 Task: Find connections with filter location Damme with filter topic #lifewith filter profile language English with filter current company Jaguar Land Rover India with filter school Birla Institute of Technology and Science, Pilani with filter industry Wholesale Drugs and Sundries with filter service category Program Management with filter keywords title Economist
Action: Mouse moved to (624, 74)
Screenshot: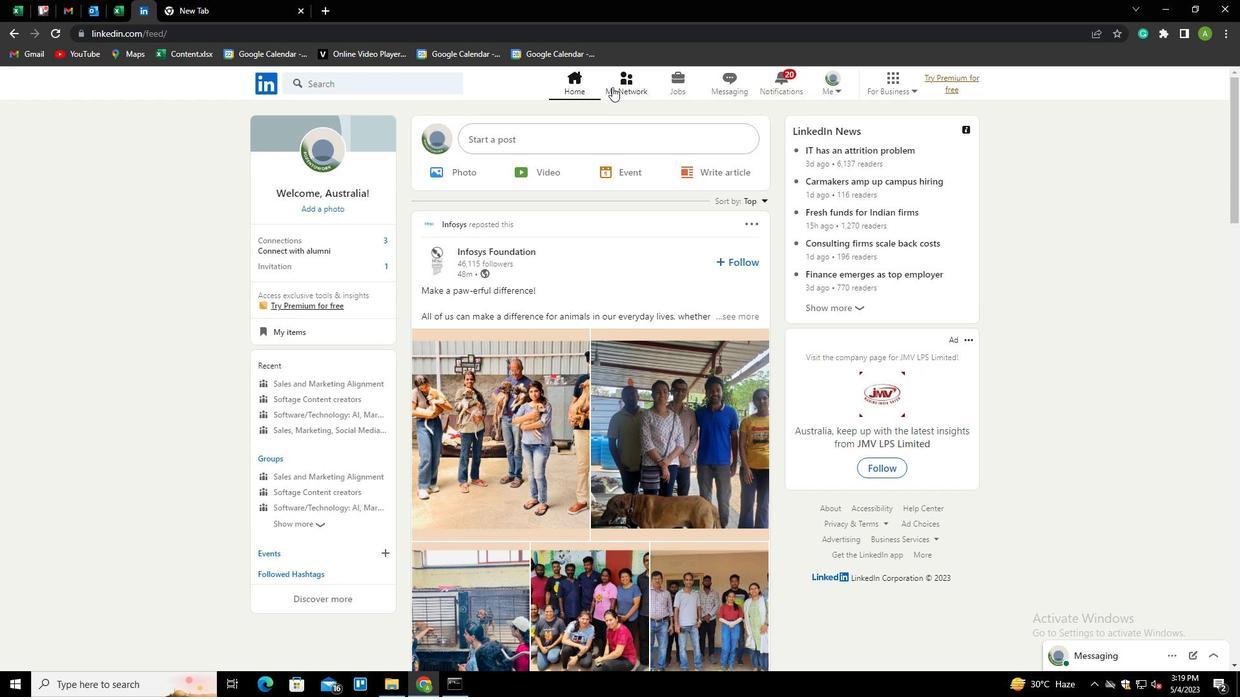 
Action: Mouse pressed left at (624, 74)
Screenshot: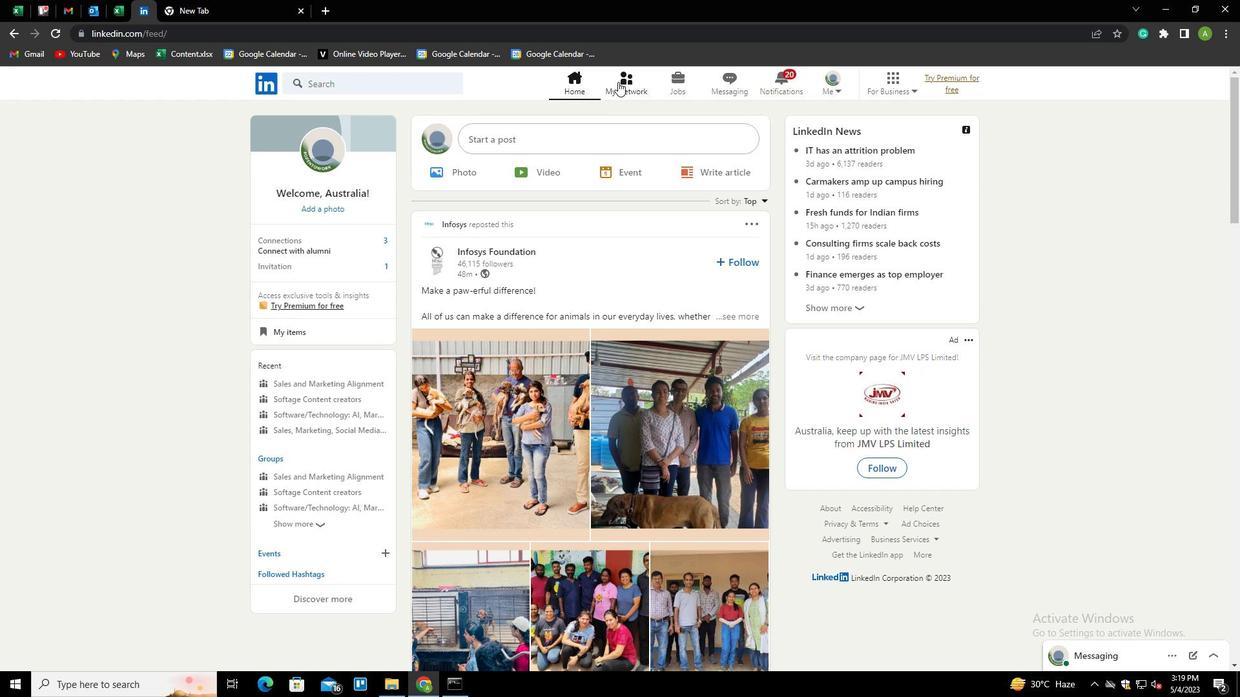 
Action: Mouse moved to (342, 151)
Screenshot: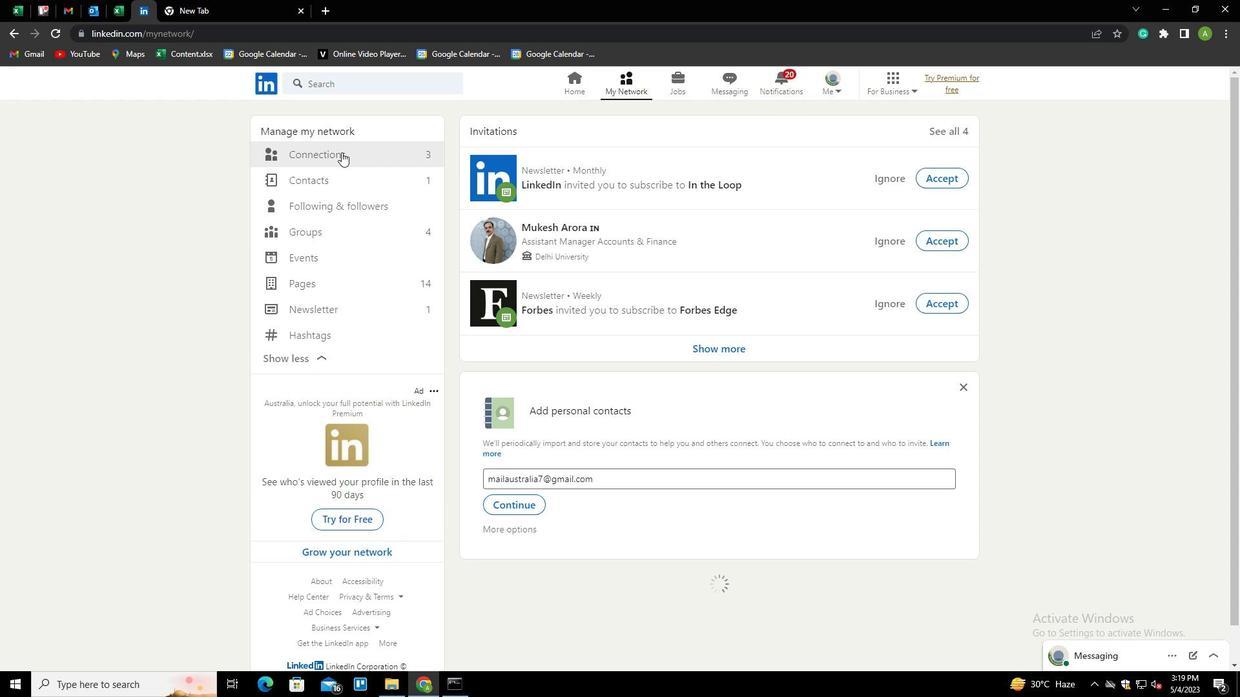 
Action: Mouse pressed left at (342, 151)
Screenshot: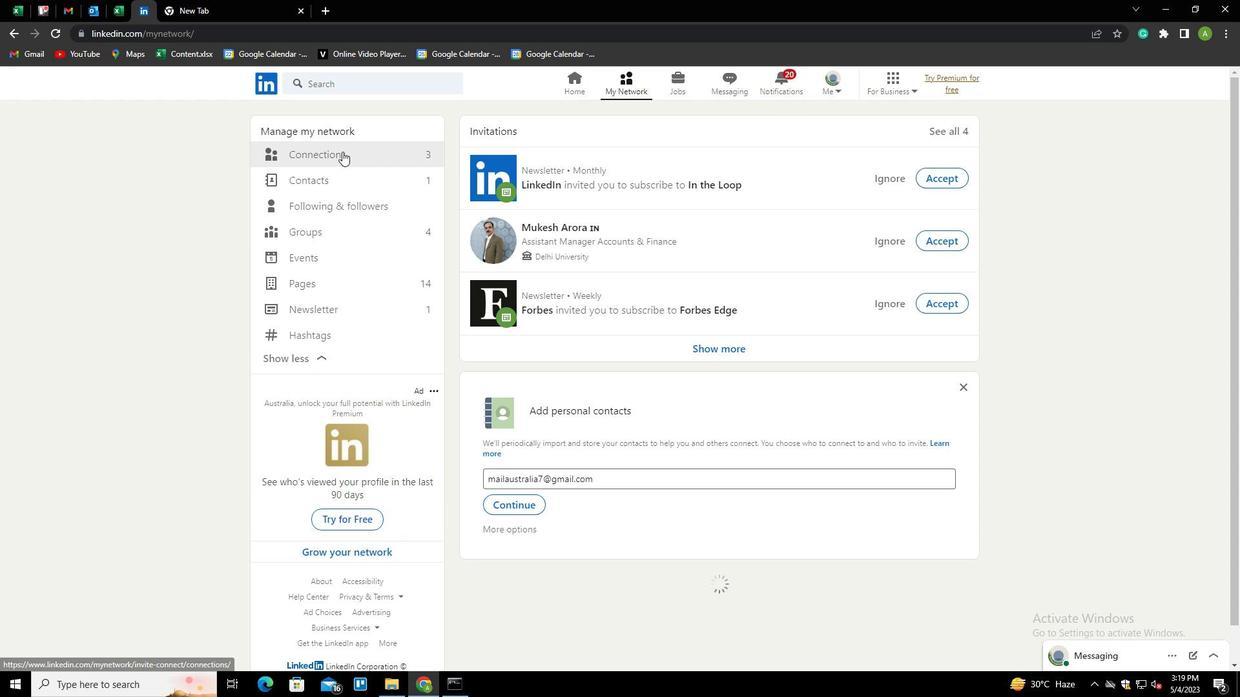 
Action: Mouse moved to (697, 155)
Screenshot: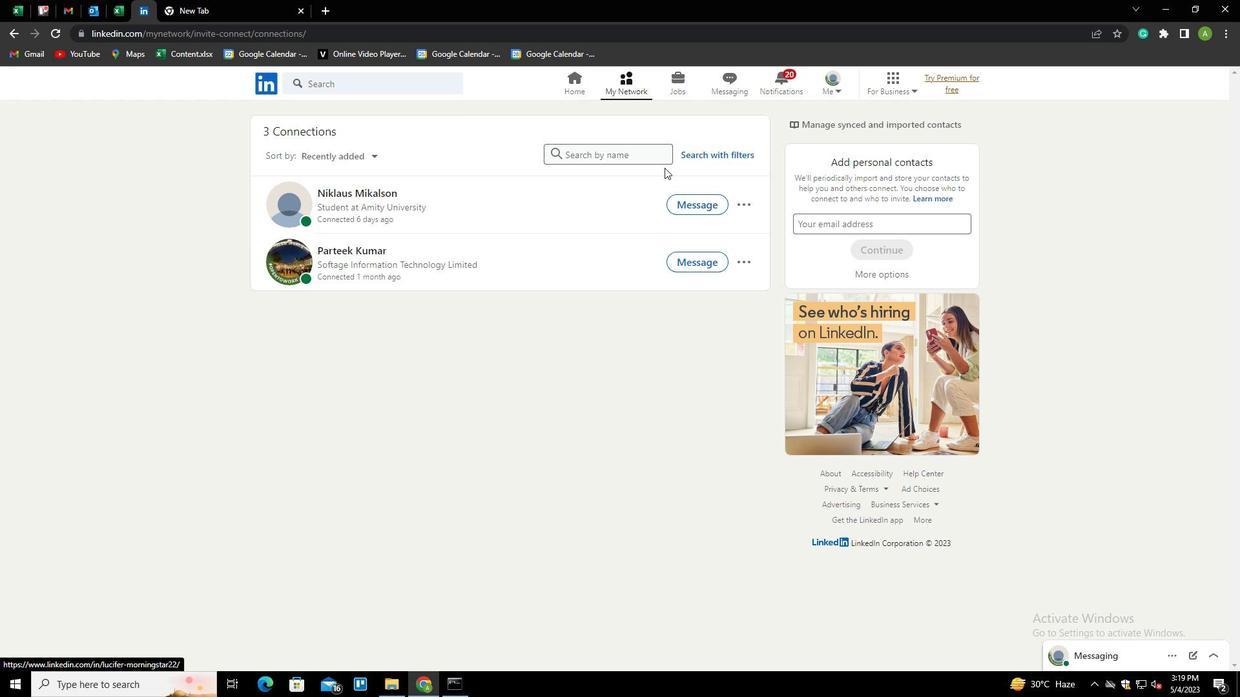 
Action: Mouse pressed left at (697, 155)
Screenshot: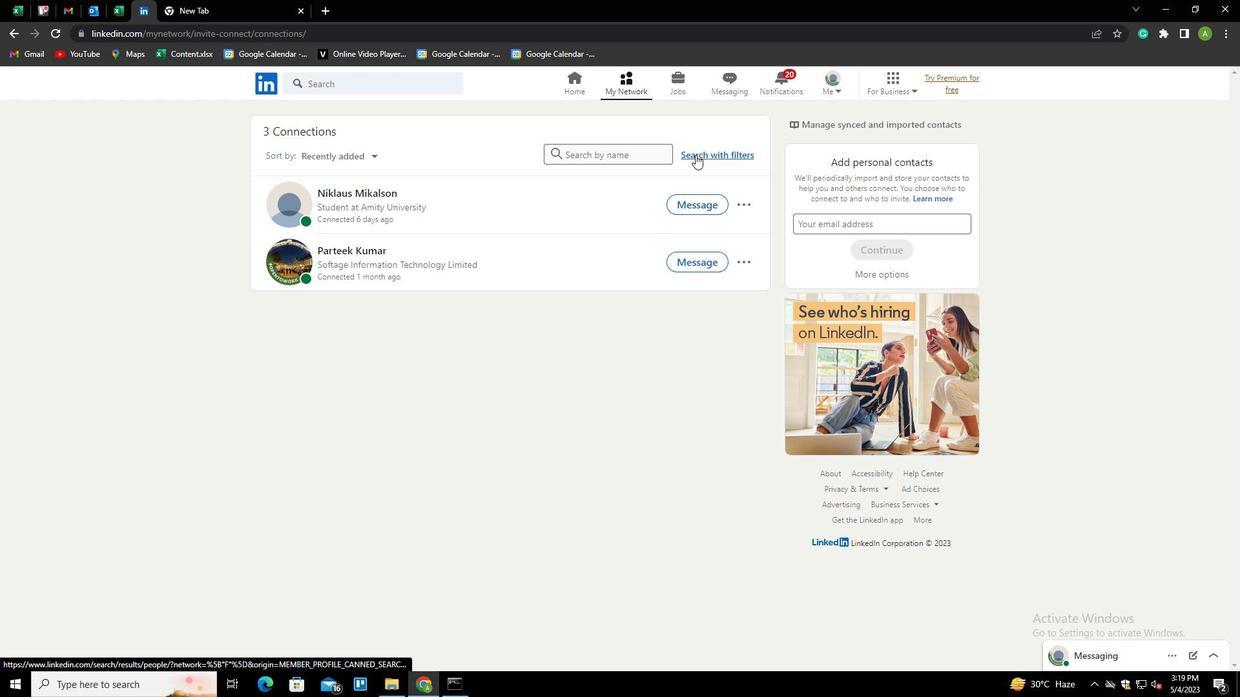 
Action: Mouse moved to (663, 119)
Screenshot: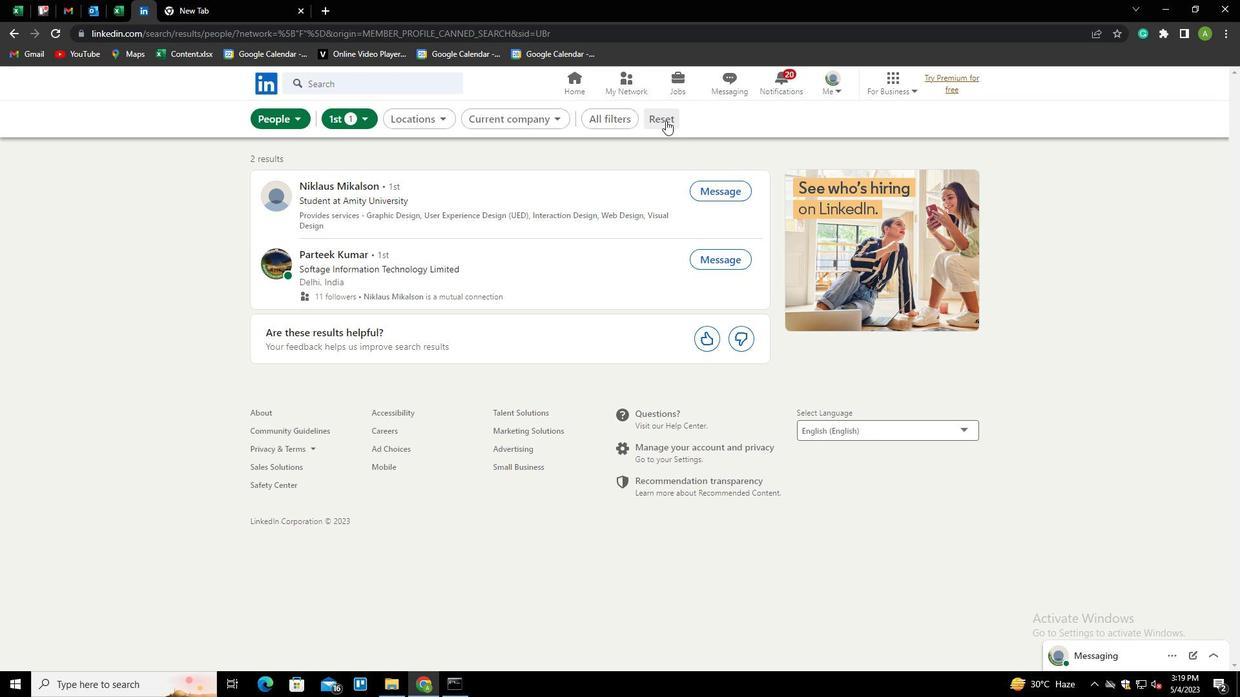 
Action: Mouse pressed left at (663, 119)
Screenshot: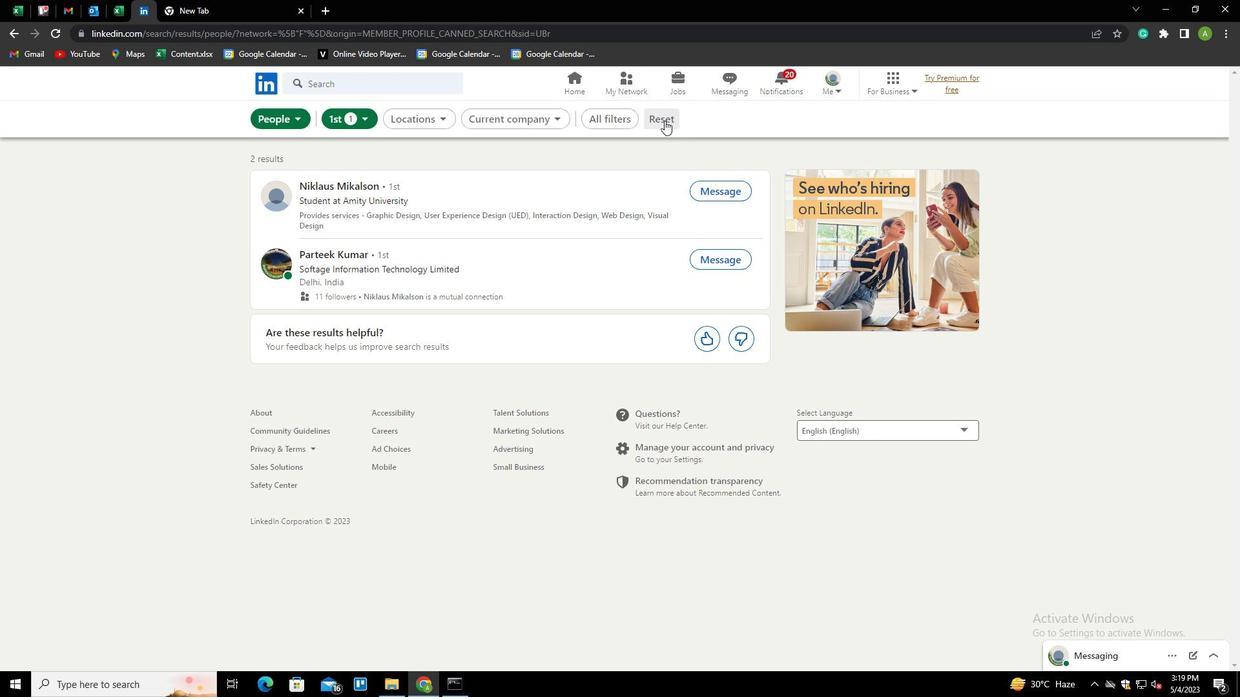 
Action: Mouse moved to (654, 116)
Screenshot: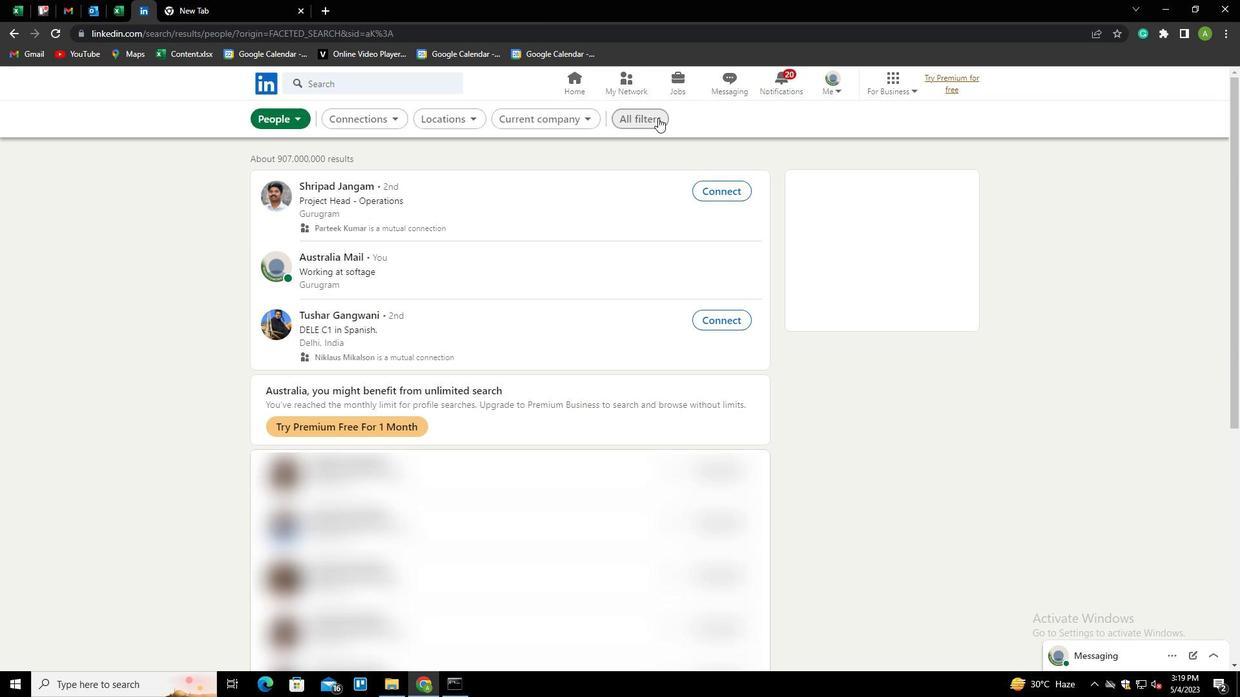 
Action: Mouse pressed left at (654, 116)
Screenshot: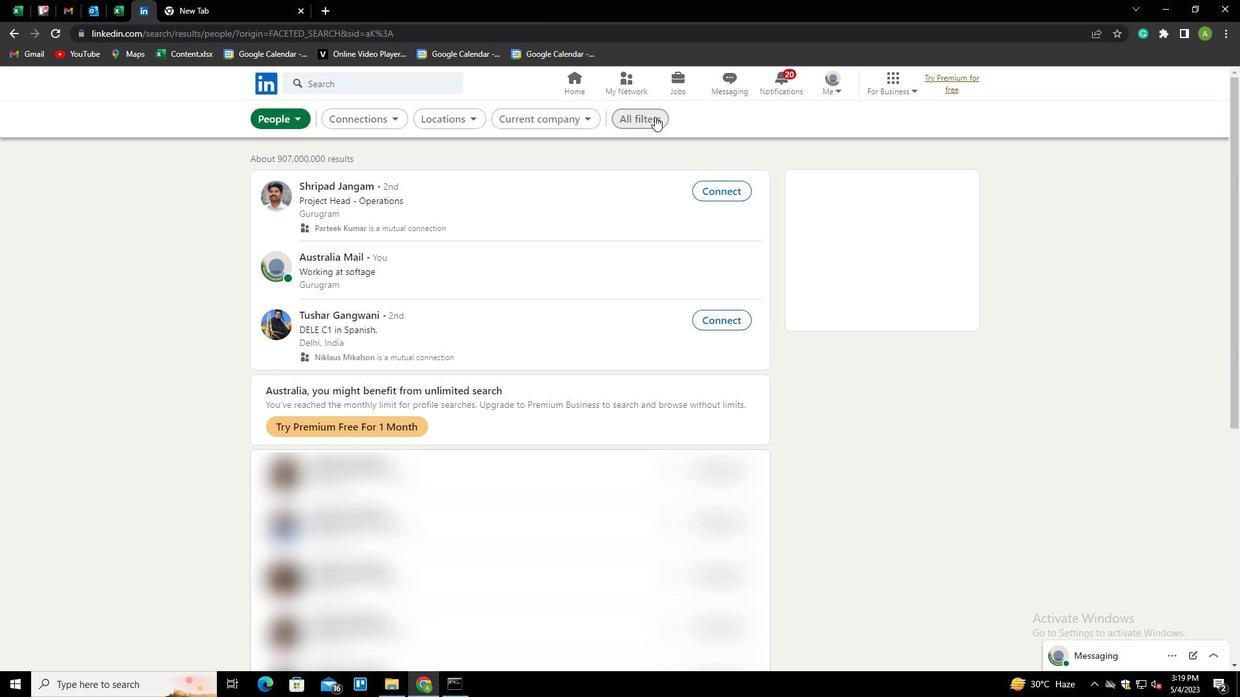 
Action: Mouse moved to (1010, 394)
Screenshot: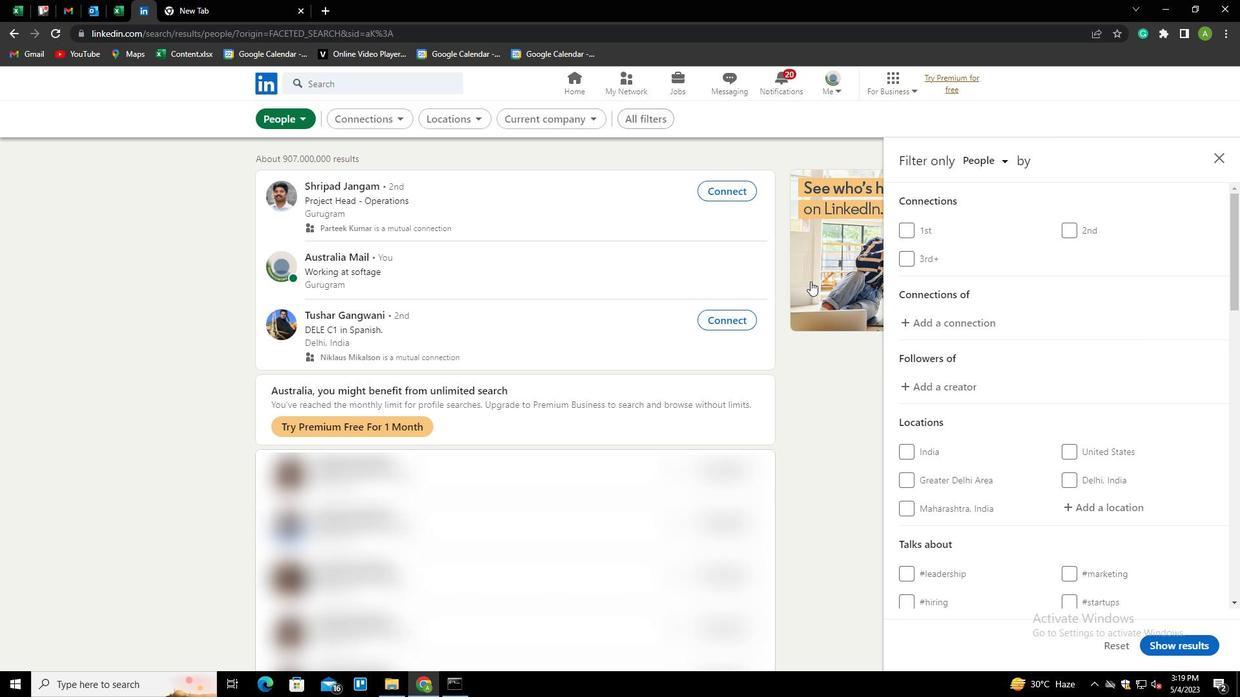 
Action: Mouse scrolled (1010, 394) with delta (0, 0)
Screenshot: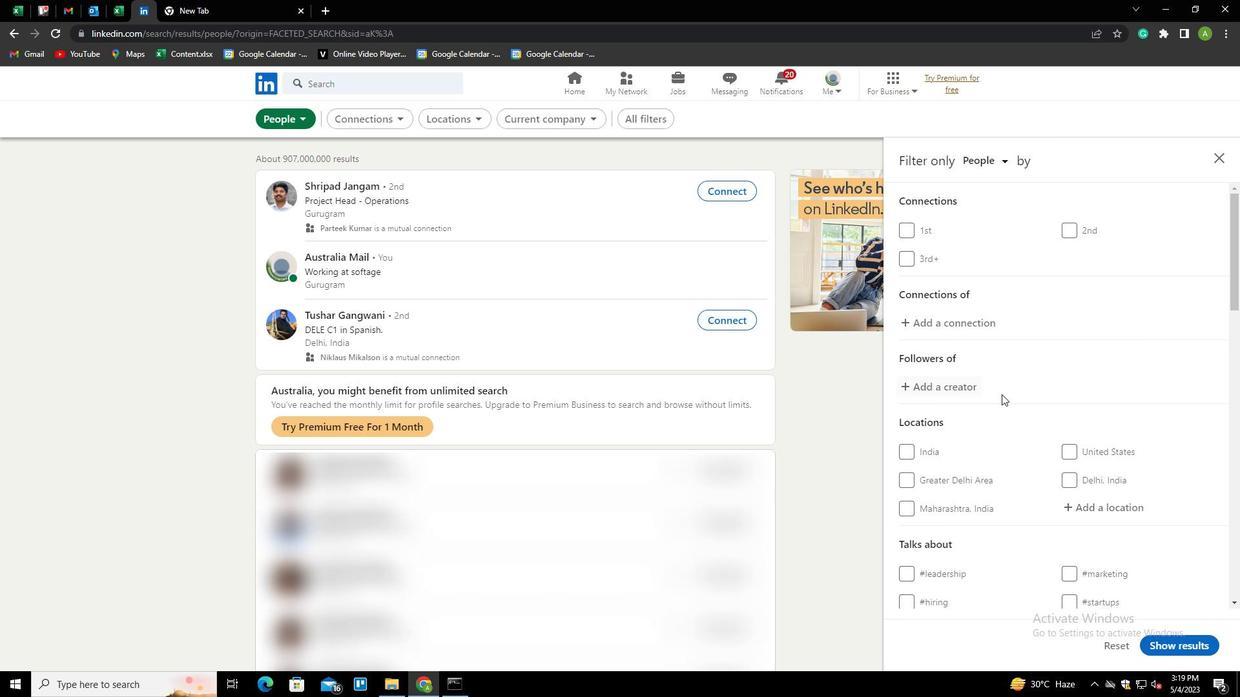
Action: Mouse scrolled (1010, 394) with delta (0, 0)
Screenshot: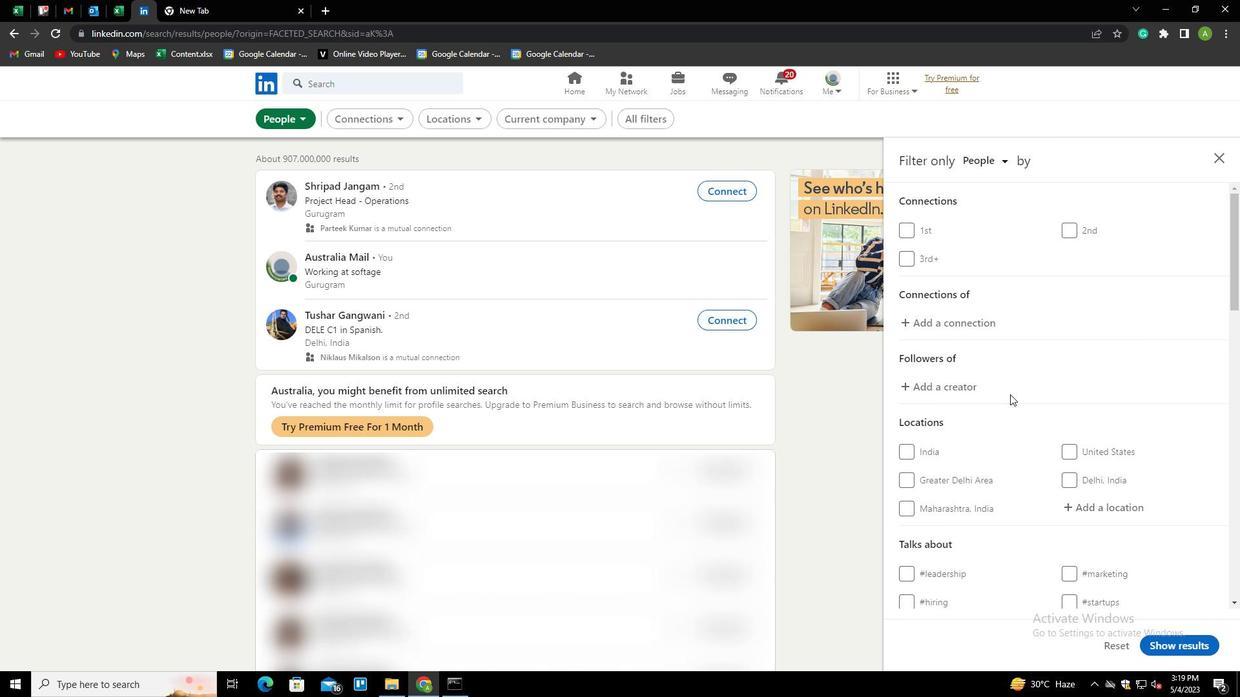 
Action: Mouse scrolled (1010, 394) with delta (0, 0)
Screenshot: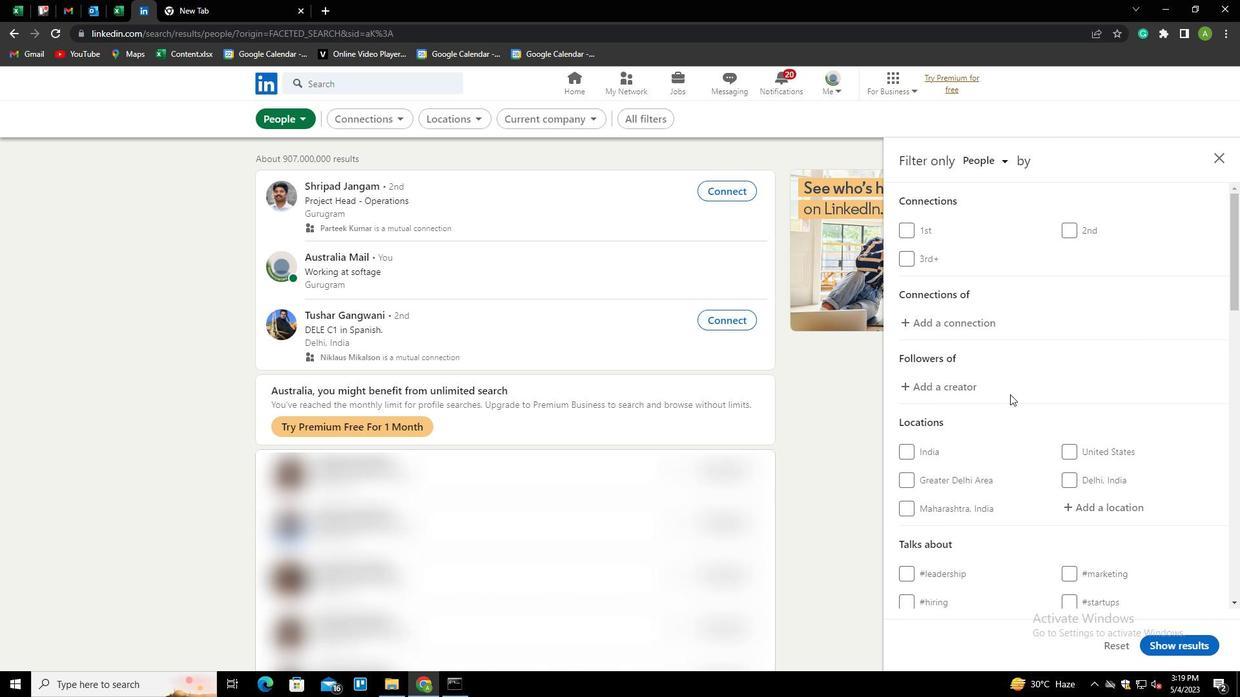 
Action: Mouse moved to (1106, 306)
Screenshot: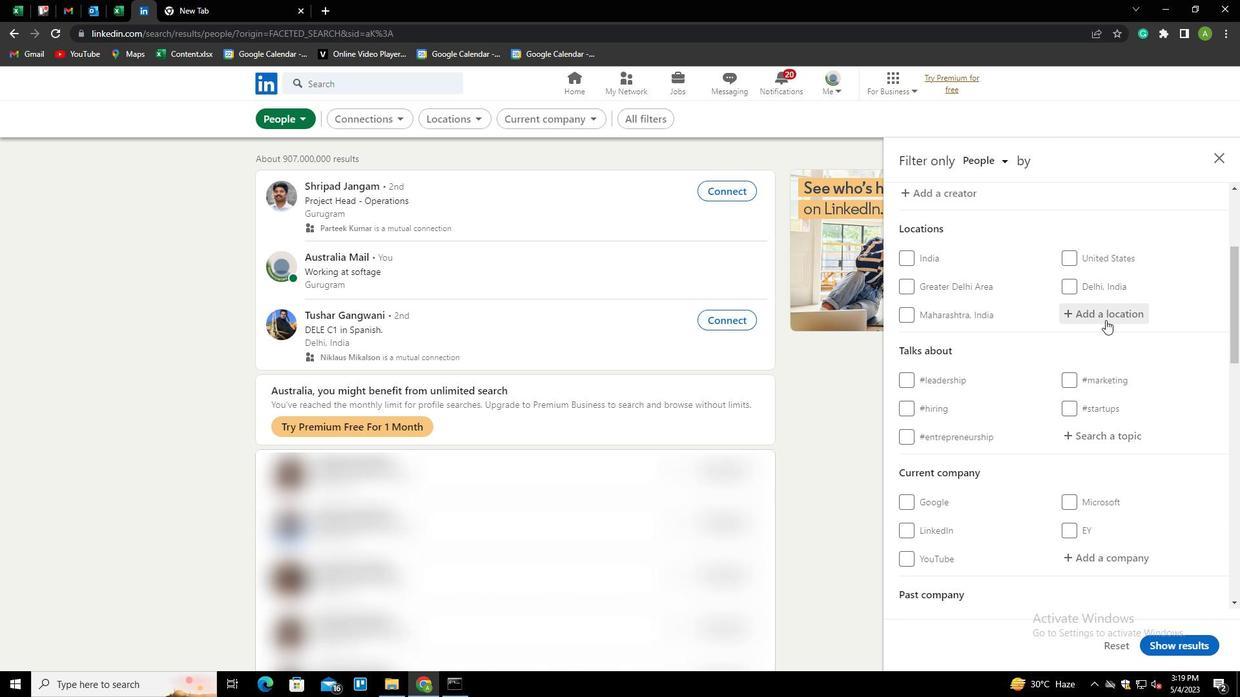 
Action: Mouse pressed left at (1106, 306)
Screenshot: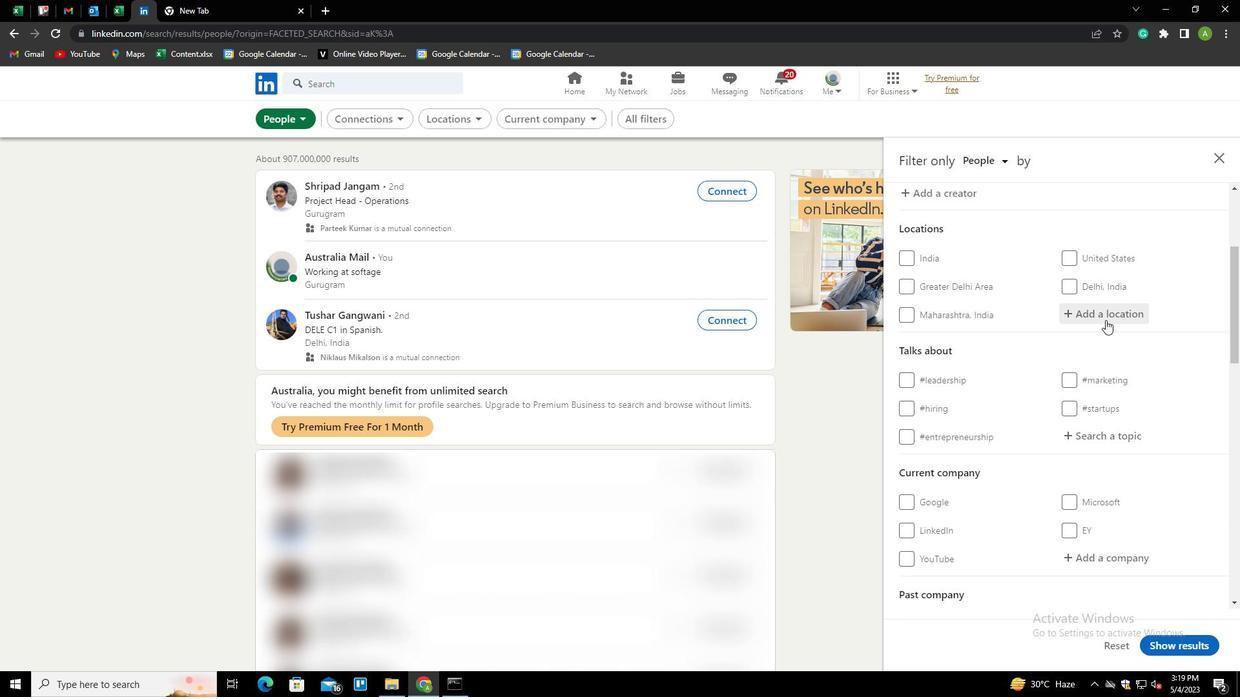 
Action: Mouse moved to (1105, 310)
Screenshot: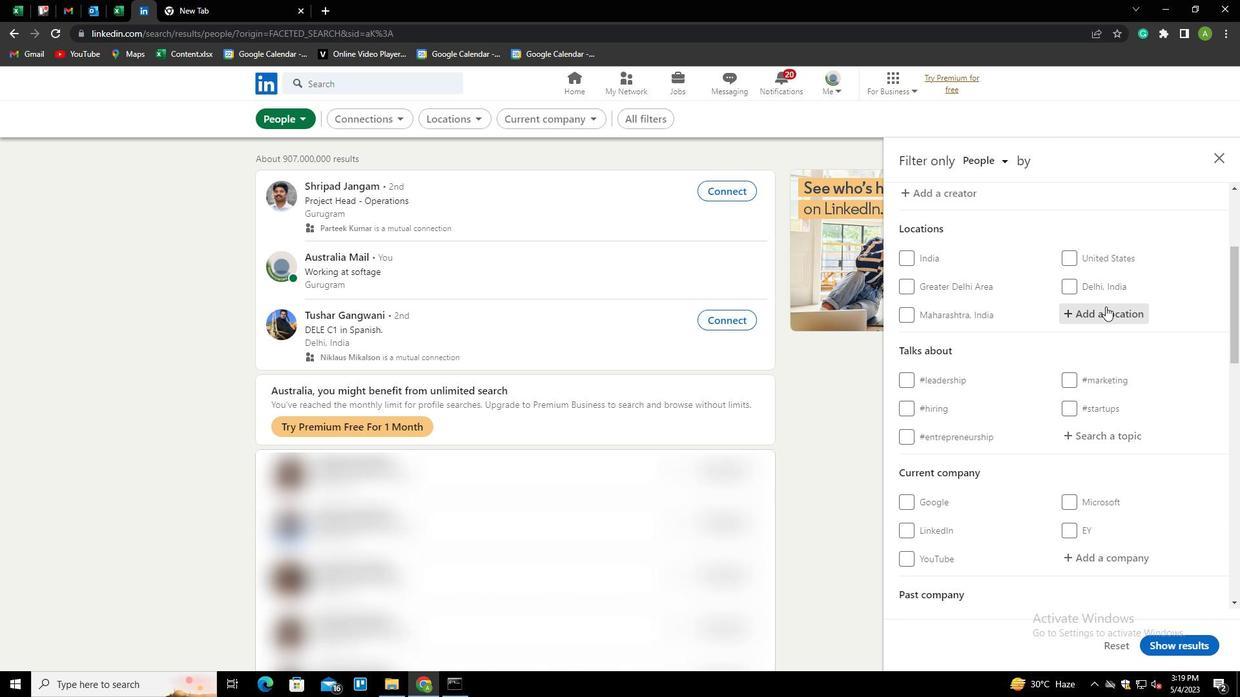 
Action: Mouse pressed left at (1105, 310)
Screenshot: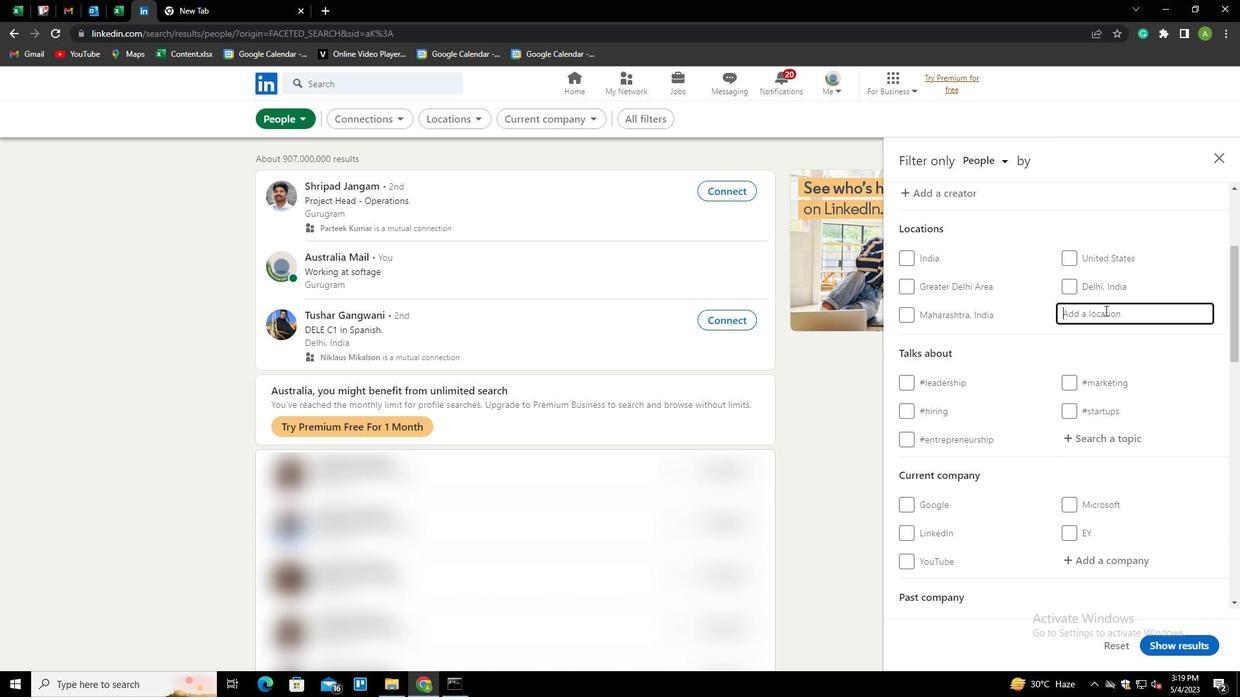 
Action: Mouse moved to (1094, 319)
Screenshot: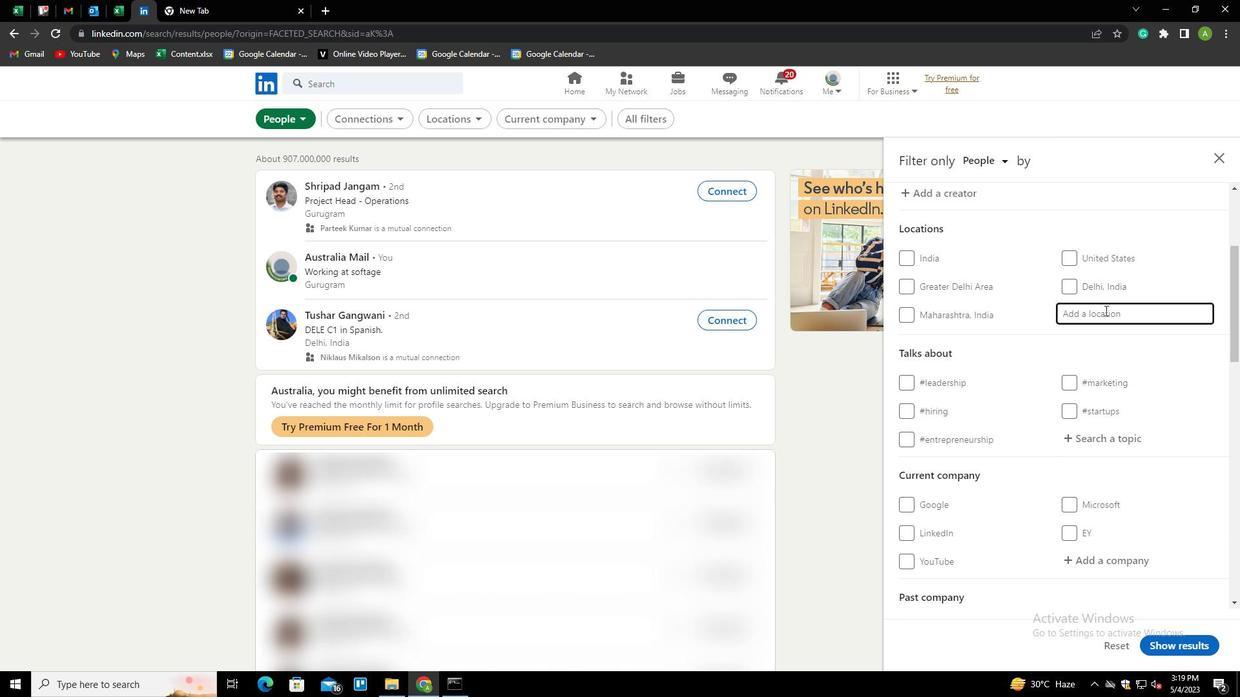
Action: Key pressed <Key.shift>EA<Key.backspace><Key.backspace><Key.backspace><Key.shift>DAMME<Key.space><Key.down><Key.enter>
Screenshot: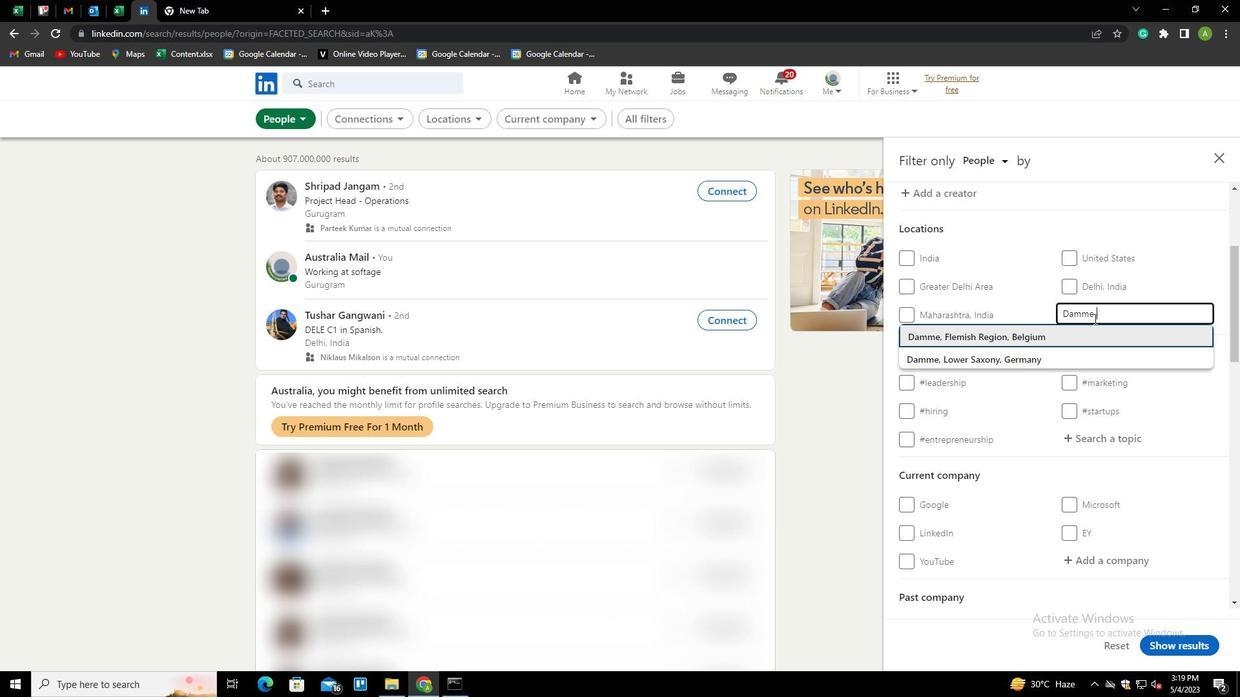 
Action: Mouse moved to (1091, 317)
Screenshot: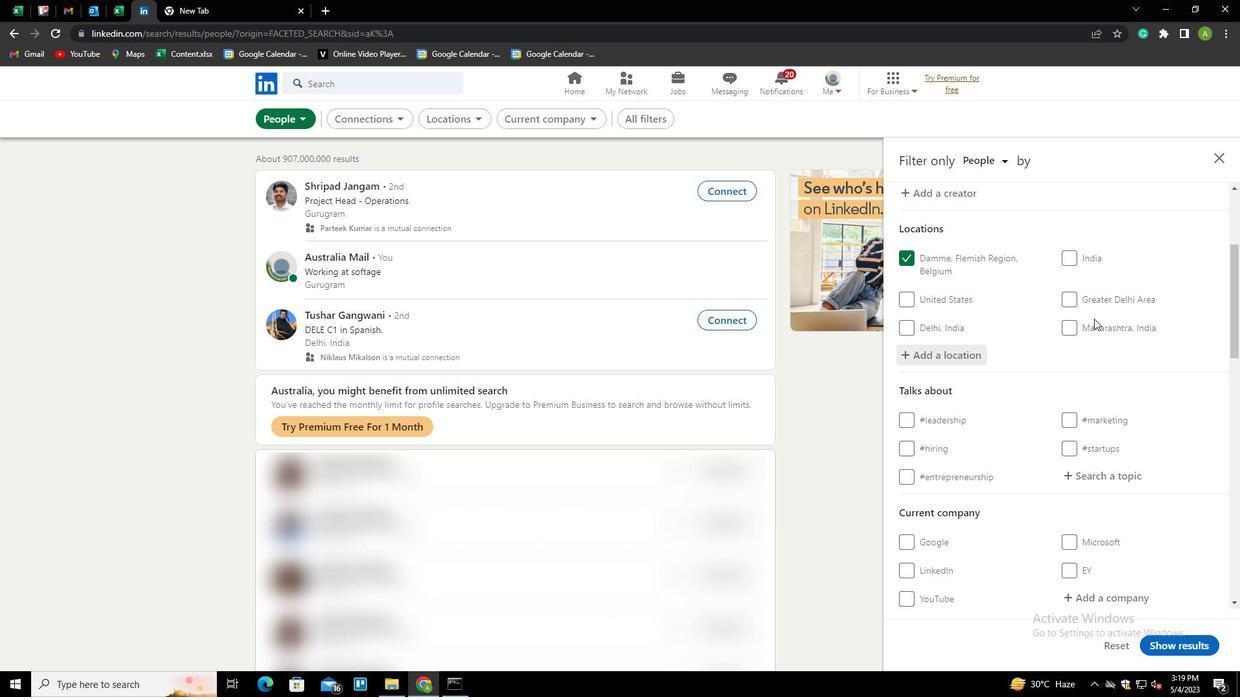 
Action: Mouse scrolled (1091, 316) with delta (0, 0)
Screenshot: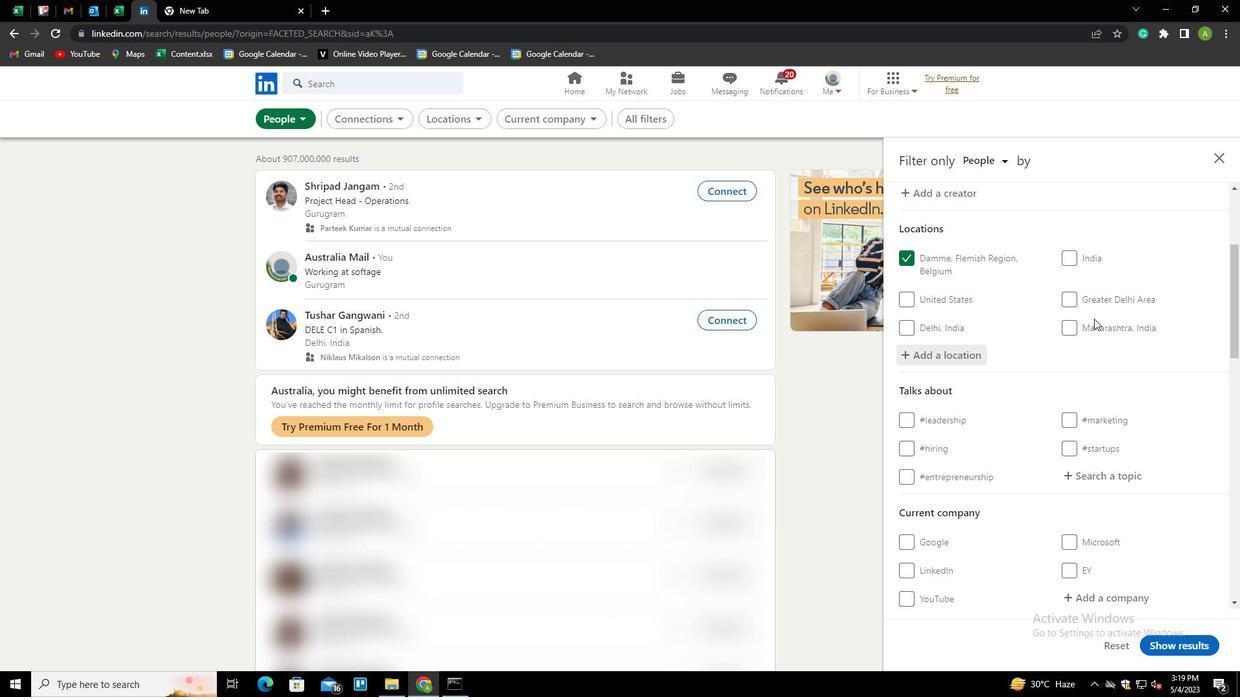 
Action: Mouse scrolled (1091, 316) with delta (0, 0)
Screenshot: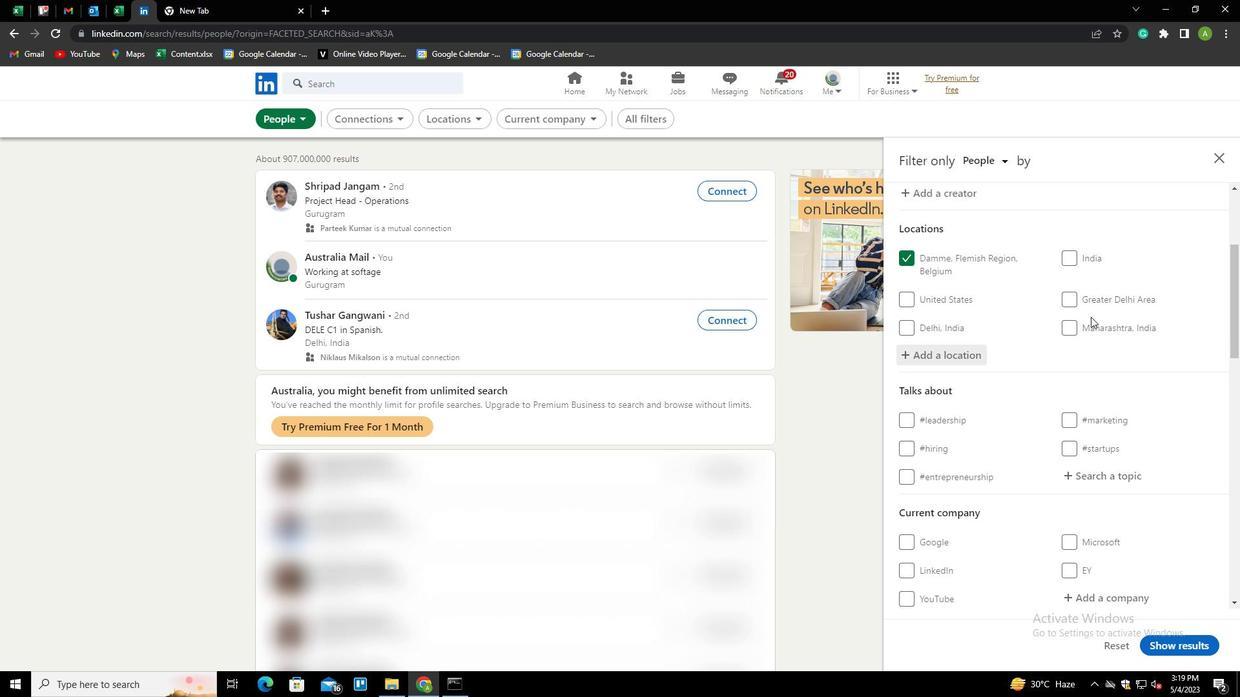 
Action: Mouse moved to (1100, 346)
Screenshot: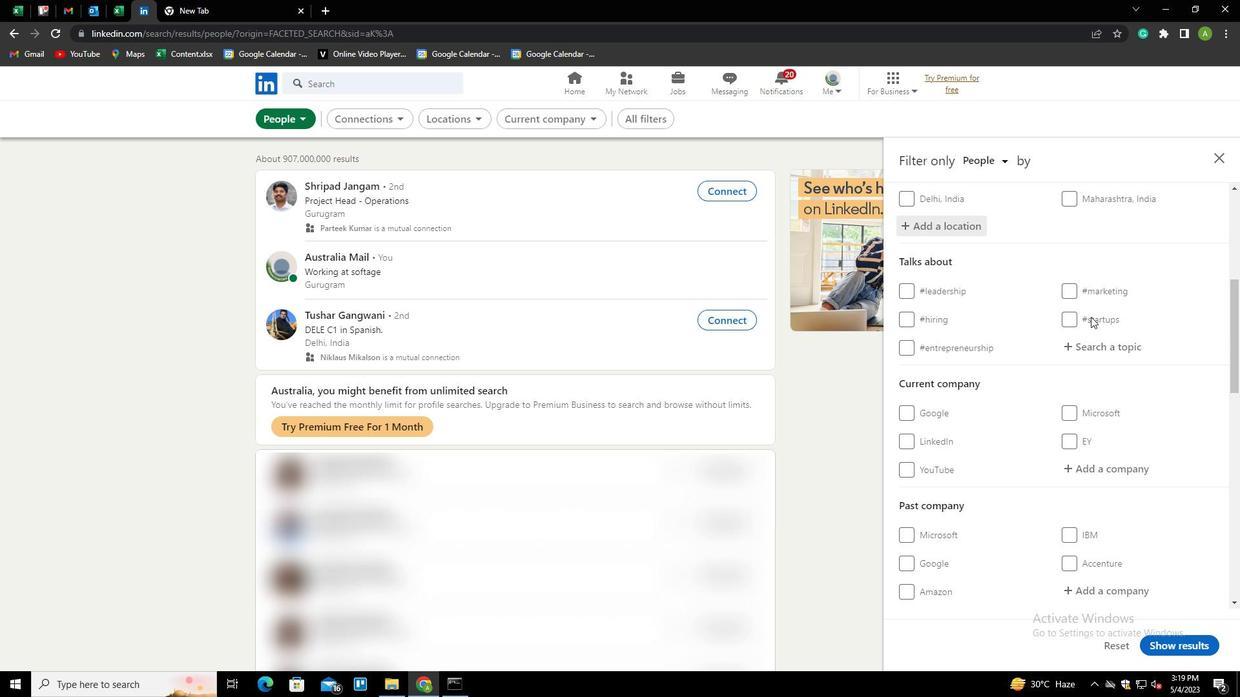 
Action: Mouse pressed left at (1100, 346)
Screenshot: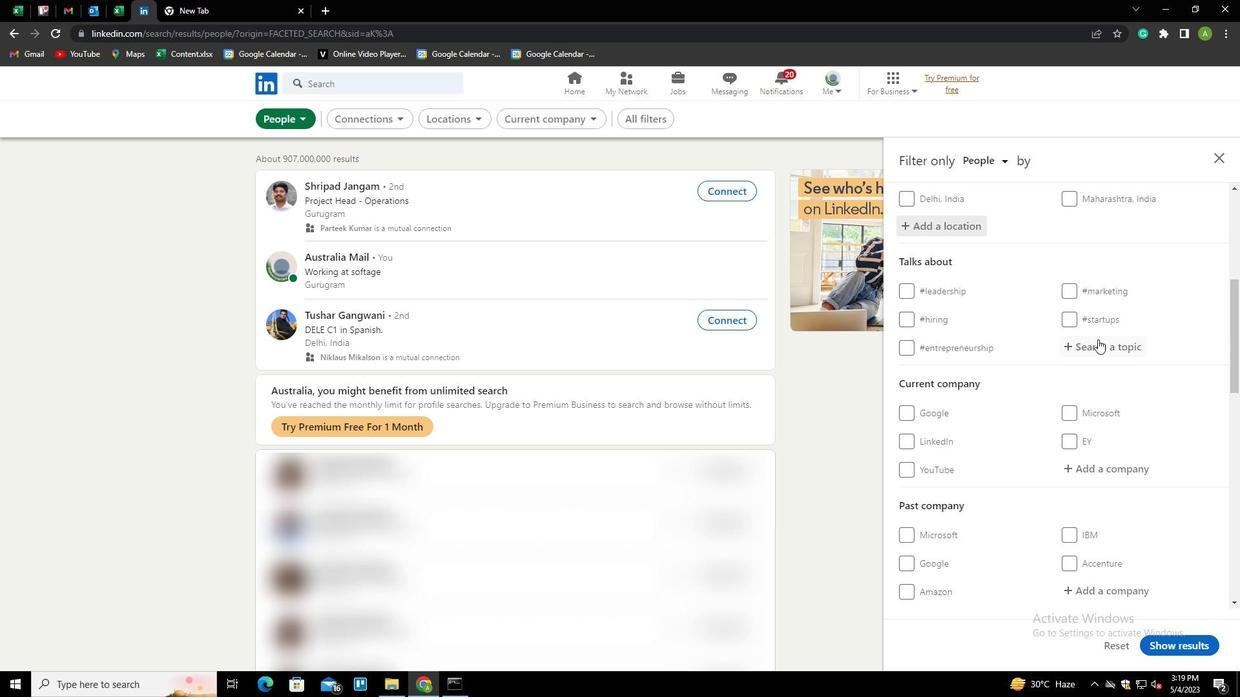 
Action: Mouse moved to (1102, 348)
Screenshot: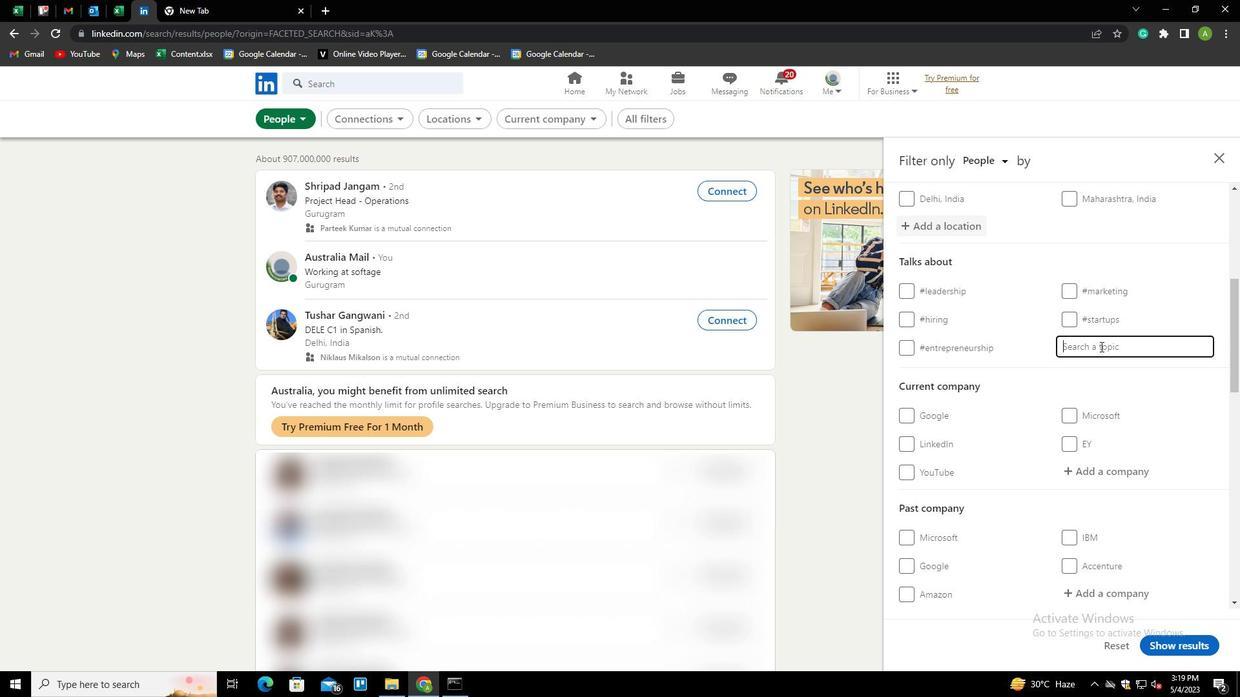 
Action: Mouse pressed left at (1102, 348)
Screenshot: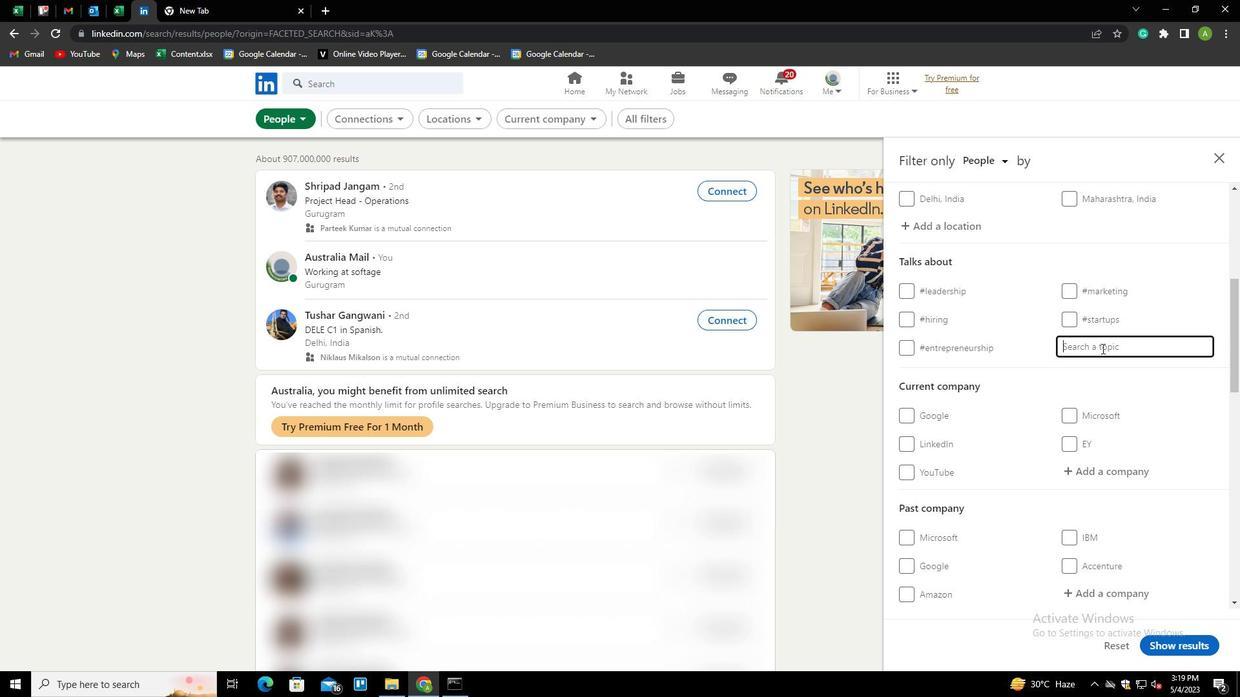 
Action: Key pressed LIFE<Key.down><Key.enter>
Screenshot: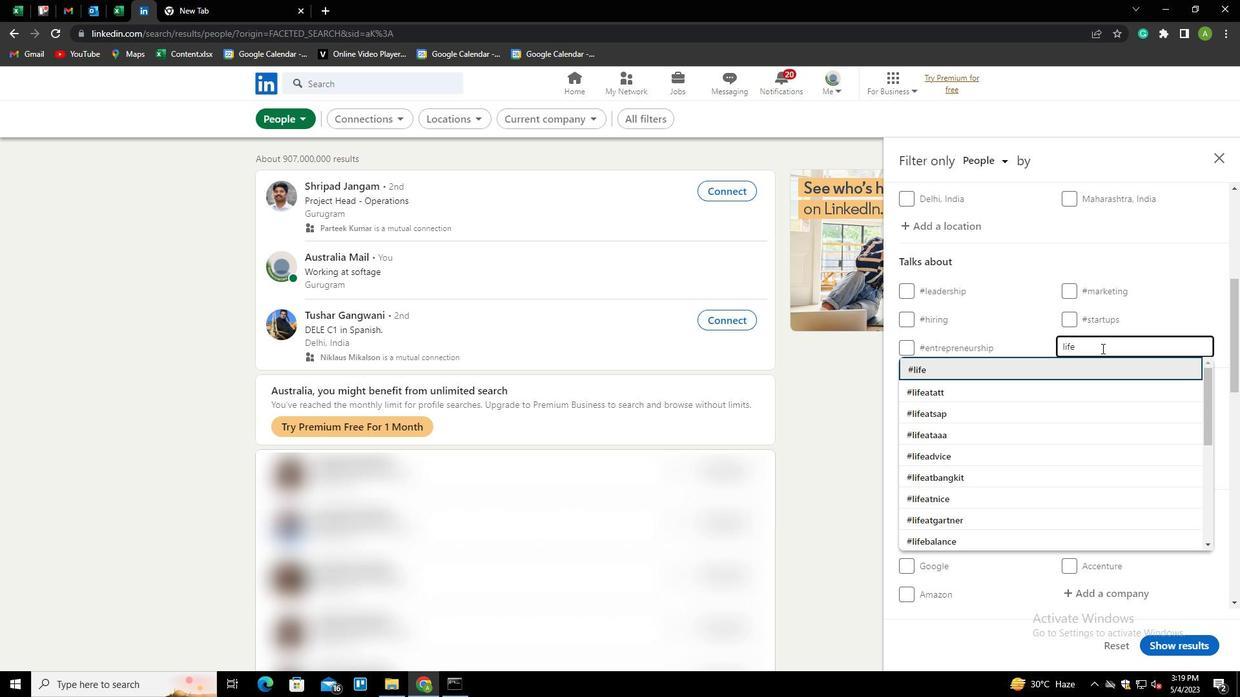 
Action: Mouse moved to (1062, 374)
Screenshot: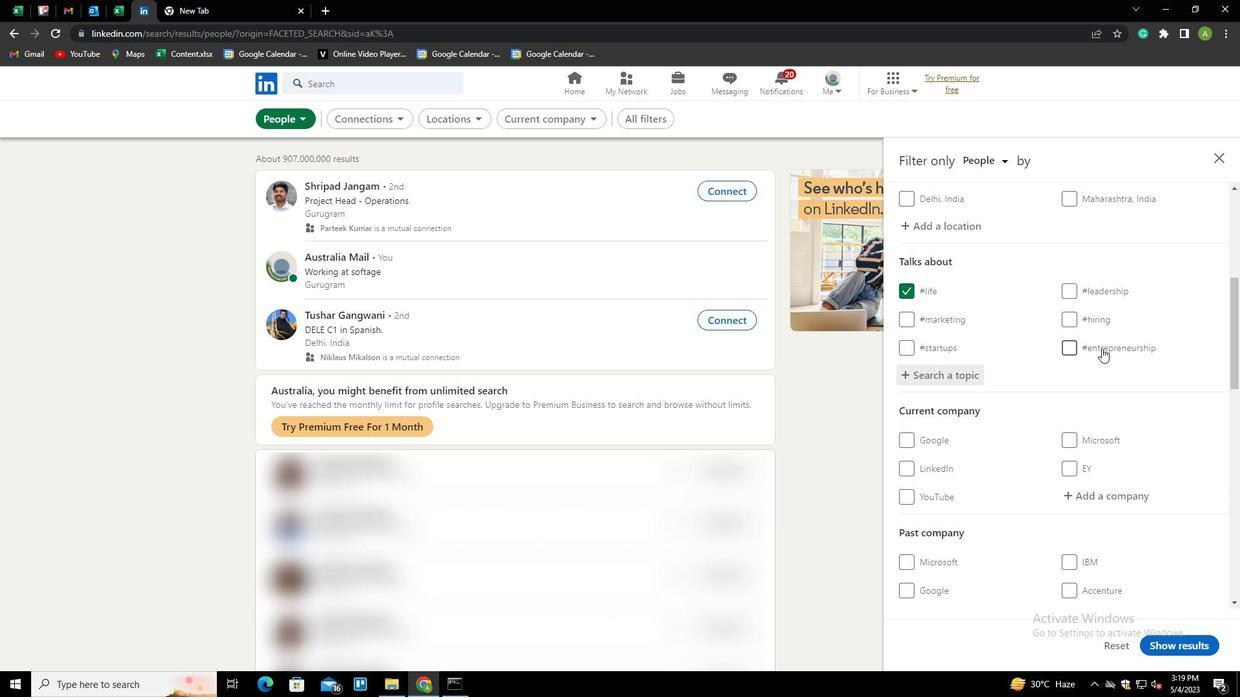 
Action: Mouse scrolled (1062, 374) with delta (0, 0)
Screenshot: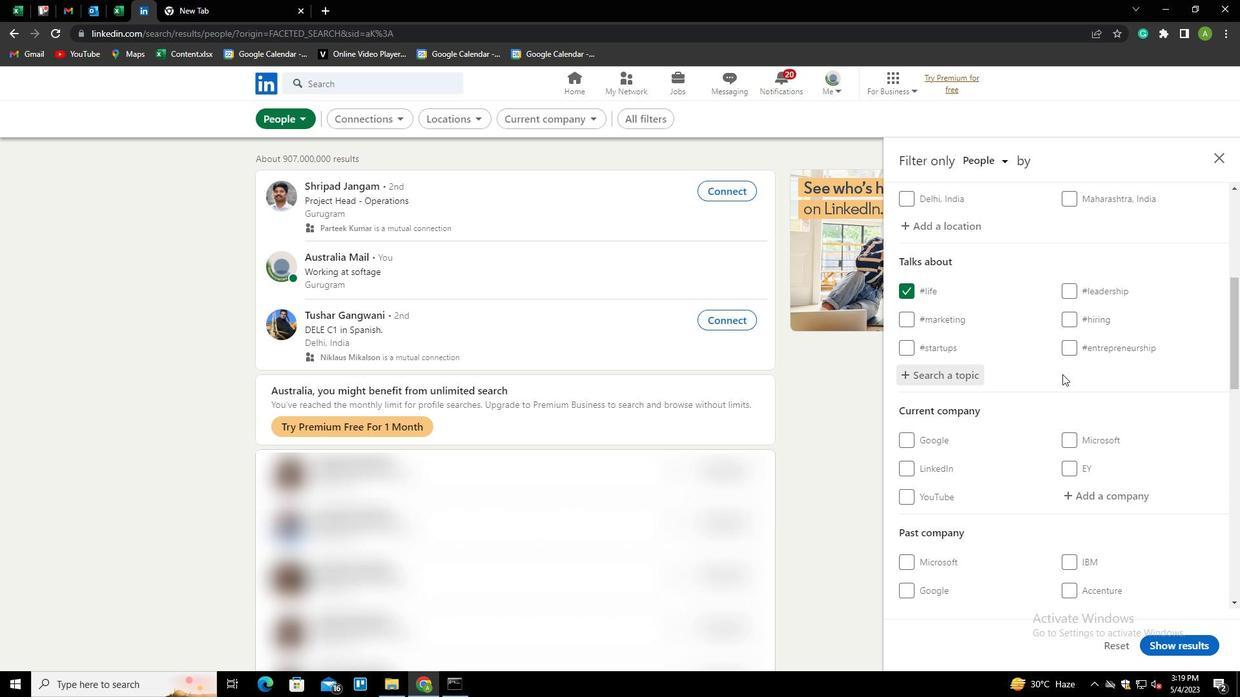 
Action: Mouse scrolled (1062, 374) with delta (0, 0)
Screenshot: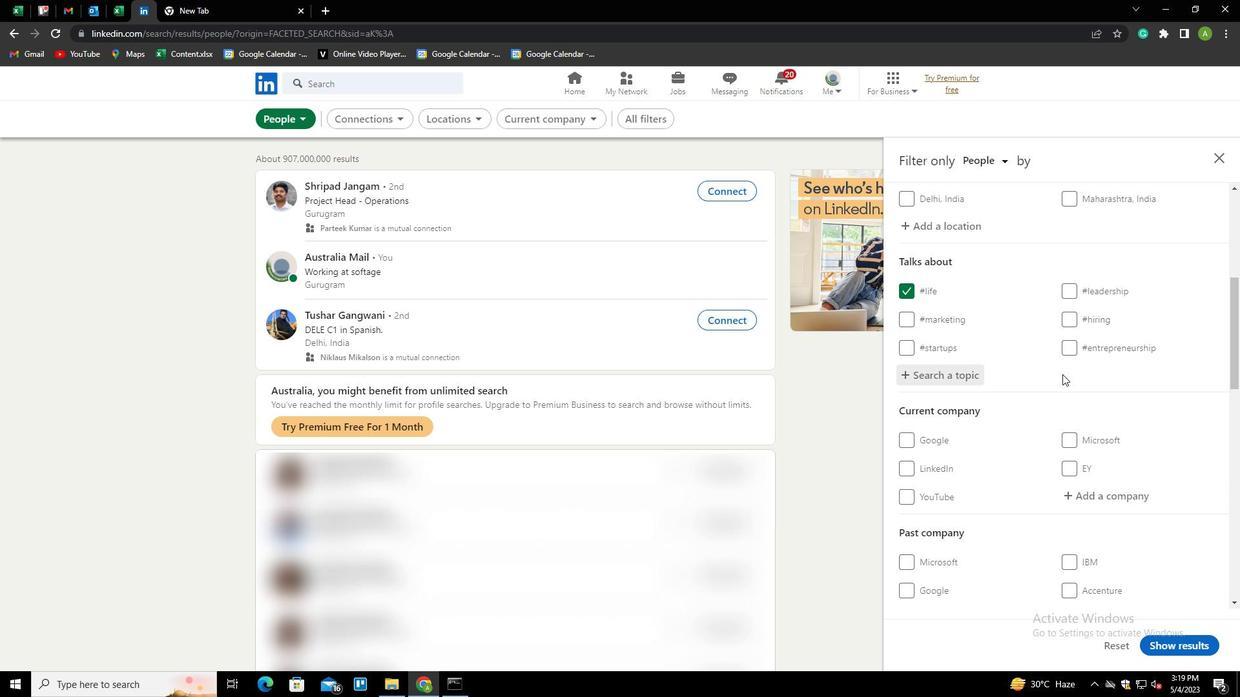 
Action: Mouse scrolled (1062, 374) with delta (0, 0)
Screenshot: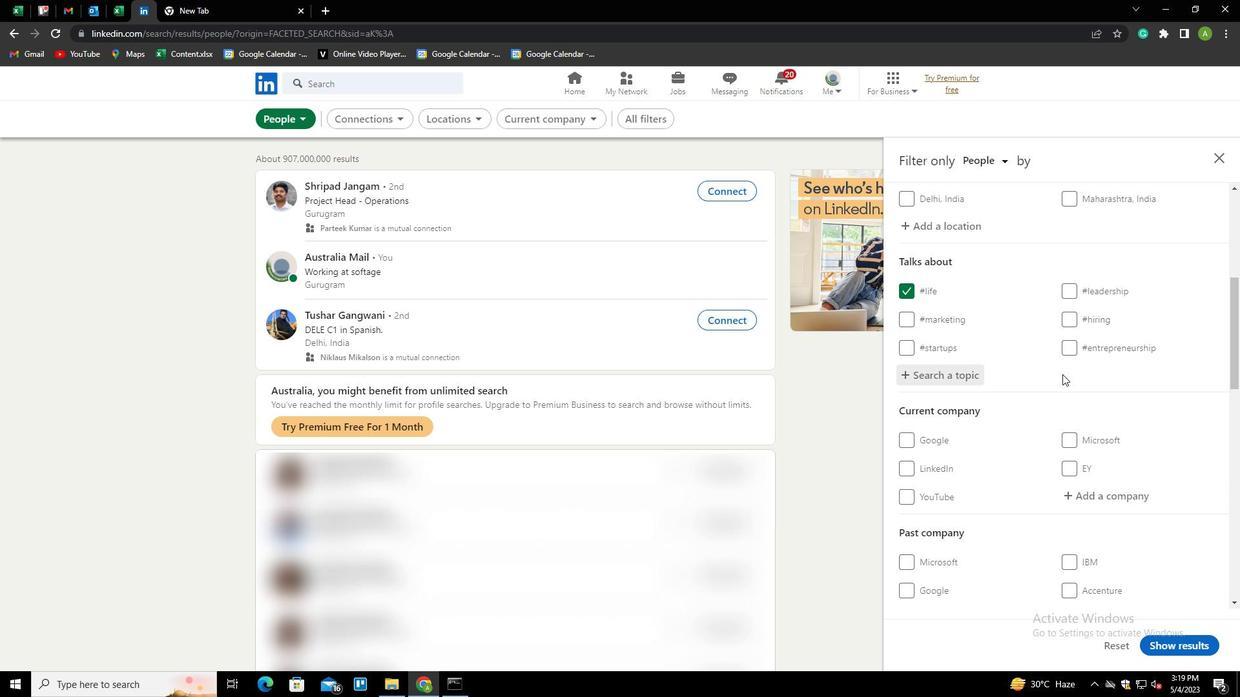 
Action: Mouse scrolled (1062, 374) with delta (0, 0)
Screenshot: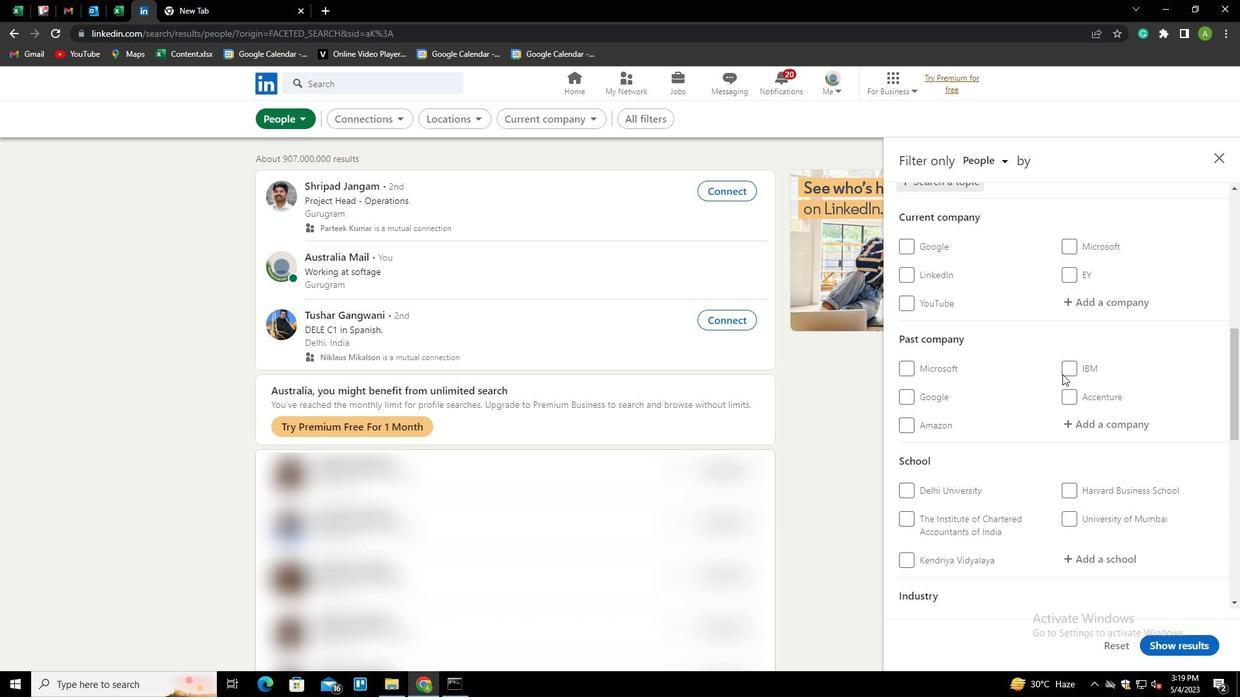 
Action: Mouse scrolled (1062, 374) with delta (0, 0)
Screenshot: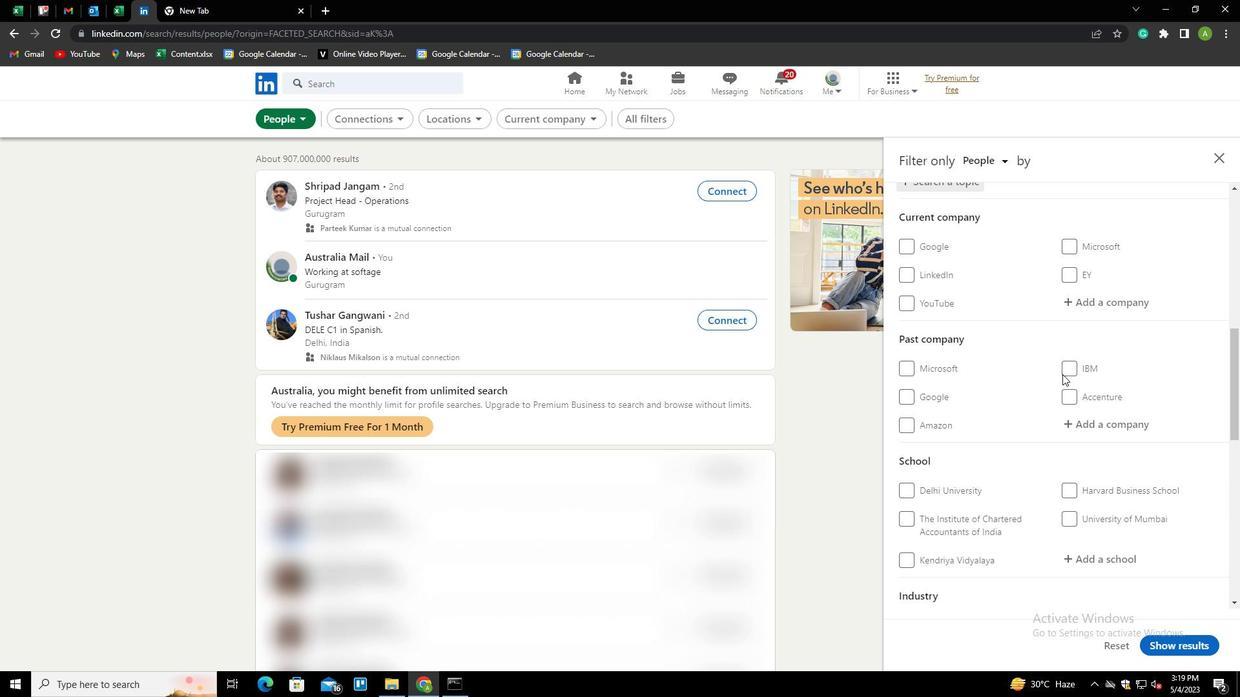 
Action: Mouse scrolled (1062, 374) with delta (0, 0)
Screenshot: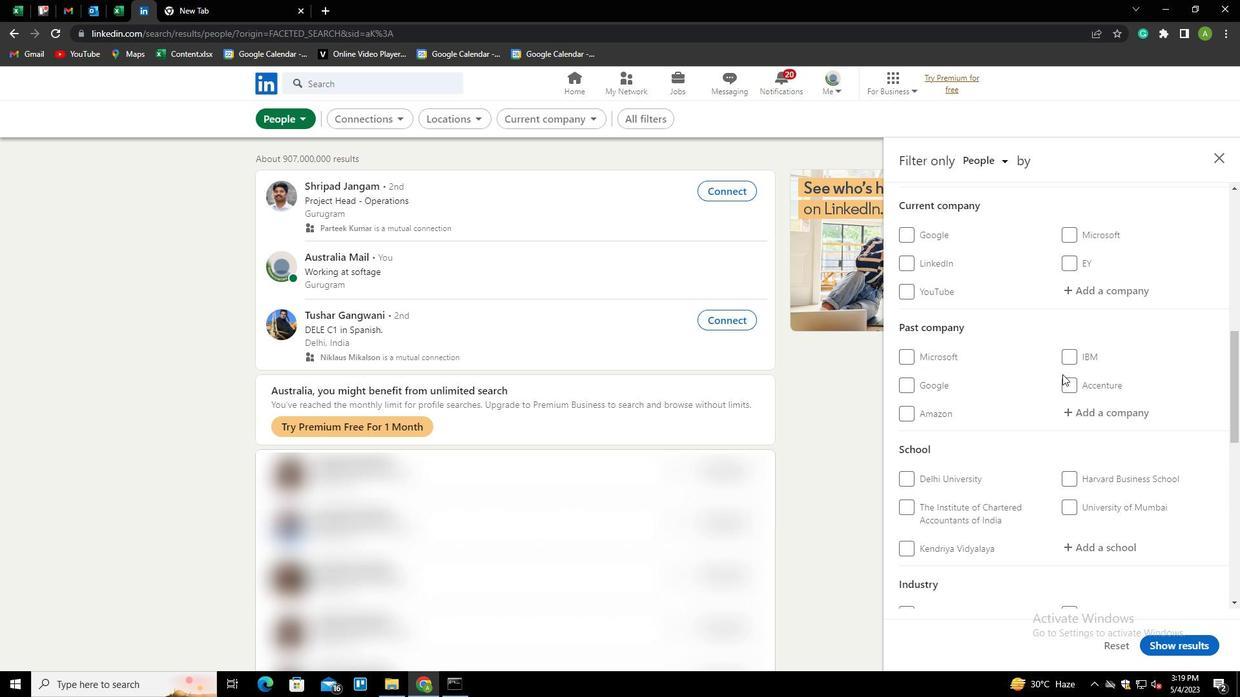 
Action: Mouse scrolled (1062, 374) with delta (0, 0)
Screenshot: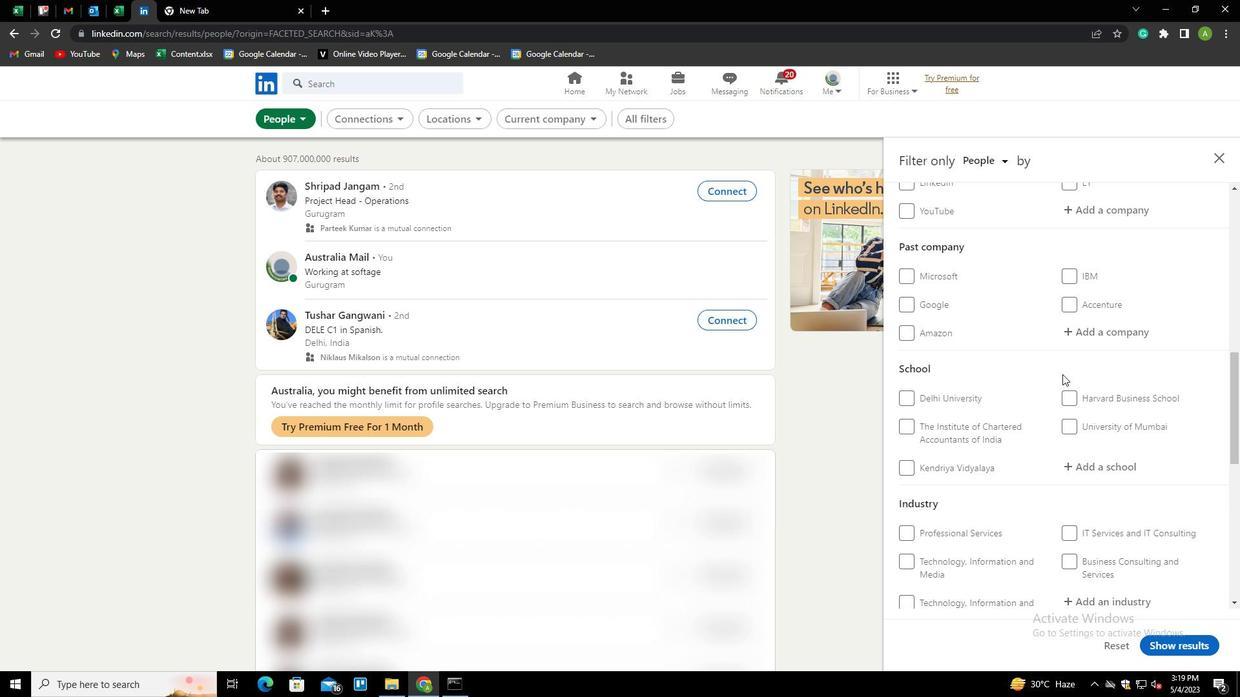 
Action: Mouse moved to (926, 513)
Screenshot: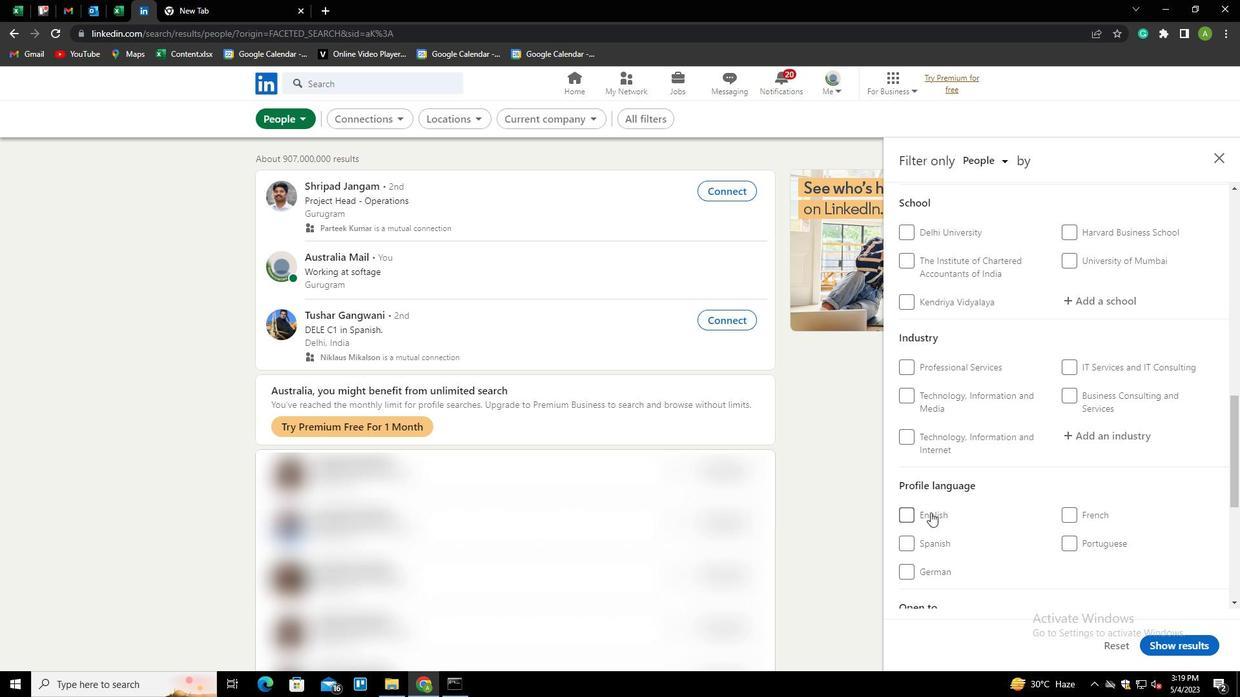 
Action: Mouse pressed left at (926, 513)
Screenshot: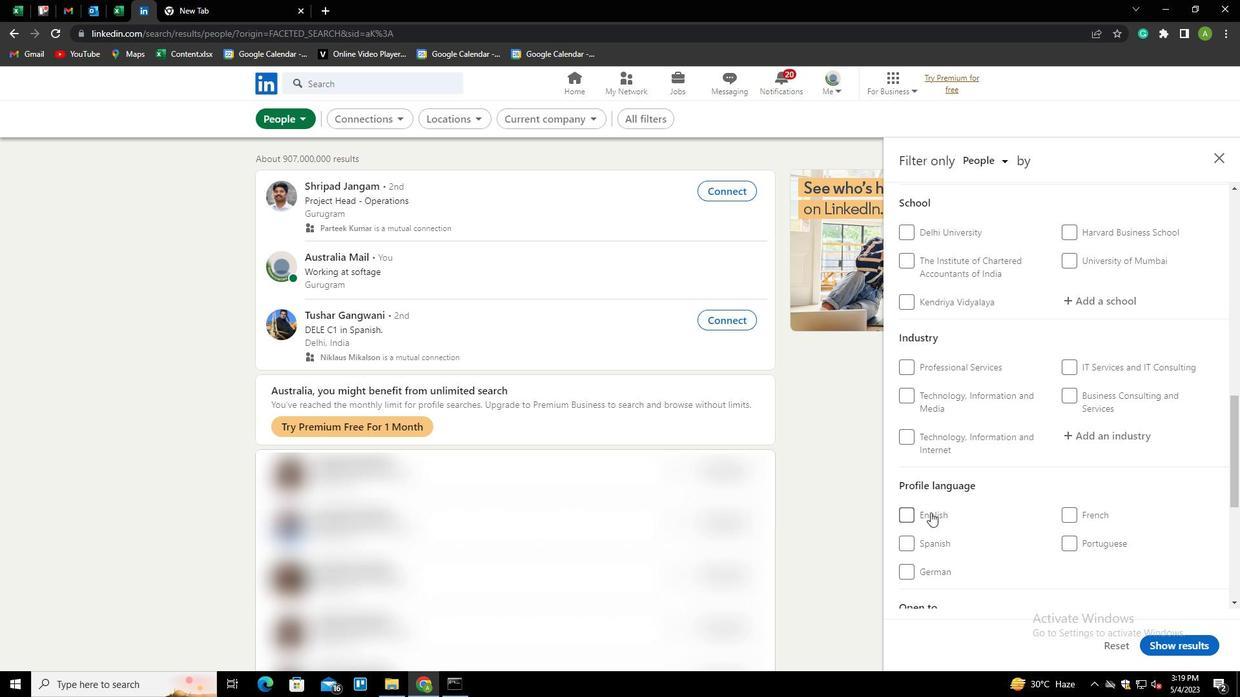 
Action: Mouse moved to (1057, 488)
Screenshot: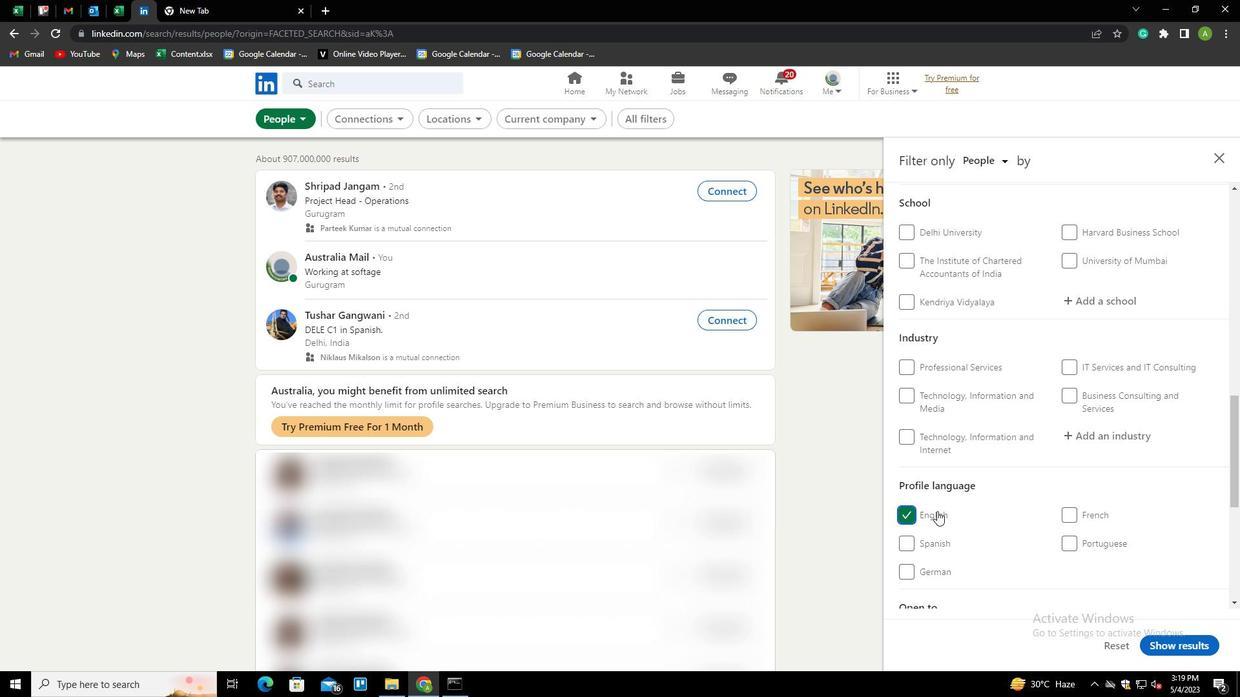
Action: Mouse scrolled (1057, 489) with delta (0, 0)
Screenshot: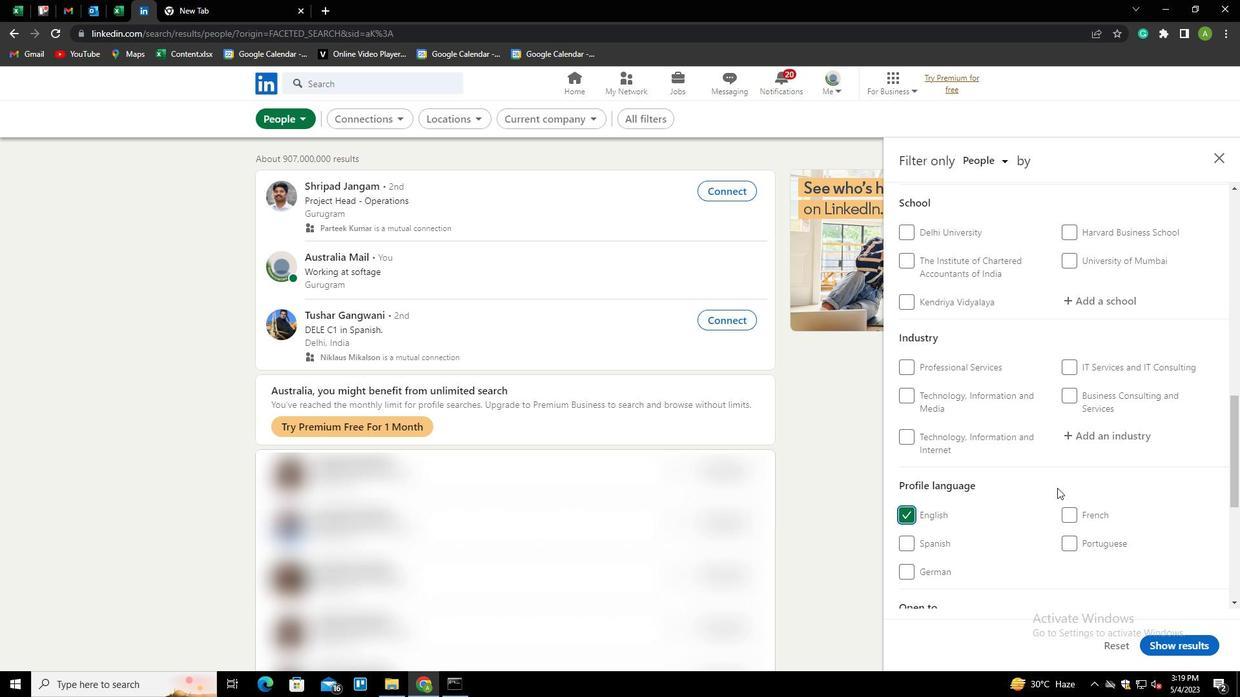 
Action: Mouse scrolled (1057, 489) with delta (0, 0)
Screenshot: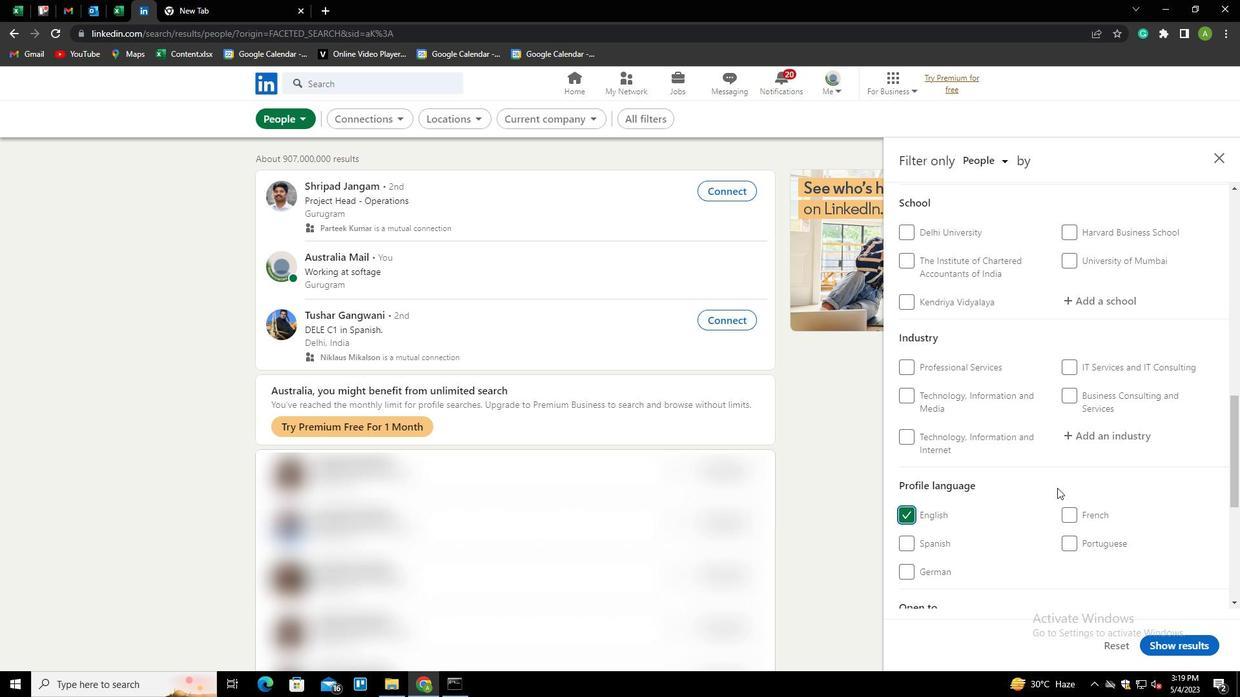 
Action: Mouse scrolled (1057, 489) with delta (0, 0)
Screenshot: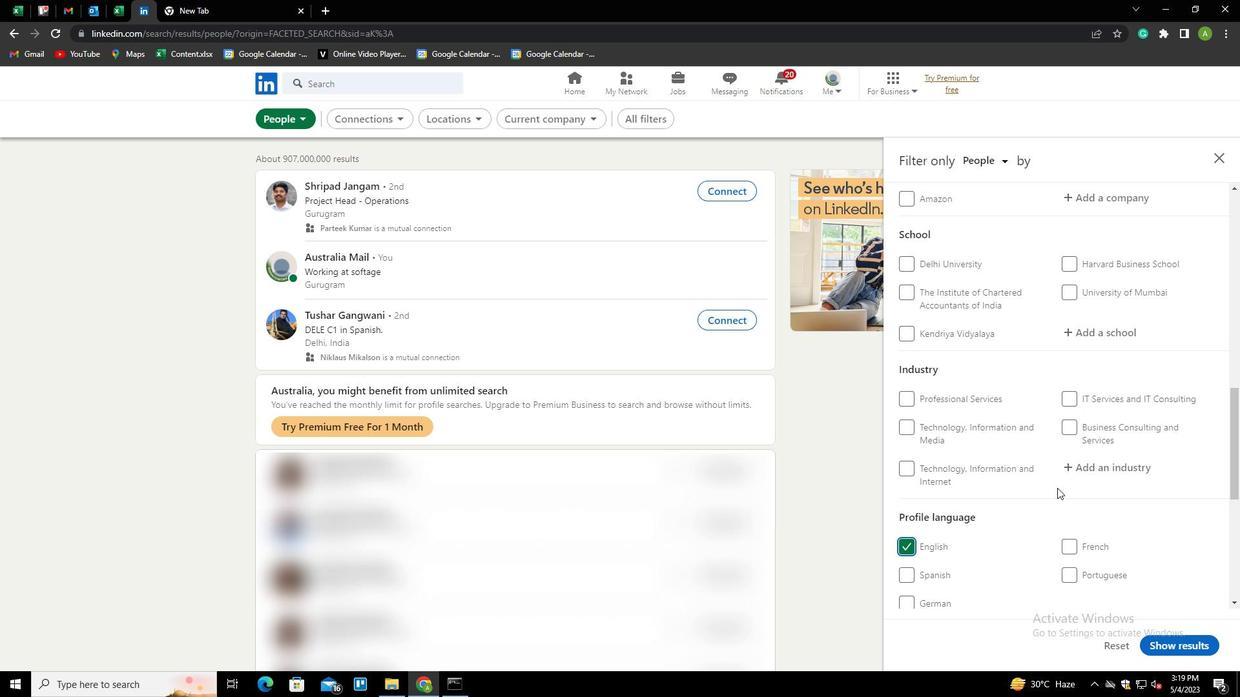 
Action: Mouse scrolled (1057, 489) with delta (0, 0)
Screenshot: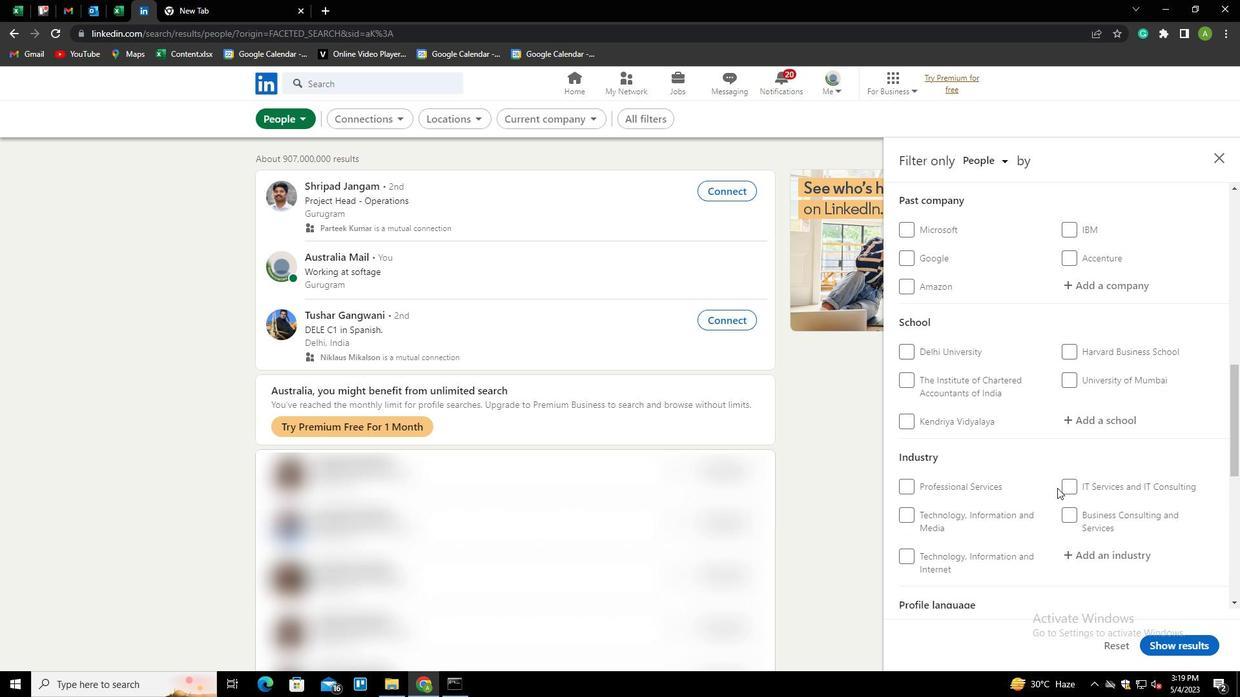 
Action: Mouse scrolled (1057, 489) with delta (0, 0)
Screenshot: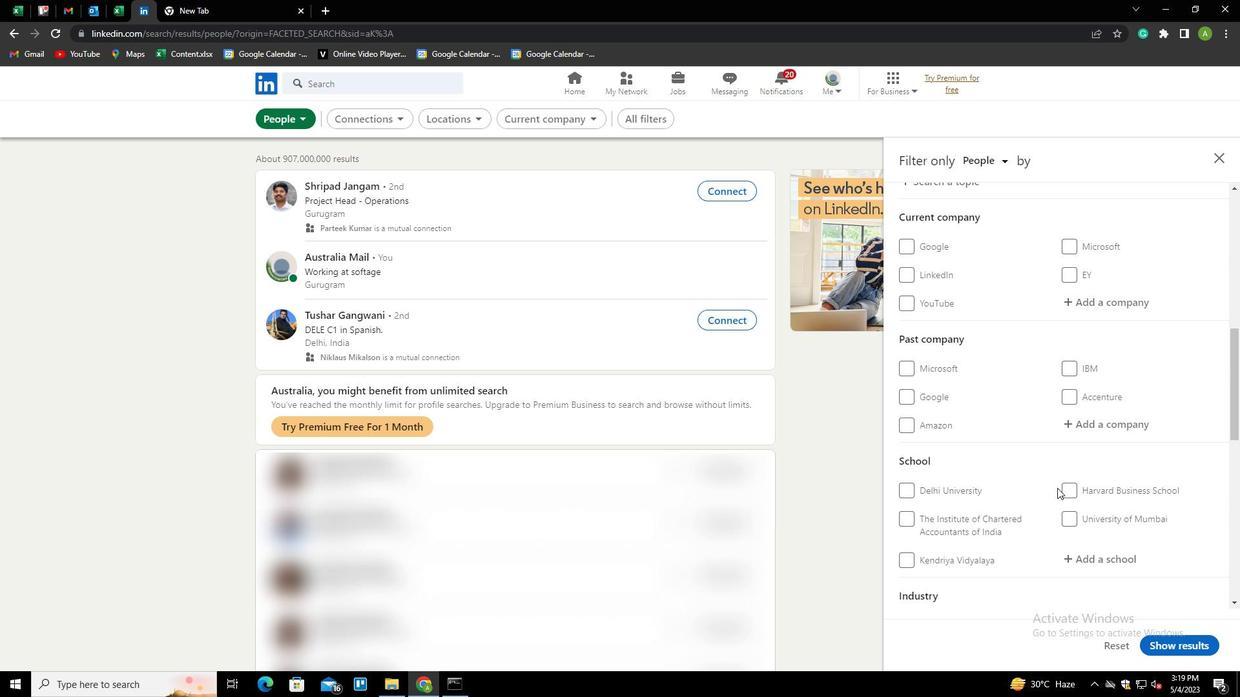 
Action: Mouse scrolled (1057, 489) with delta (0, 0)
Screenshot: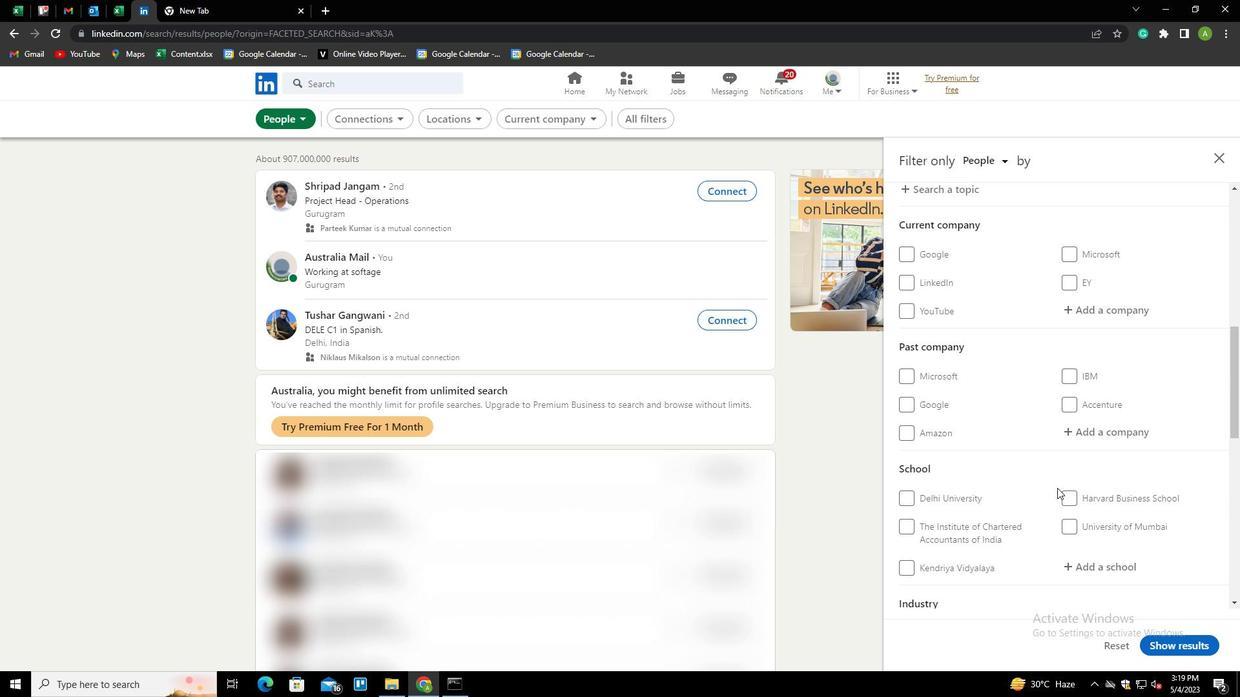 
Action: Mouse moved to (1087, 421)
Screenshot: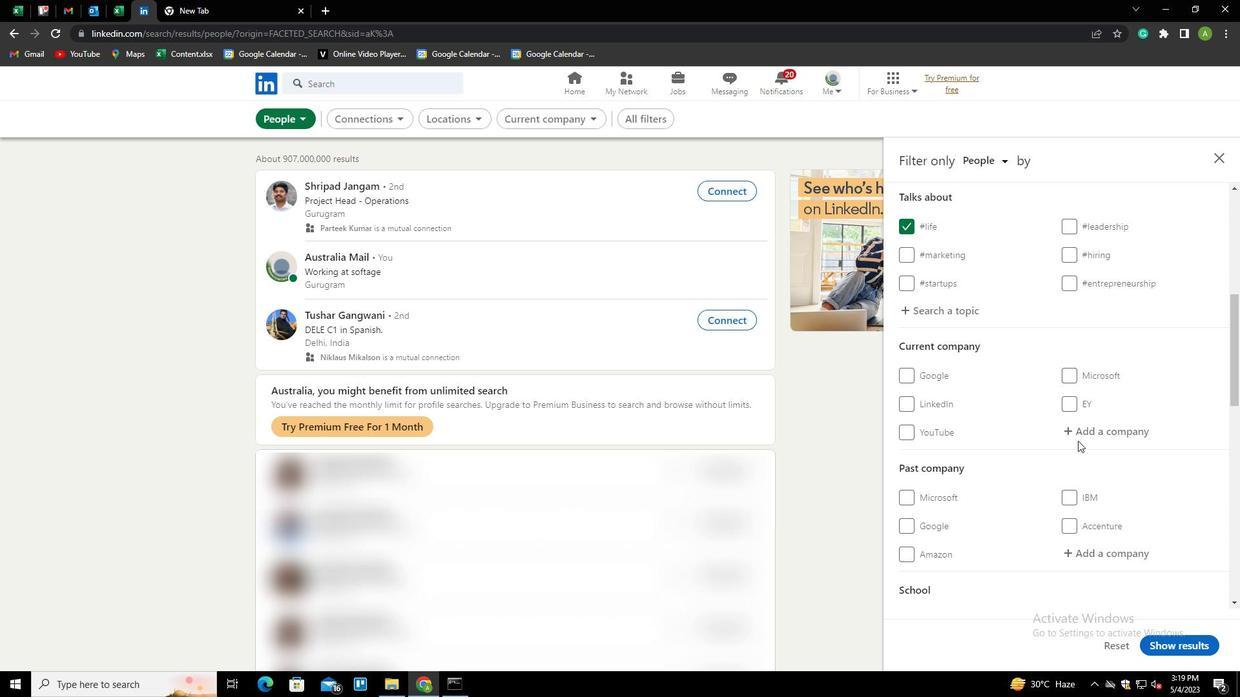 
Action: Mouse pressed left at (1087, 421)
Screenshot: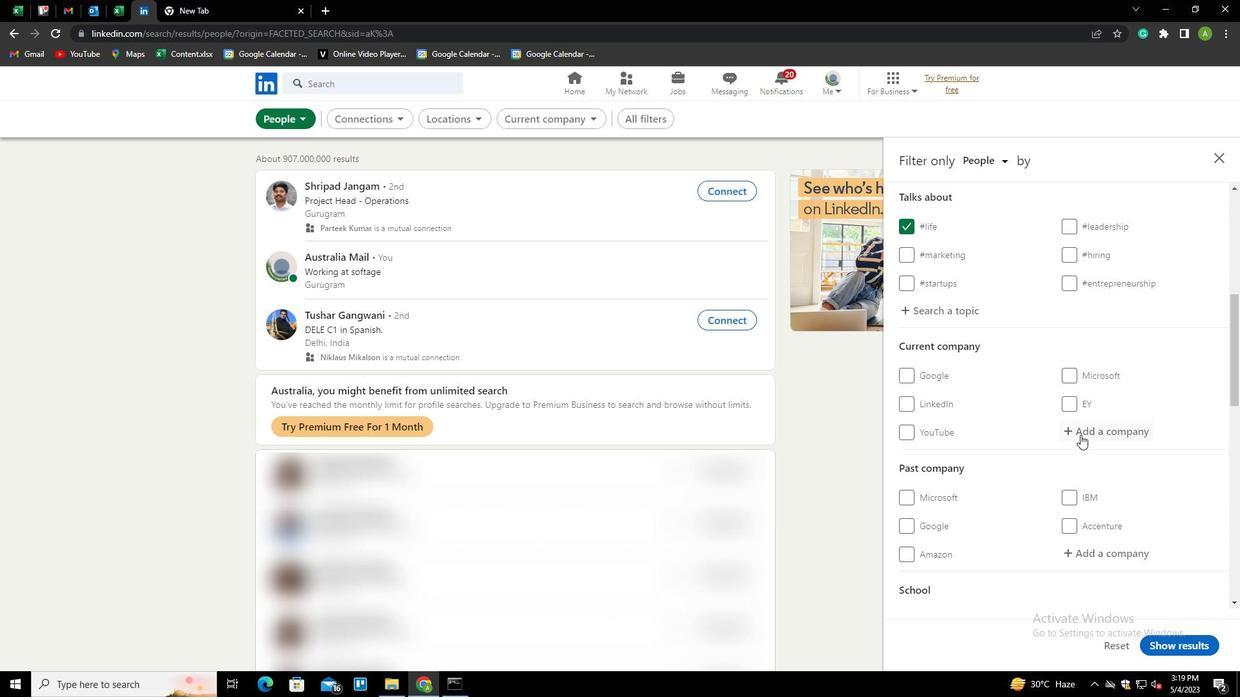 
Action: Key pressed J<Key.shift><Key.backspace><Key.shift>JAGUAR<Key.down><Key.enter>
Screenshot: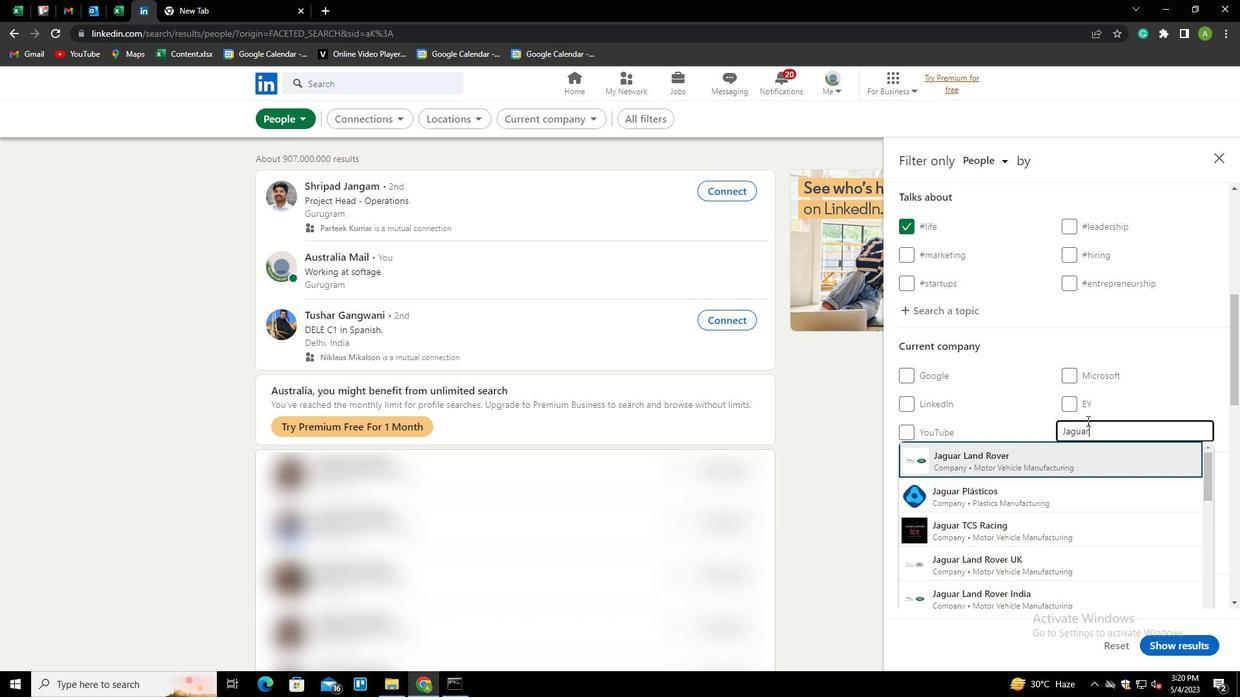 
Action: Mouse moved to (1038, 453)
Screenshot: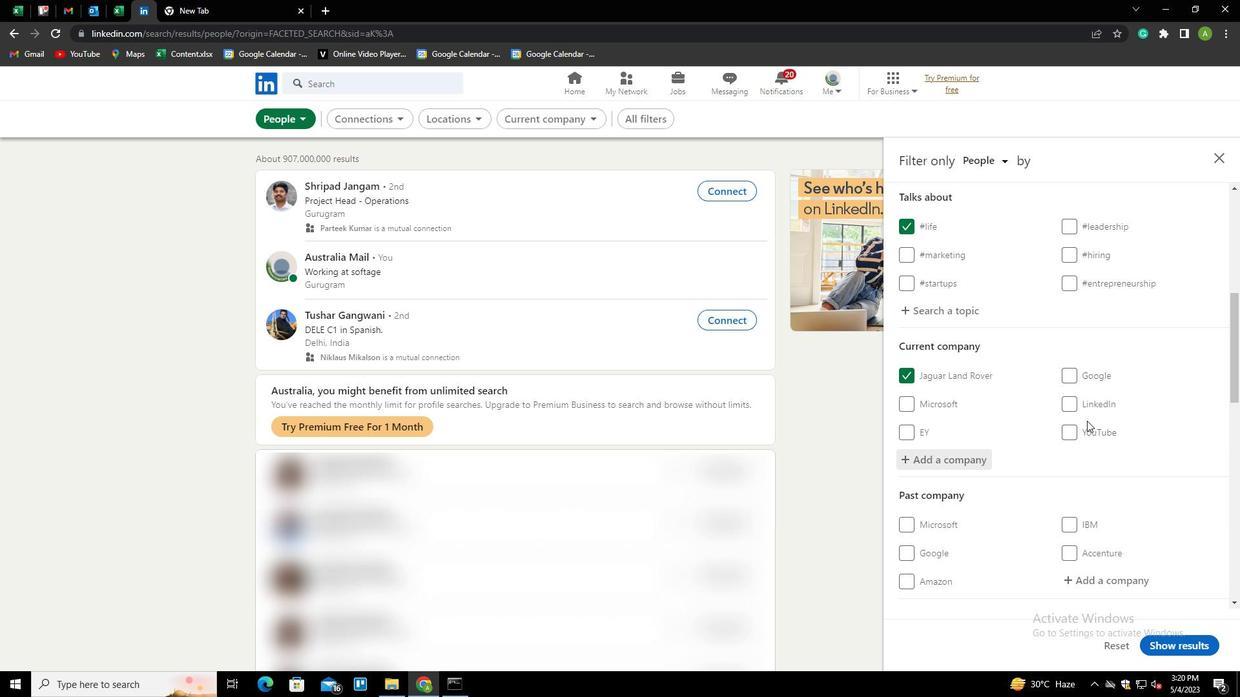 
Action: Mouse scrolled (1038, 452) with delta (0, 0)
Screenshot: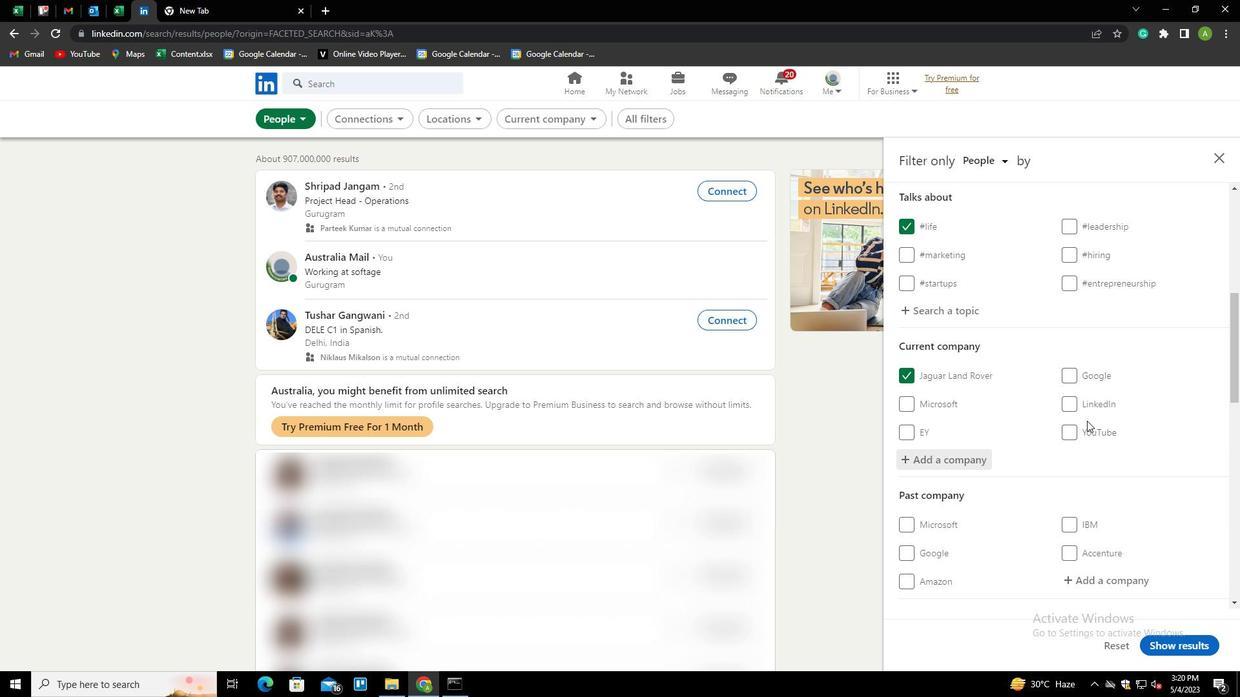 
Action: Mouse scrolled (1038, 452) with delta (0, 0)
Screenshot: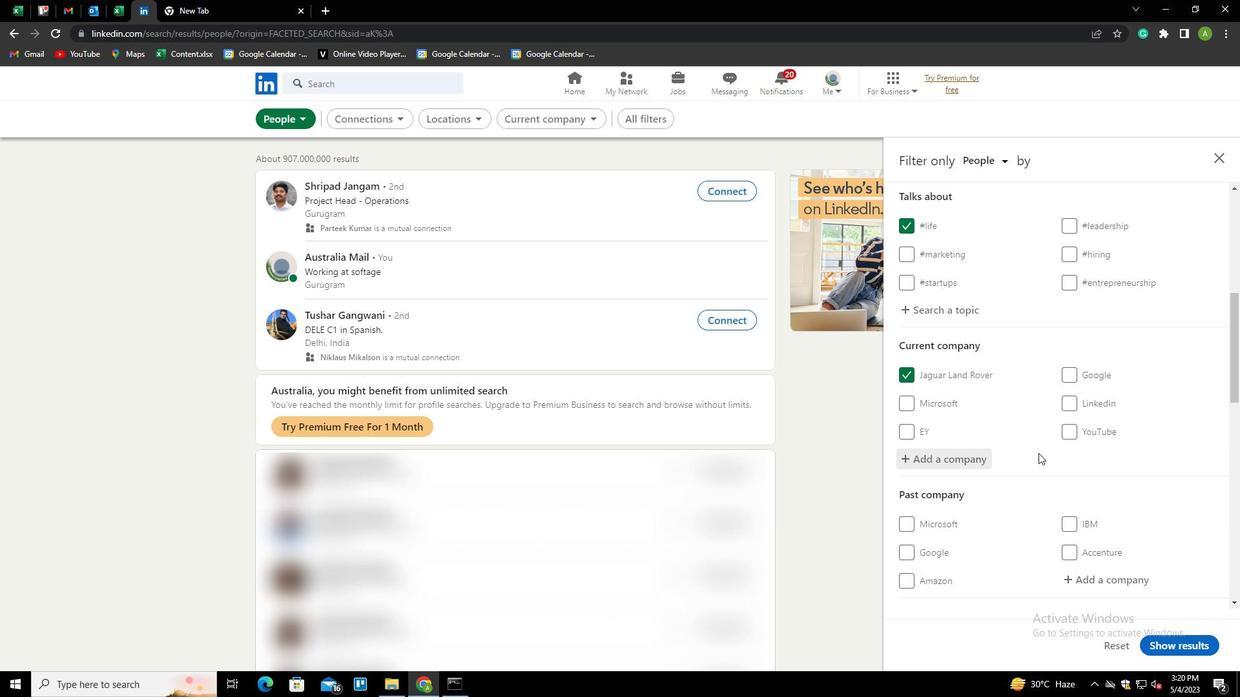 
Action: Mouse scrolled (1038, 452) with delta (0, 0)
Screenshot: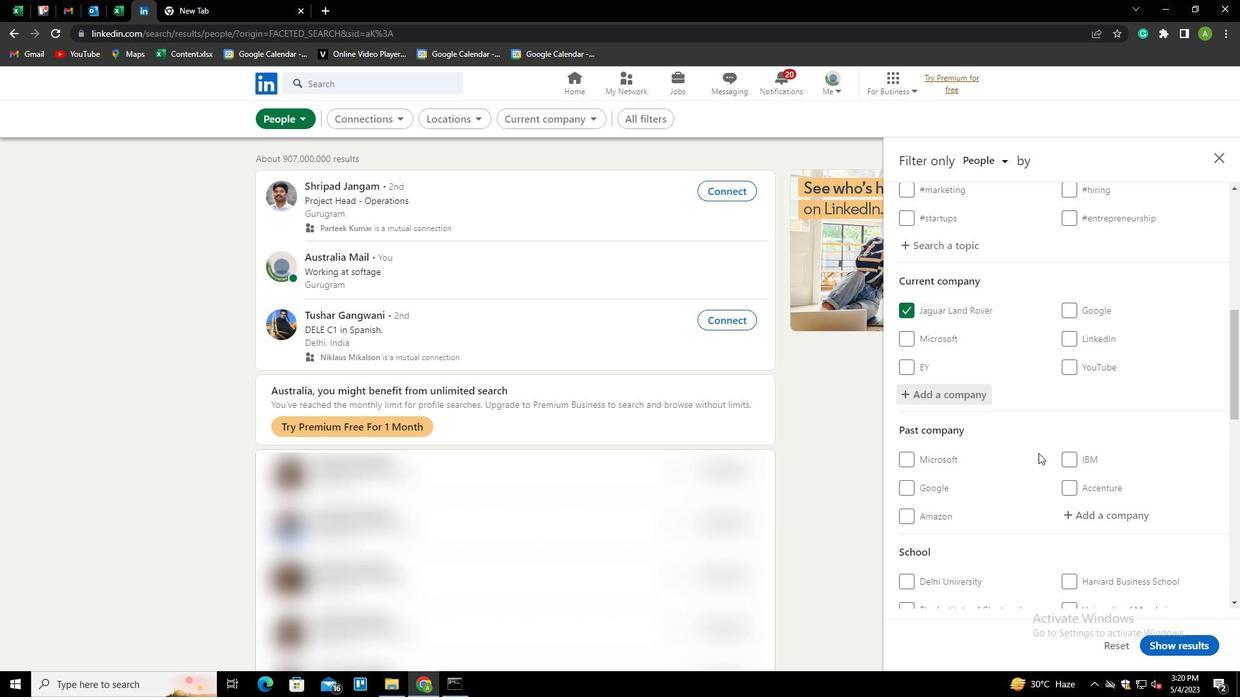 
Action: Mouse scrolled (1038, 452) with delta (0, 0)
Screenshot: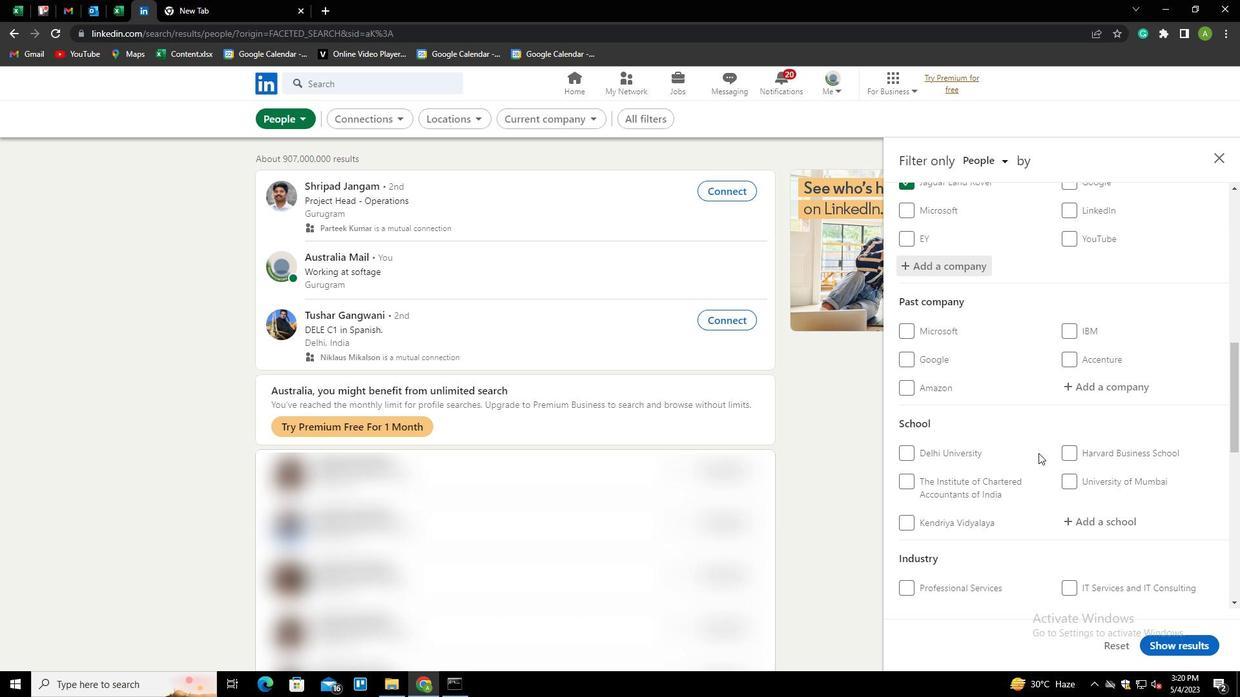 
Action: Mouse moved to (1072, 455)
Screenshot: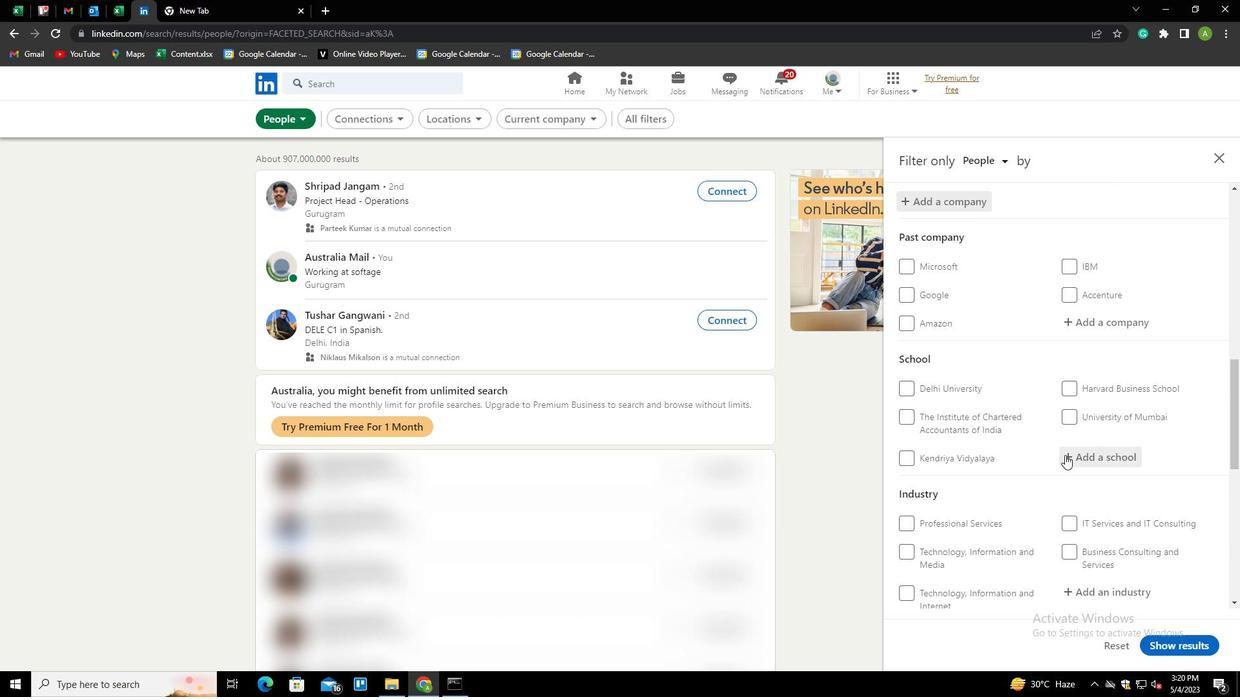 
Action: Mouse pressed left at (1072, 455)
Screenshot: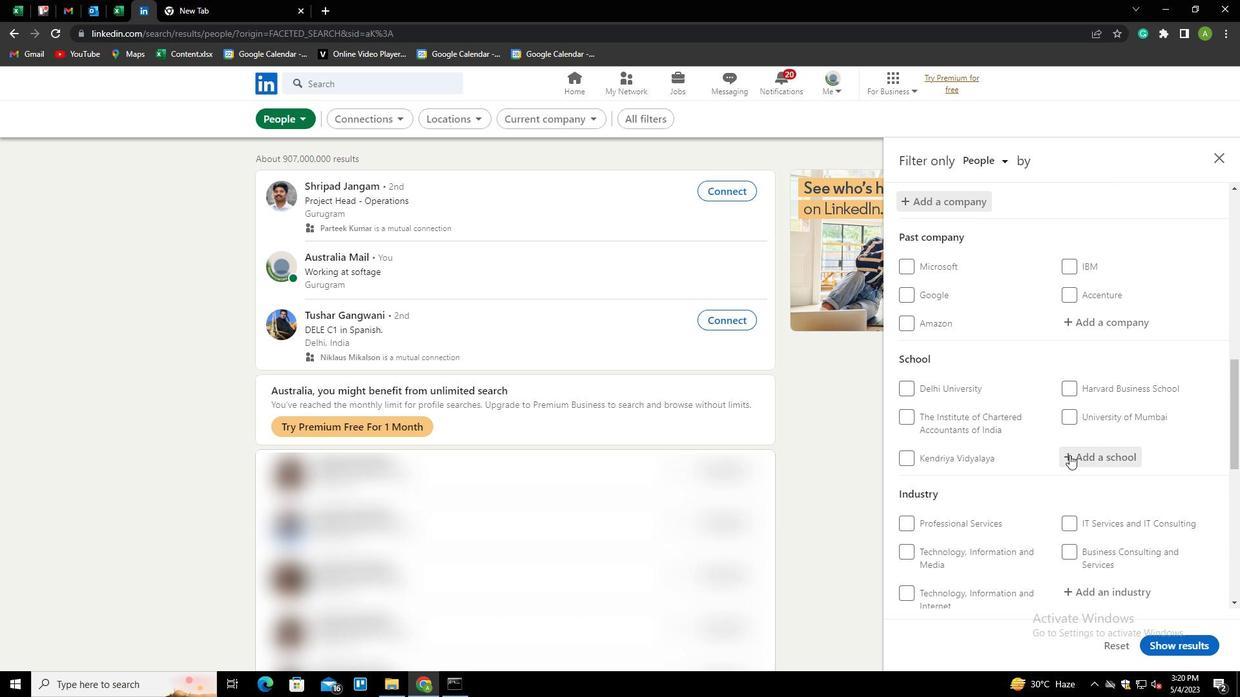 
Action: Mouse moved to (1078, 455)
Screenshot: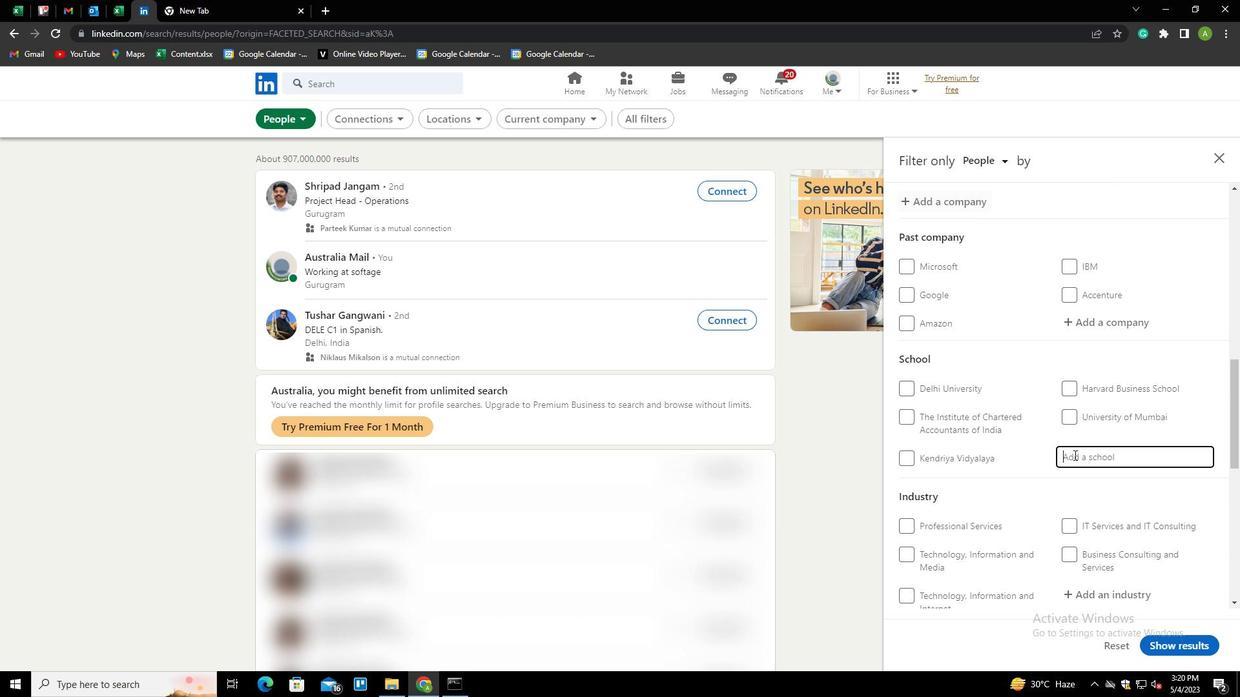 
Action: Mouse pressed left at (1078, 455)
Screenshot: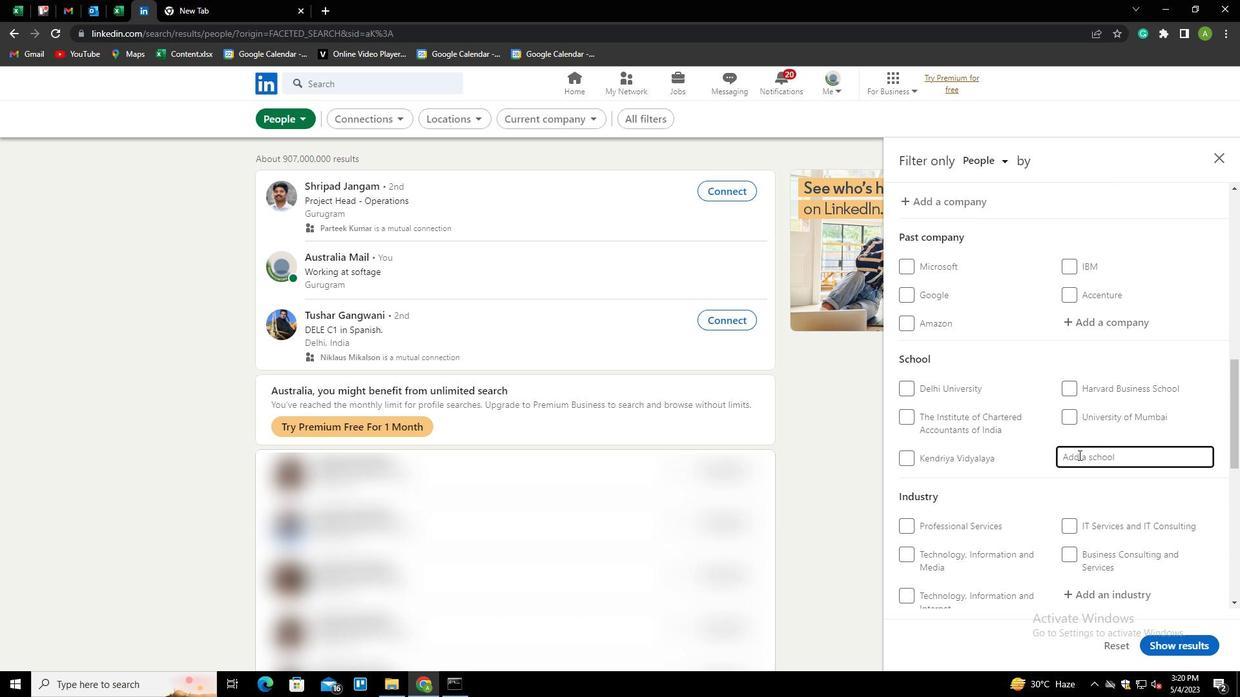 
Action: Key pressed <Key.shift><Key.shift><Key.shift><Key.shift><Key.shift><Key.shift><Key.shift><Key.shift><Key.shift><Key.shift><Key.shift><Key.shift><Key.shift><Key.shift><Key.shift><Key.shift><Key.shift><Key.shift><Key.shift><Key.shift><Key.shift><Key.shift><Key.shift><Key.shift><Key.shift><Key.shift><Key.shift><Key.shift><Key.shift><Key.shift><Key.shift><Key.shift><Key.shift><Key.shift><Key.shift><Key.shift><Key.shift><Key.shift><Key.shift><Key.shift><Key.shift><Key.shift><Key.shift><Key.shift><Key.shift><Key.shift><Key.shift><Key.shift><Key.shift>BIRLA<Key.space><Key.shift>INSTITUTE<Key.space>OF<Key.space><Key.shift>TECHNOLOGY<Key.space>AND<Key.space><Key.shift>SCIENCE<Key.down><Key.enter>
Screenshot: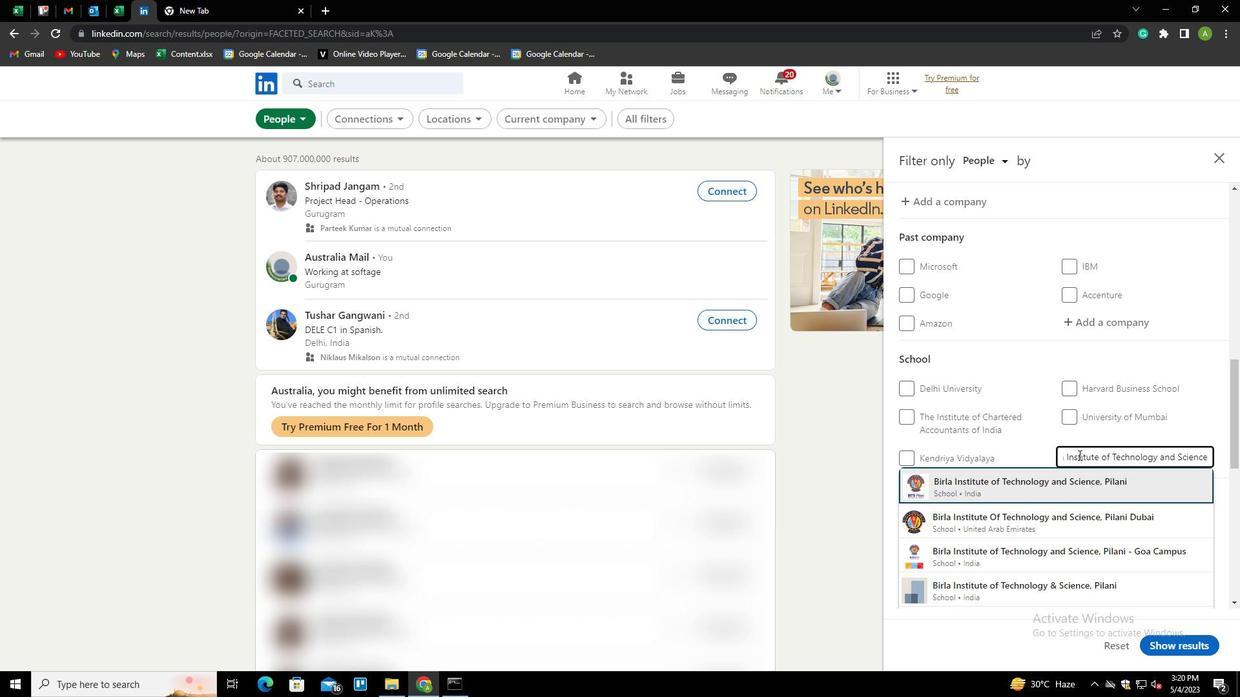 
Action: Mouse scrolled (1078, 454) with delta (0, 0)
Screenshot: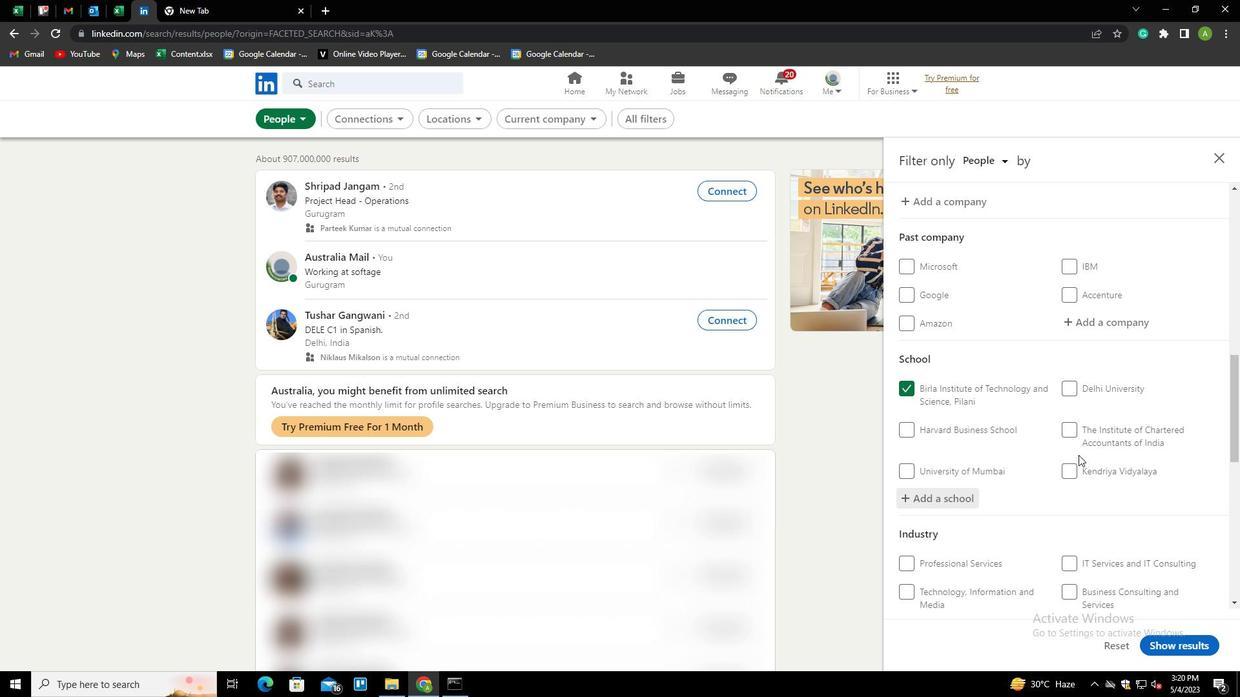 
Action: Mouse scrolled (1078, 454) with delta (0, 0)
Screenshot: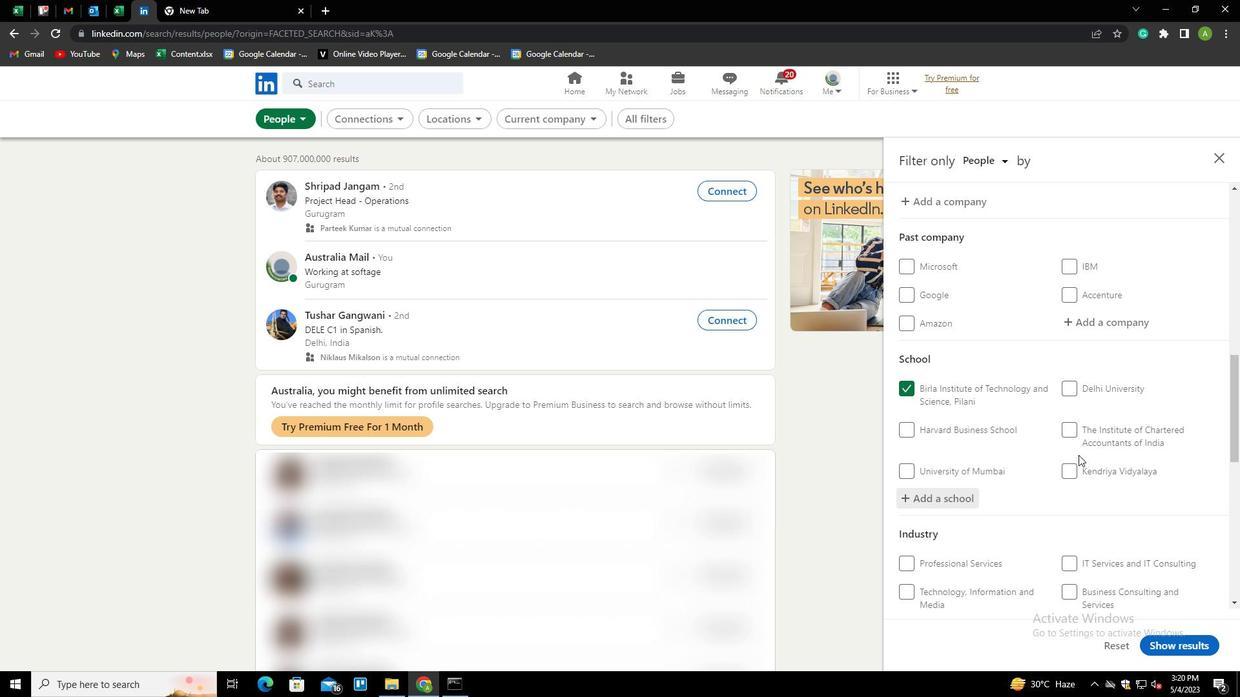 
Action: Mouse scrolled (1078, 454) with delta (0, 0)
Screenshot: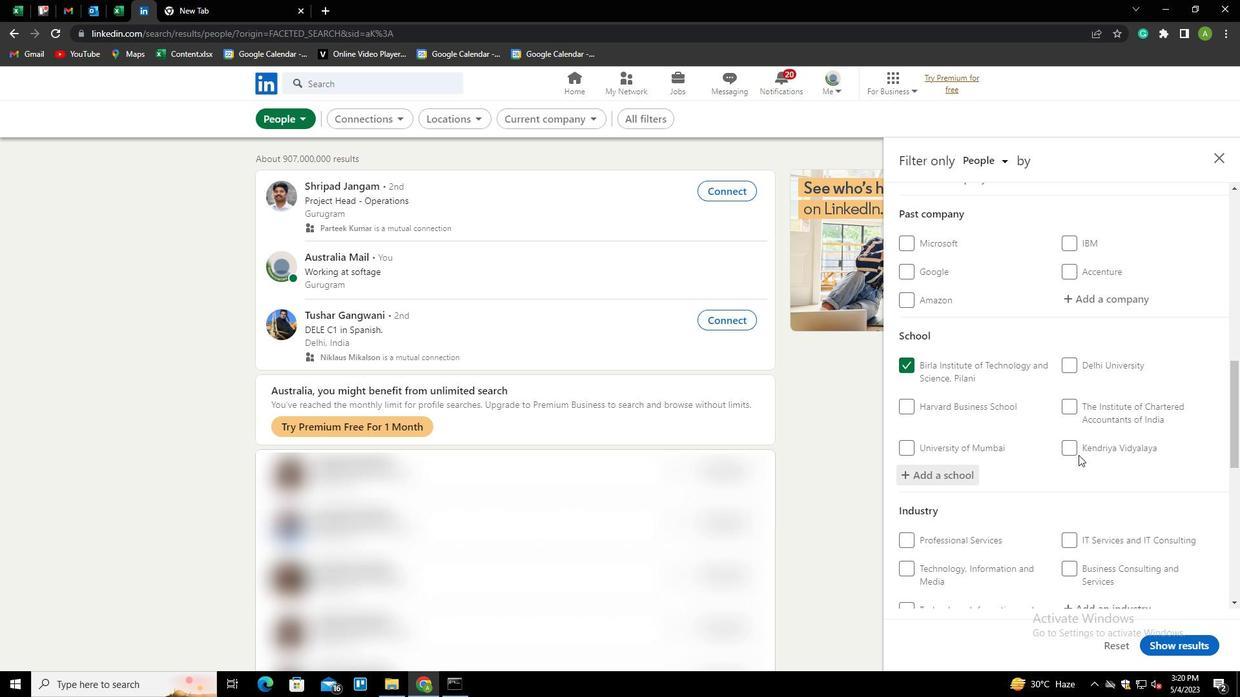 
Action: Mouse moved to (1086, 442)
Screenshot: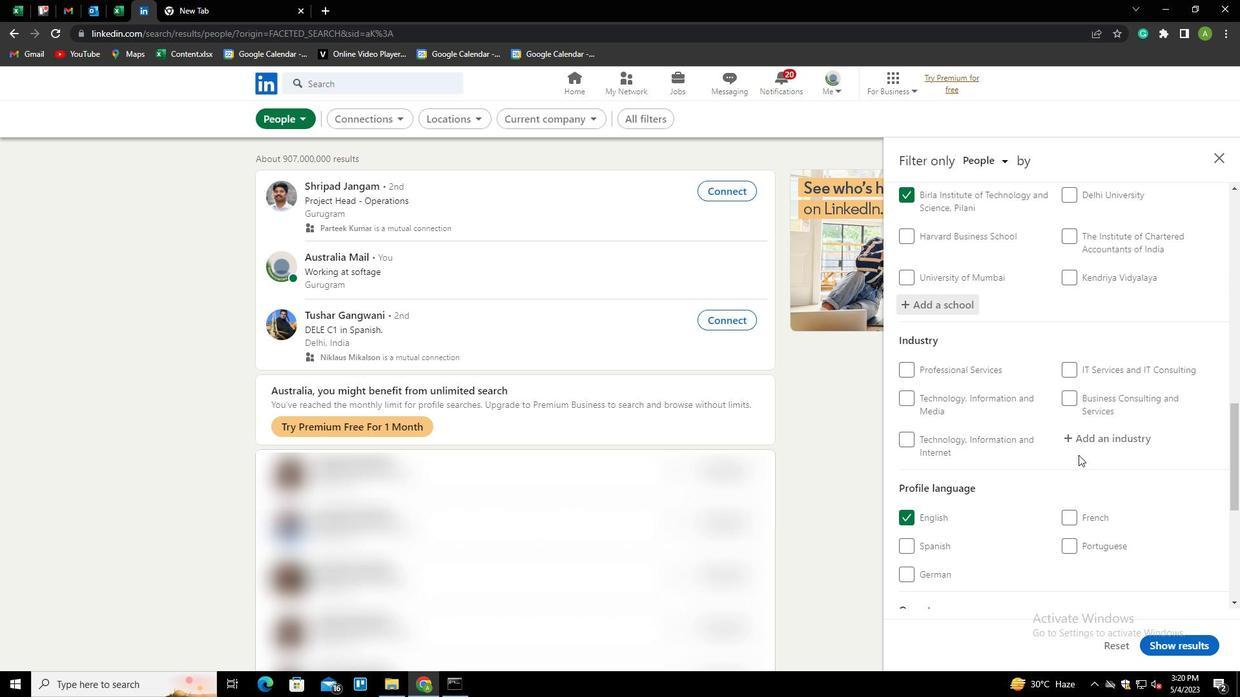 
Action: Mouse pressed left at (1086, 442)
Screenshot: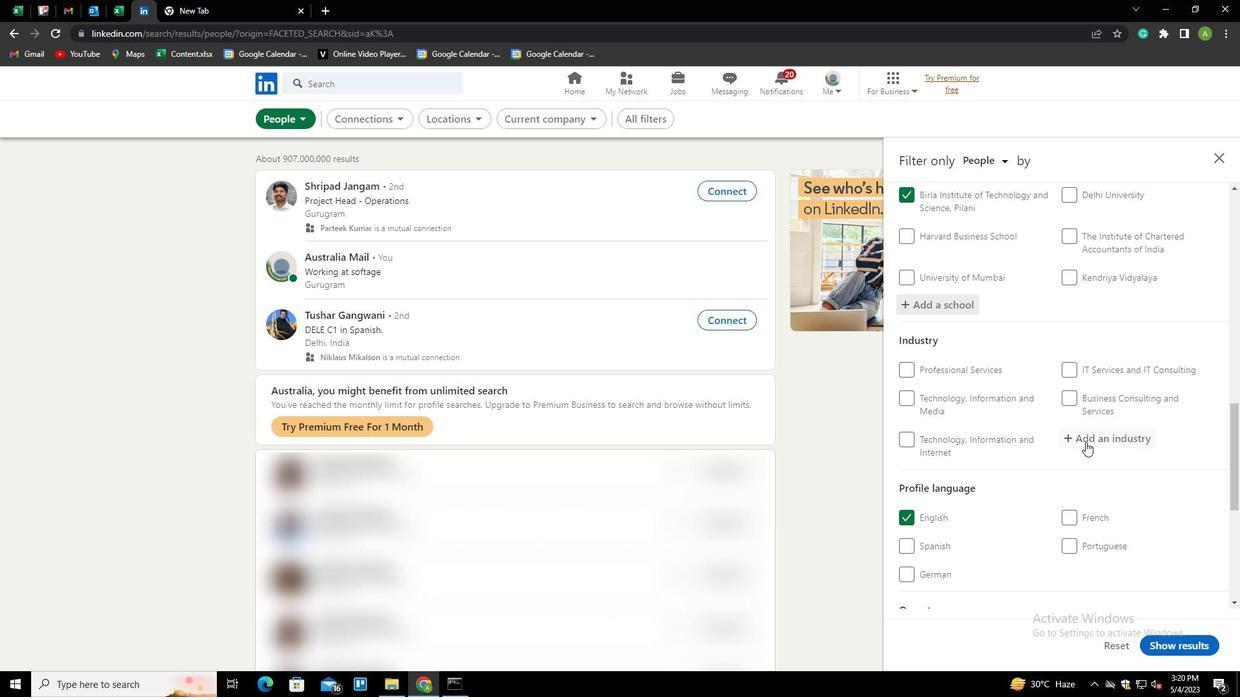 
Action: Key pressed <Key.shift>WHOLESALE<Key.space><Key.shift>G<Key.backspace><Key.shift>DRUGS<Key.down><Key.enter>
Screenshot: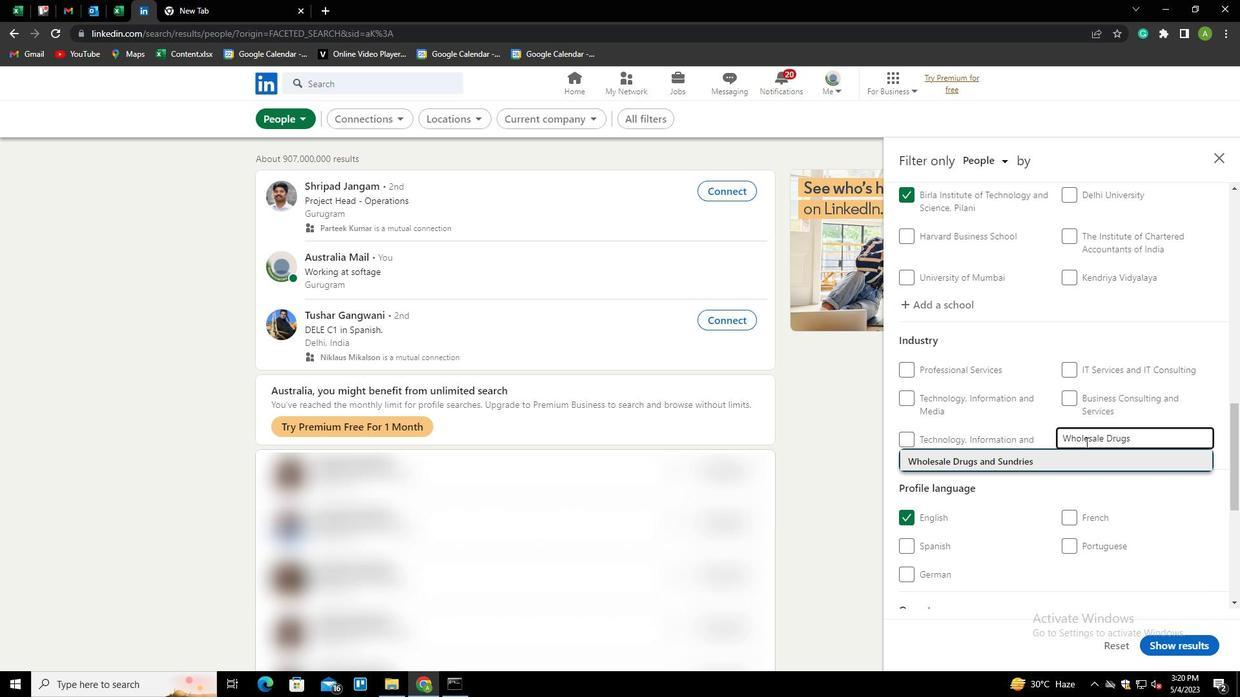 
Action: Mouse scrolled (1086, 441) with delta (0, 0)
Screenshot: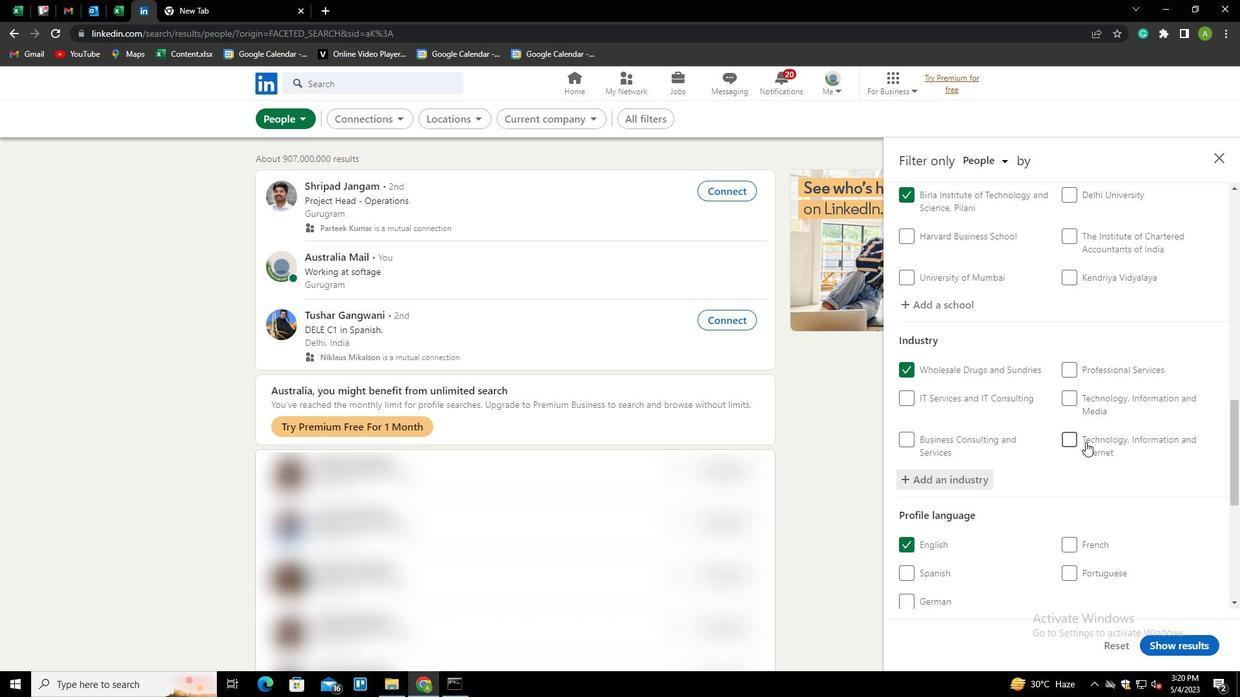 
Action: Mouse scrolled (1086, 441) with delta (0, 0)
Screenshot: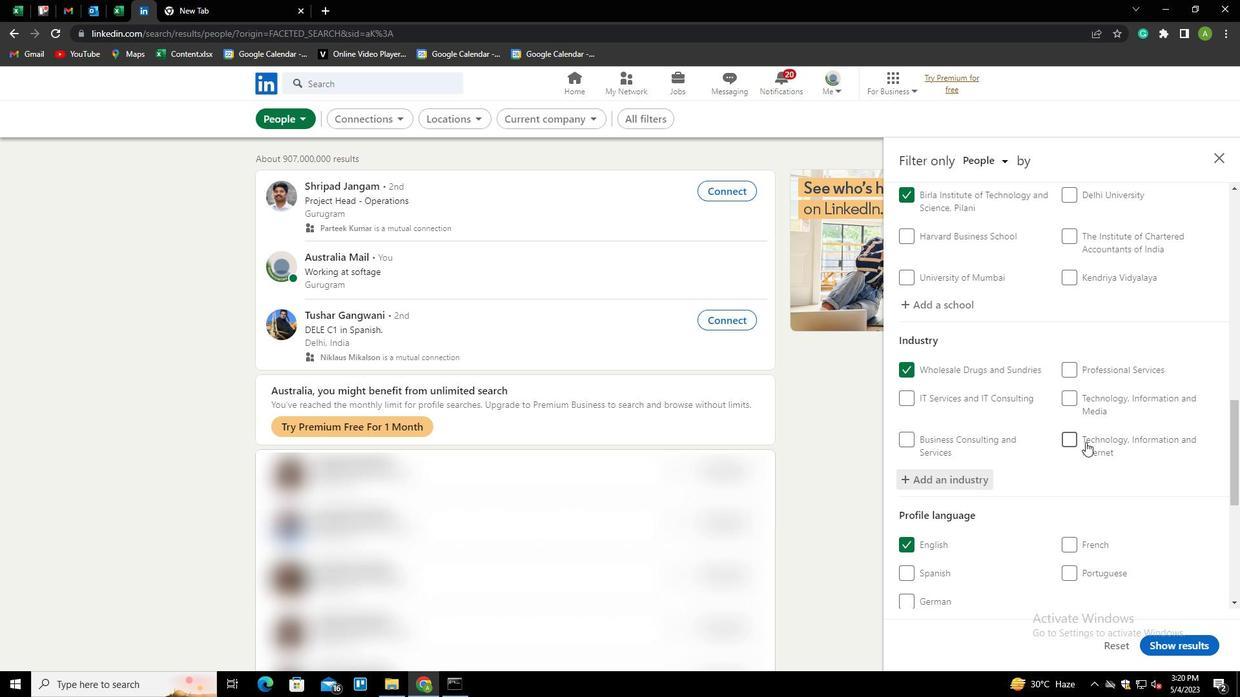 
Action: Mouse scrolled (1086, 441) with delta (0, 0)
Screenshot: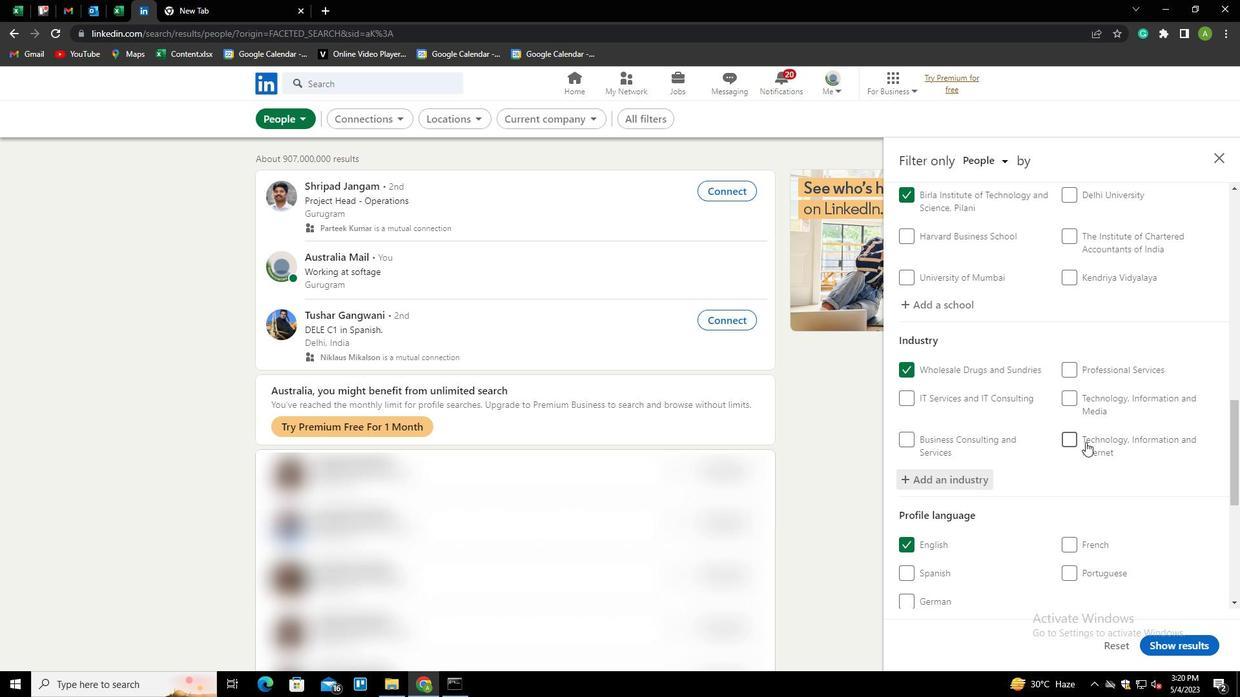 
Action: Mouse scrolled (1086, 441) with delta (0, 0)
Screenshot: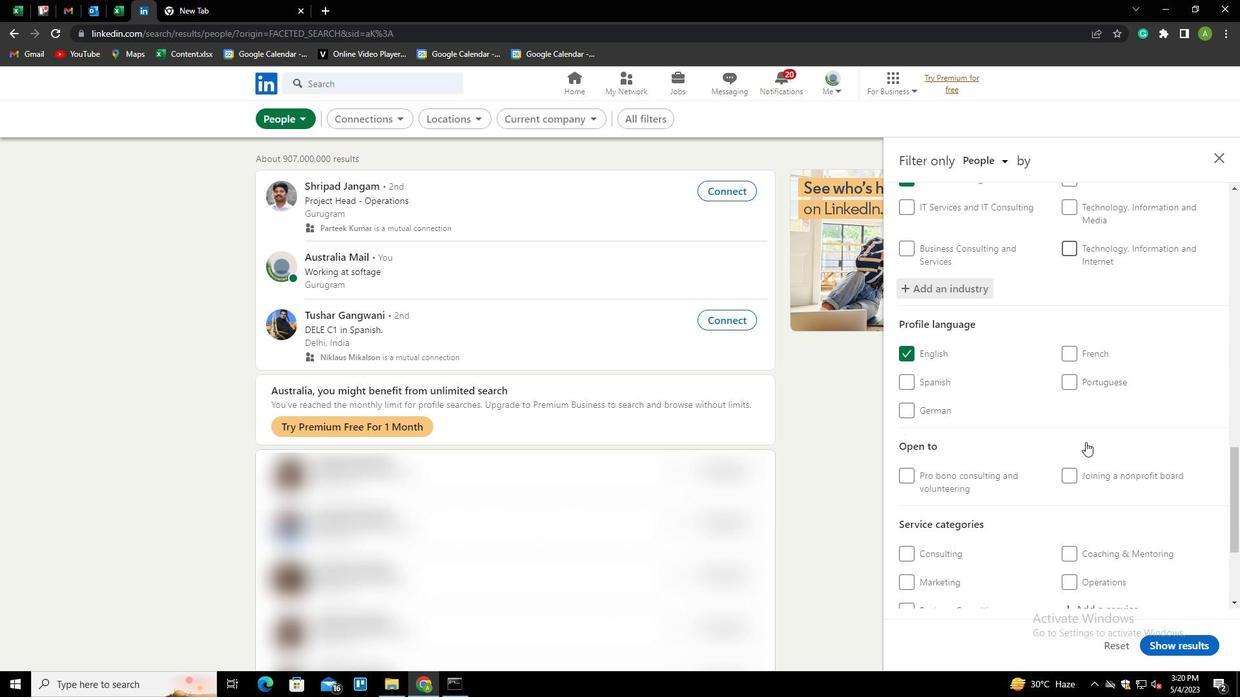 
Action: Mouse scrolled (1086, 441) with delta (0, 0)
Screenshot: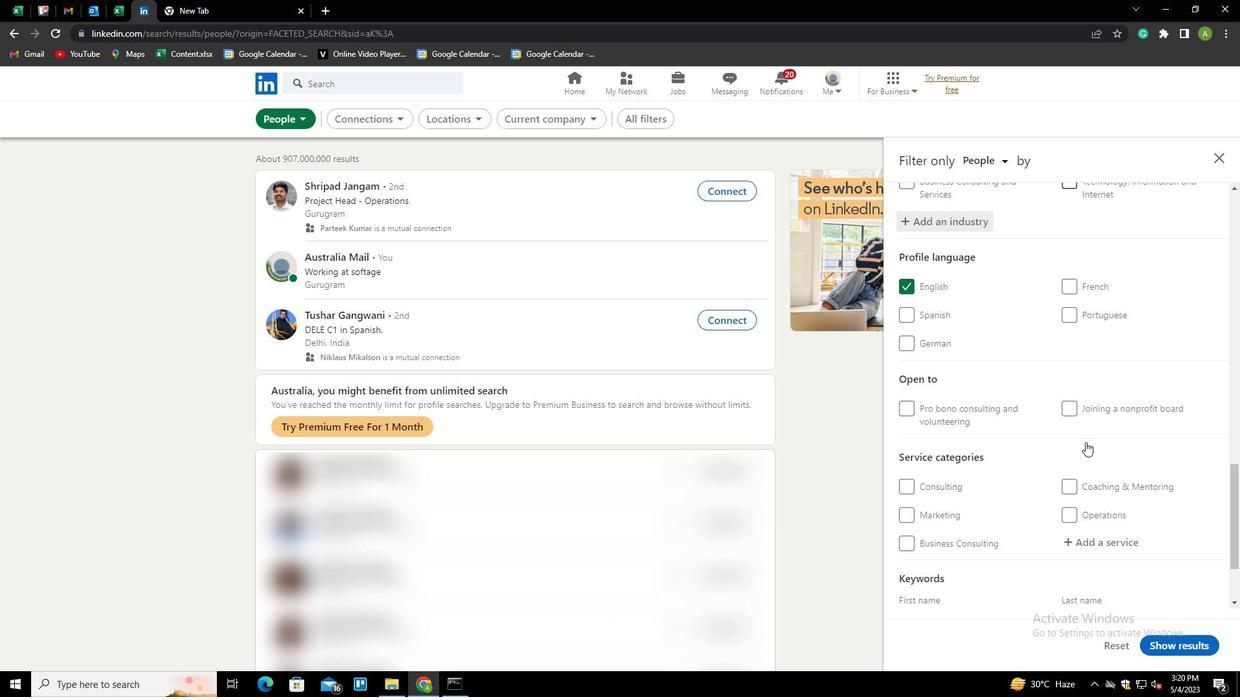 
Action: Mouse scrolled (1086, 441) with delta (0, 0)
Screenshot: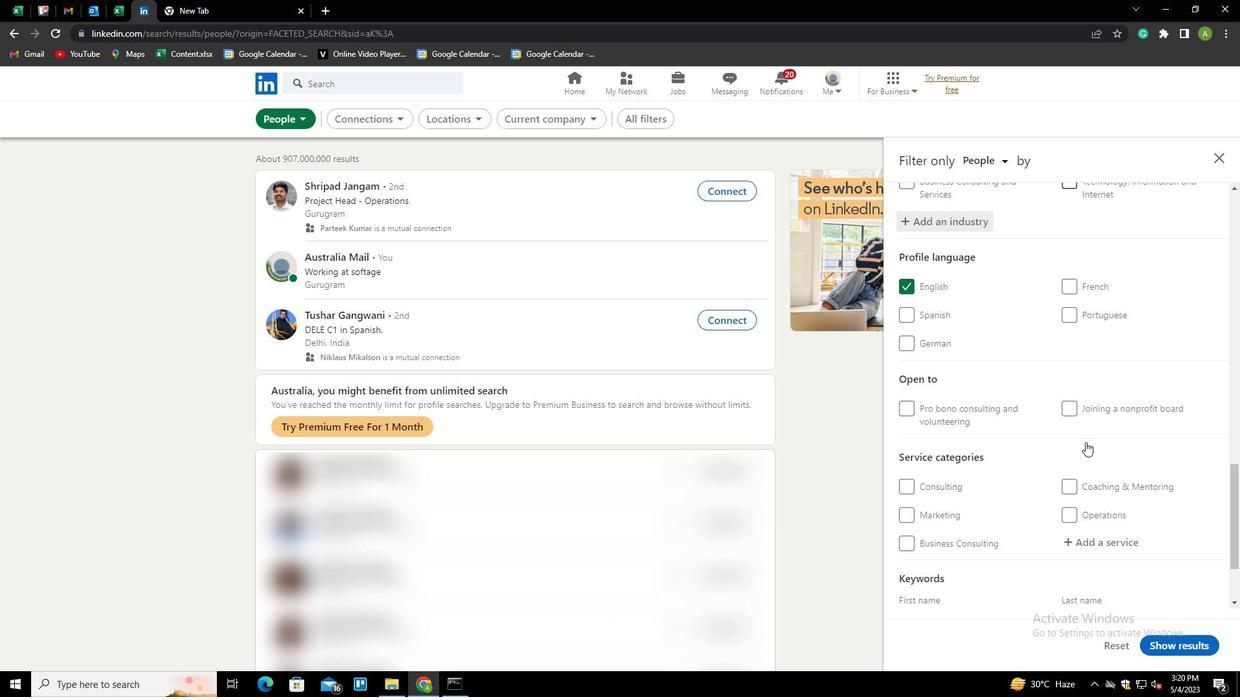 
Action: Mouse scrolled (1086, 441) with delta (0, 0)
Screenshot: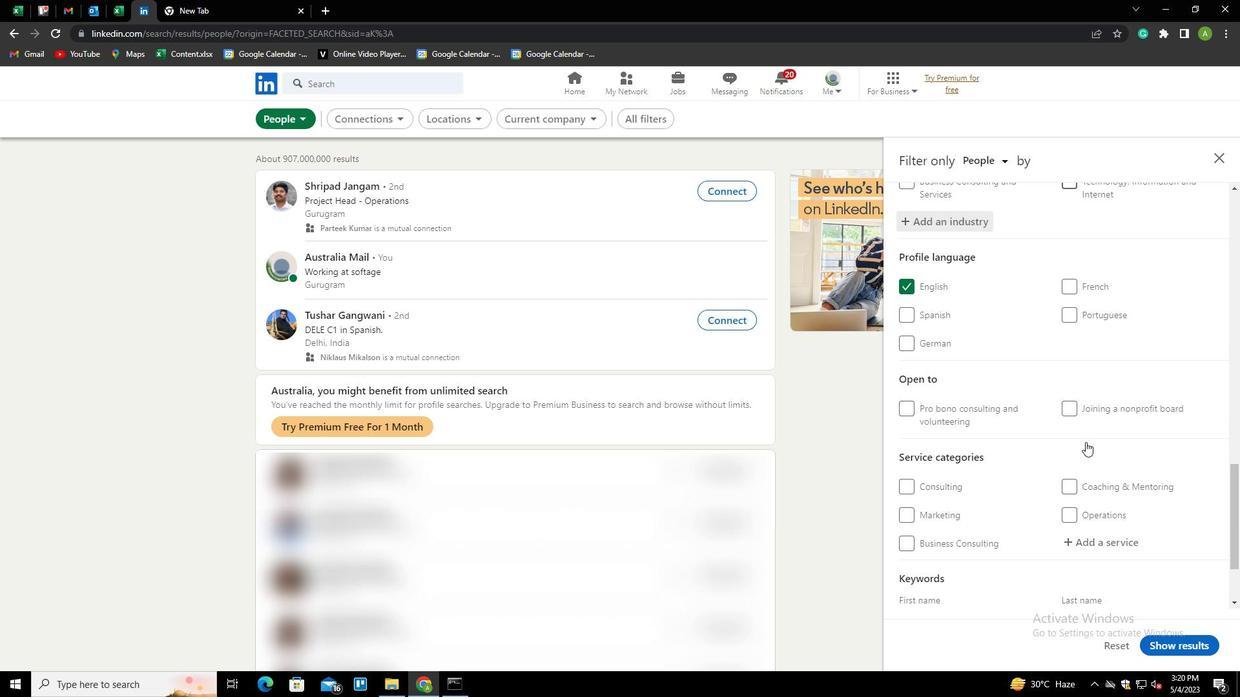 
Action: Mouse moved to (1096, 430)
Screenshot: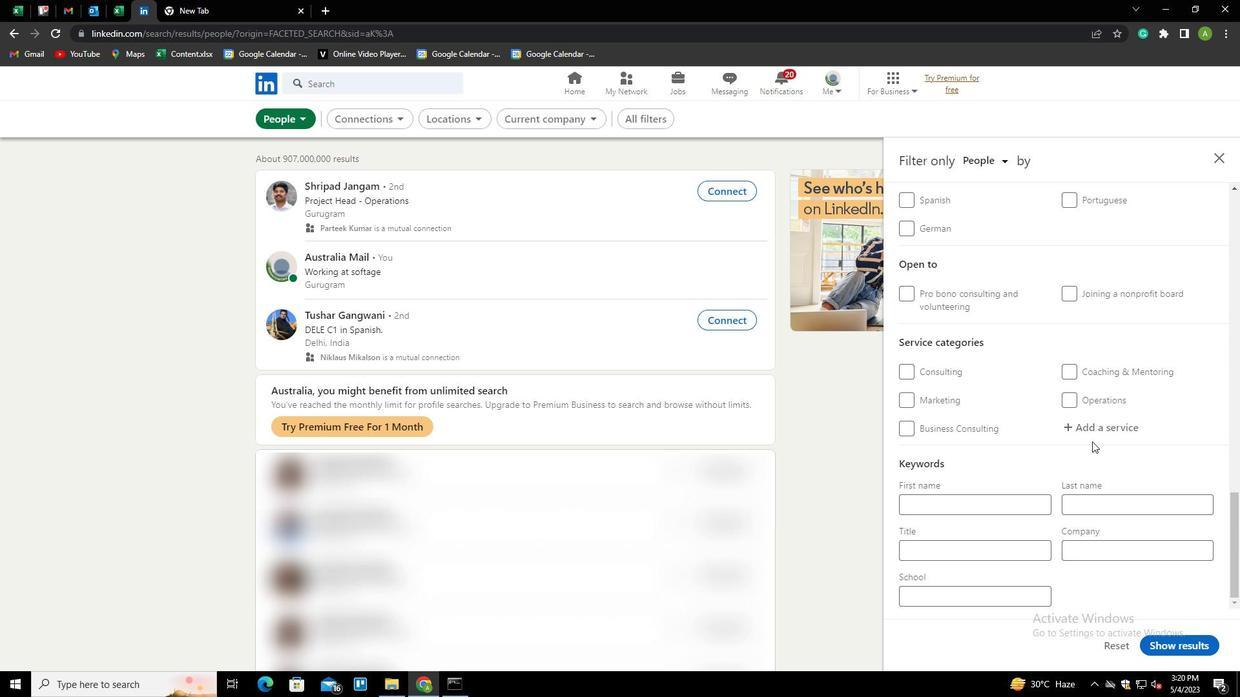 
Action: Mouse pressed left at (1096, 430)
Screenshot: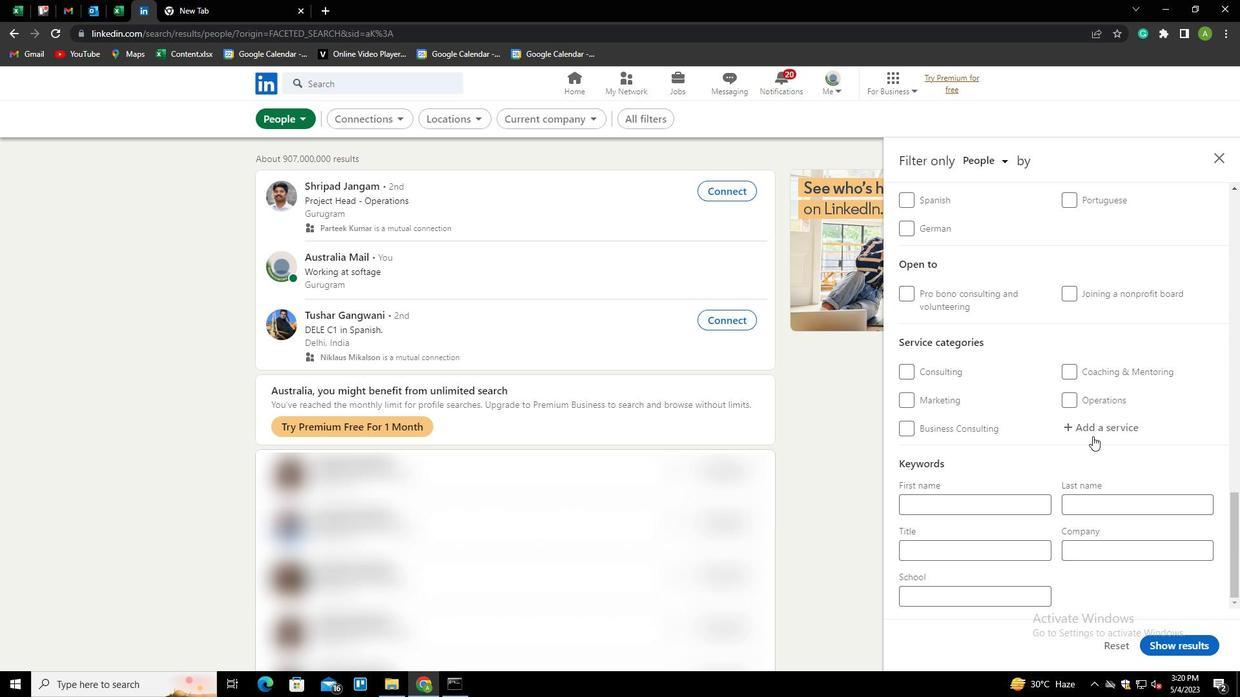 
Action: Mouse moved to (1100, 428)
Screenshot: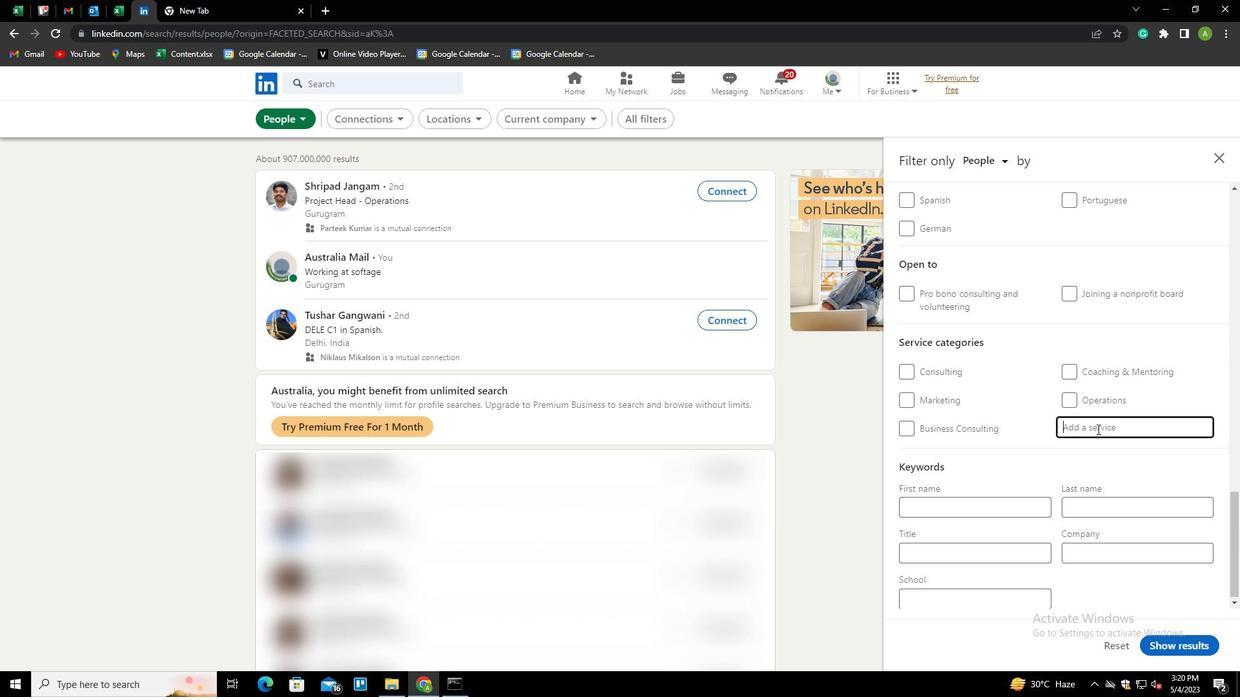 
Action: Mouse pressed left at (1100, 428)
Screenshot: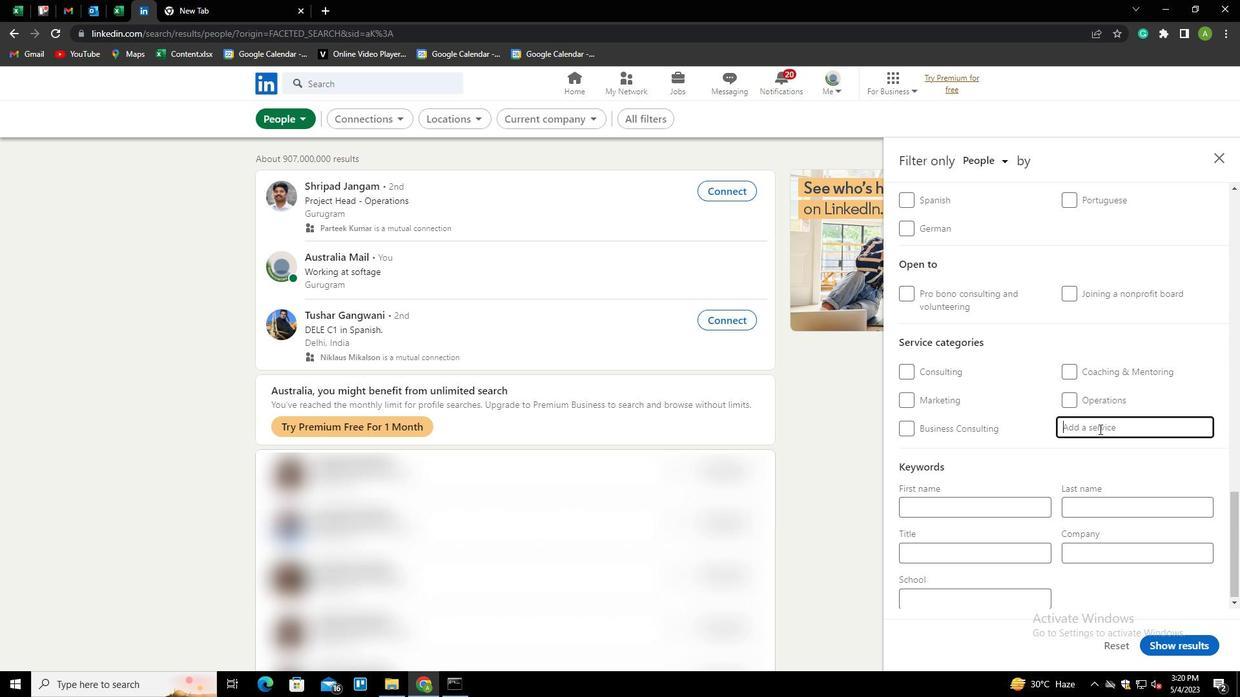 
Action: Key pressed <Key.shift>PROGRAM<Key.space><Key.shift>MANAGEMENT<Key.down><Key.enter>
Screenshot: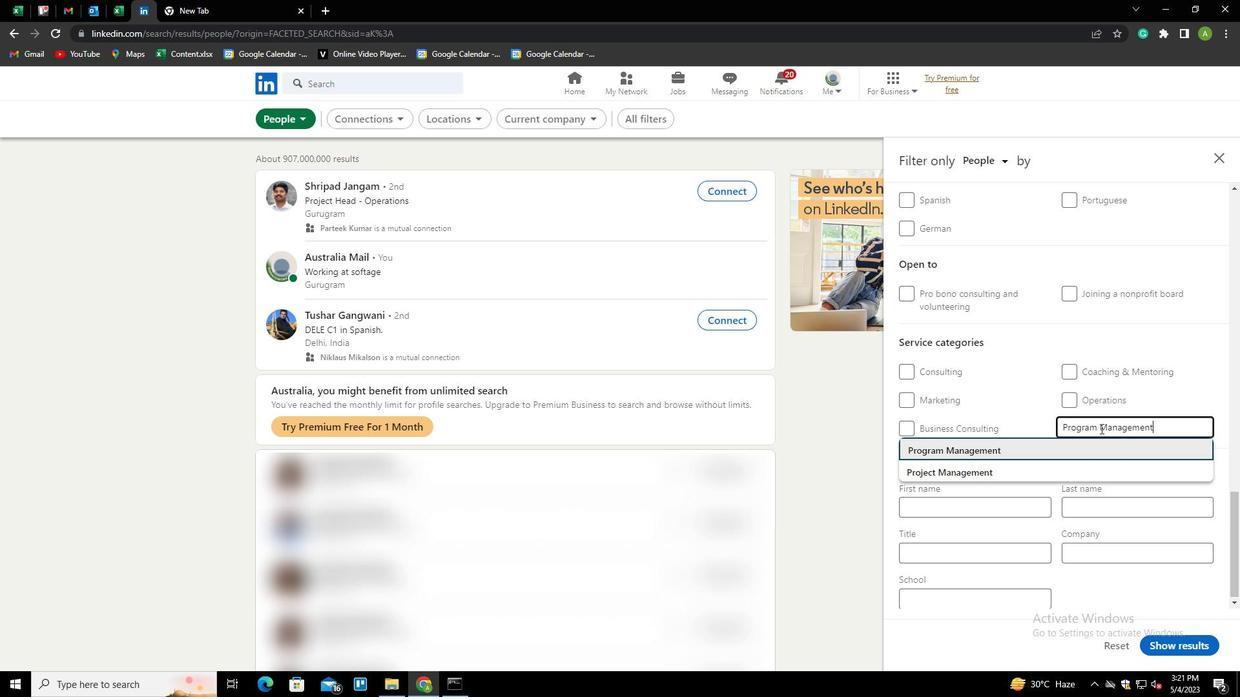 
Action: Mouse moved to (1067, 448)
Screenshot: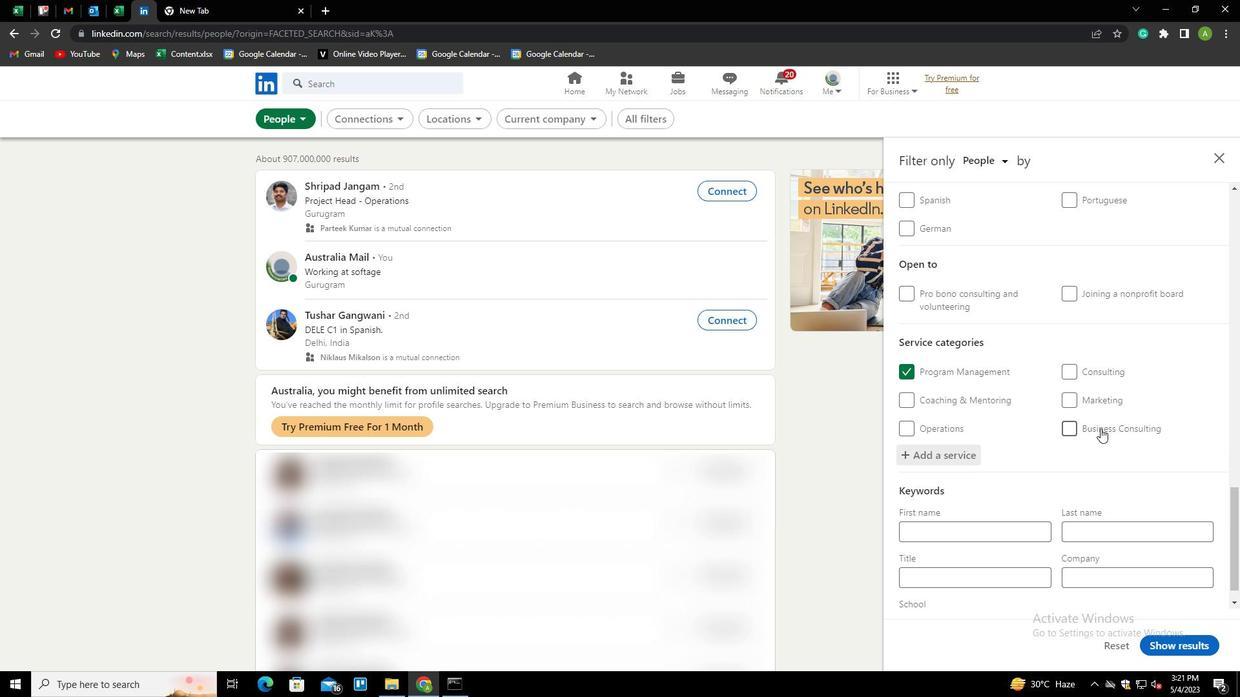
Action: Mouse scrolled (1067, 447) with delta (0, 0)
Screenshot: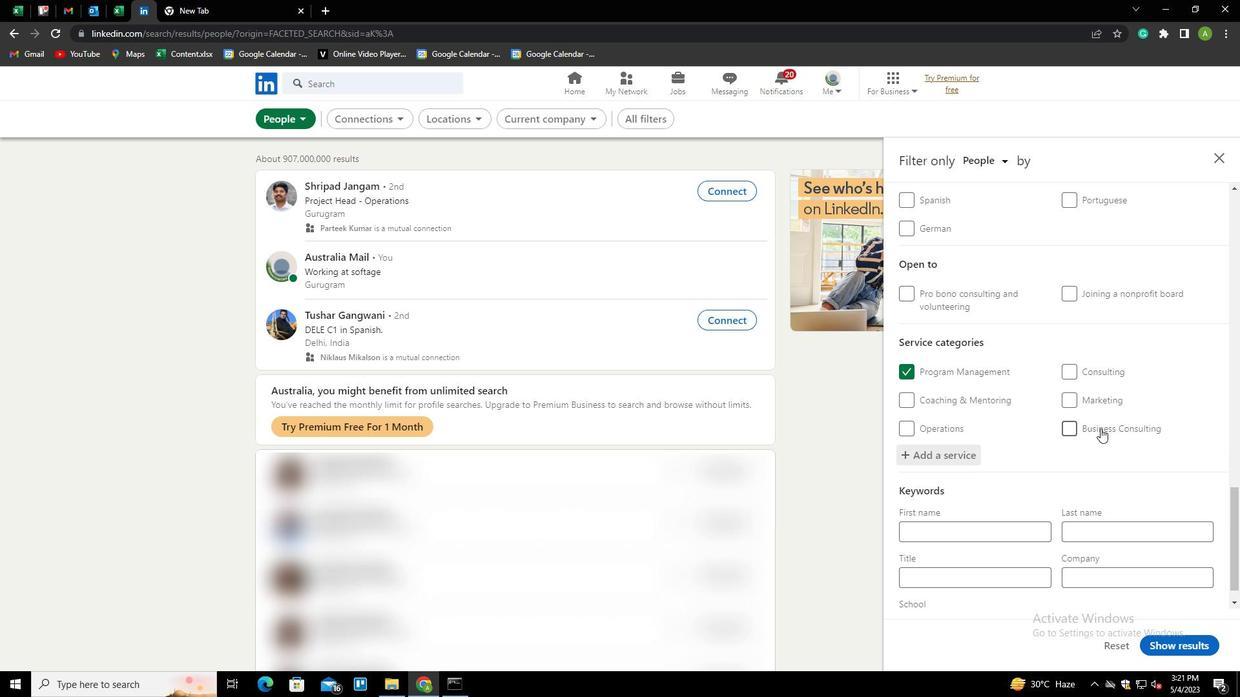 
Action: Mouse moved to (1067, 449)
Screenshot: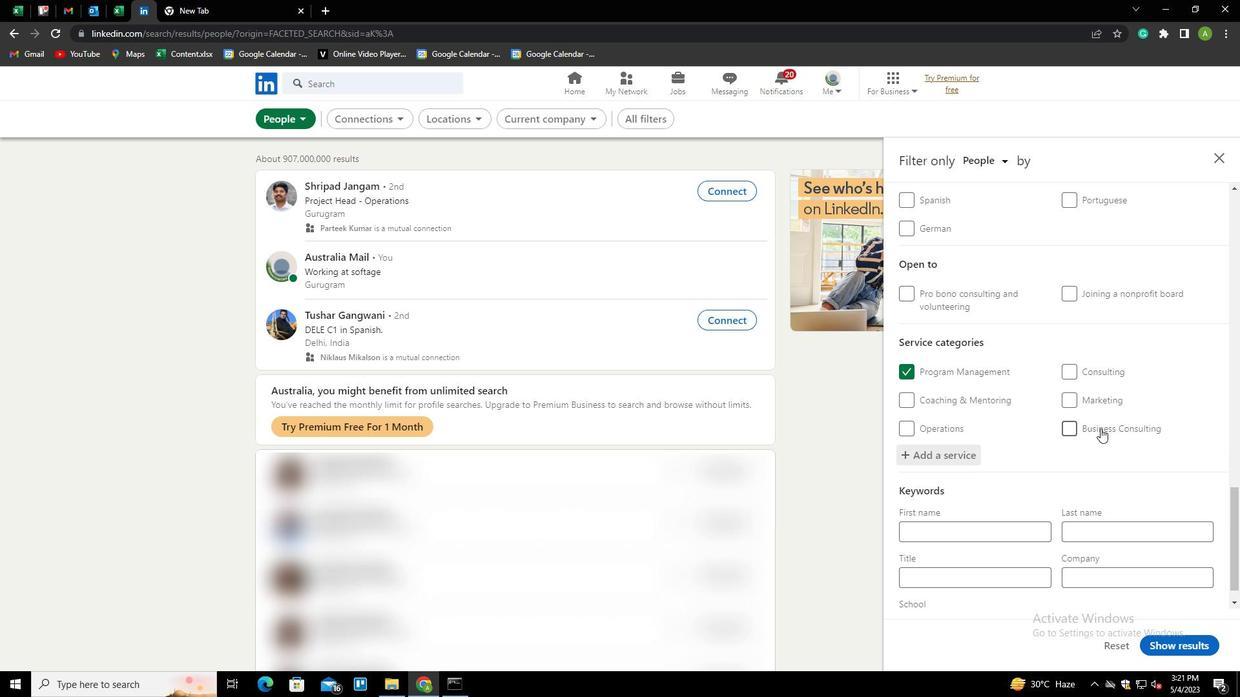 
Action: Mouse scrolled (1067, 448) with delta (0, 0)
Screenshot: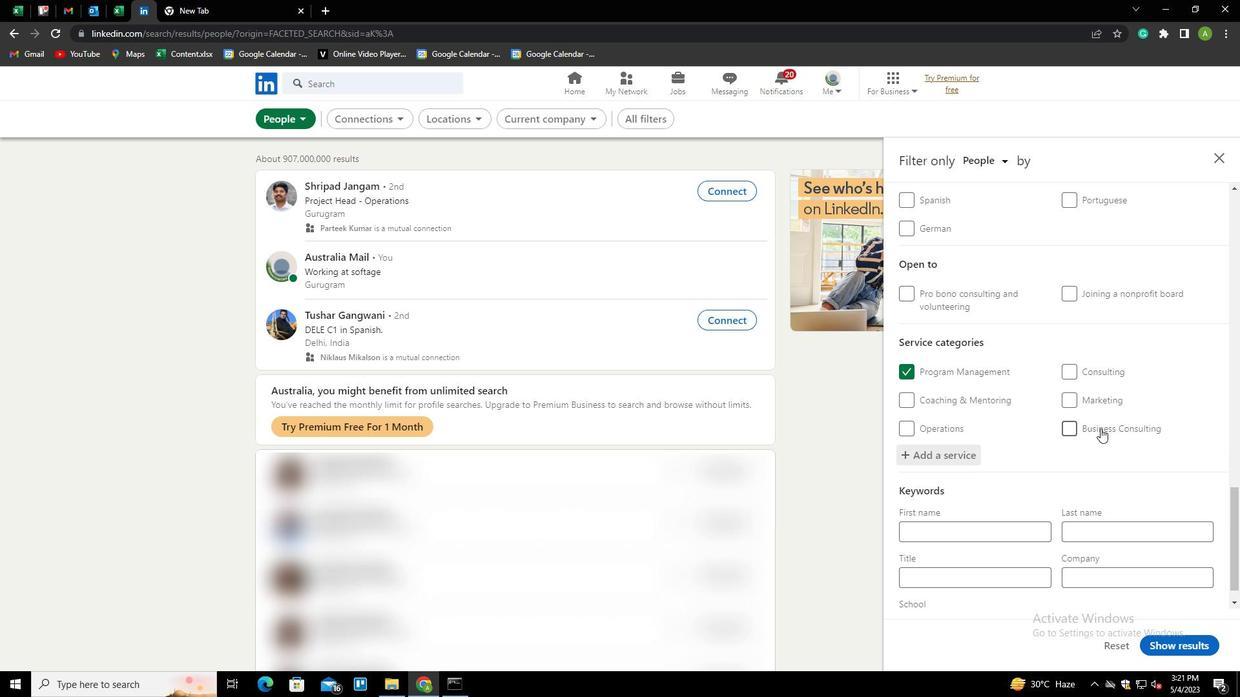 
Action: Mouse scrolled (1067, 448) with delta (0, 0)
Screenshot: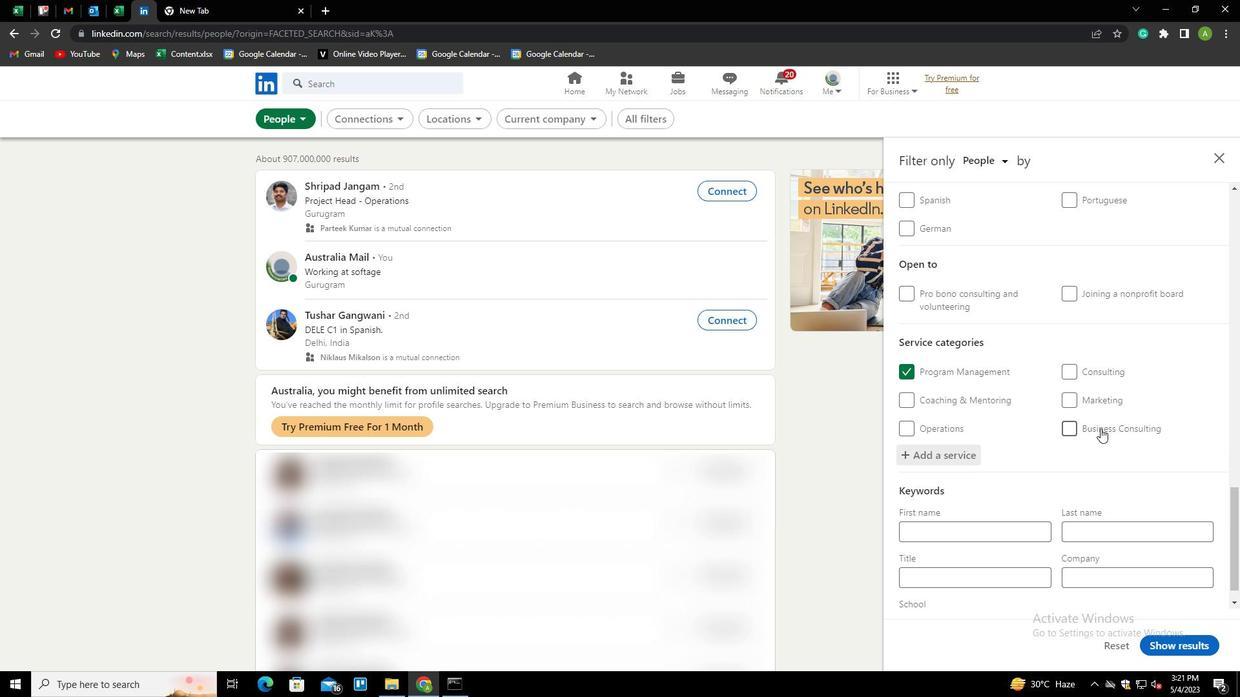
Action: Mouse scrolled (1067, 448) with delta (0, 0)
Screenshot: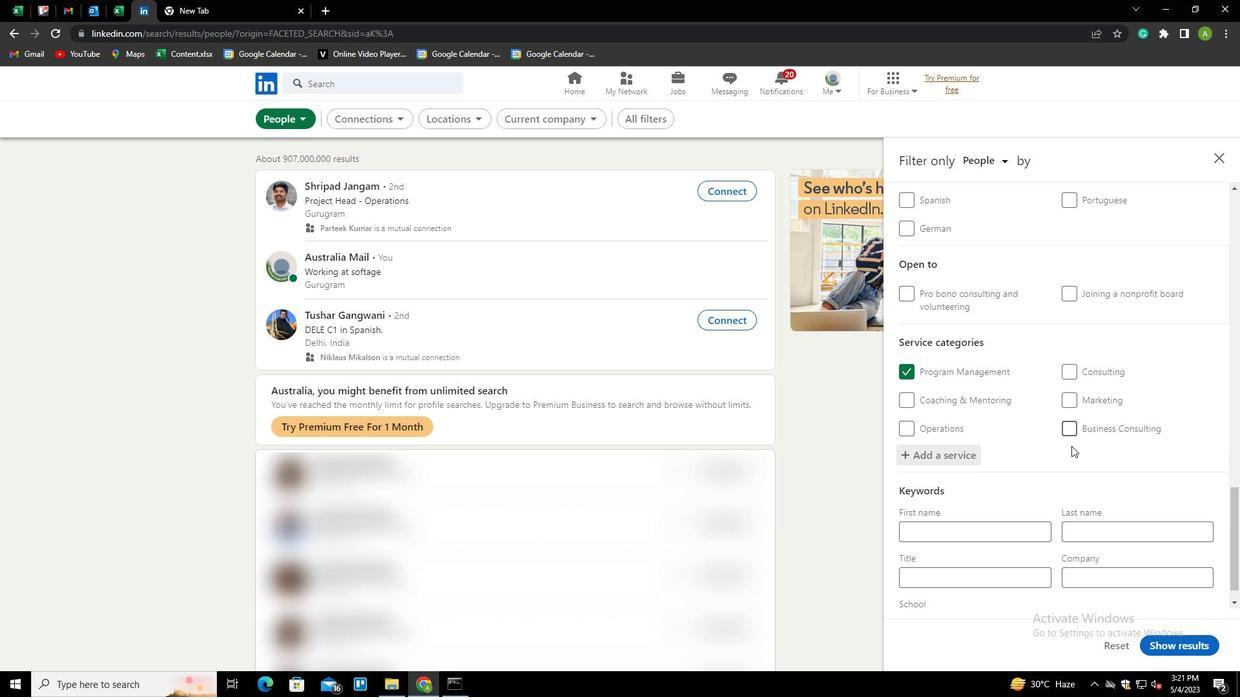 
Action: Mouse moved to (1023, 546)
Screenshot: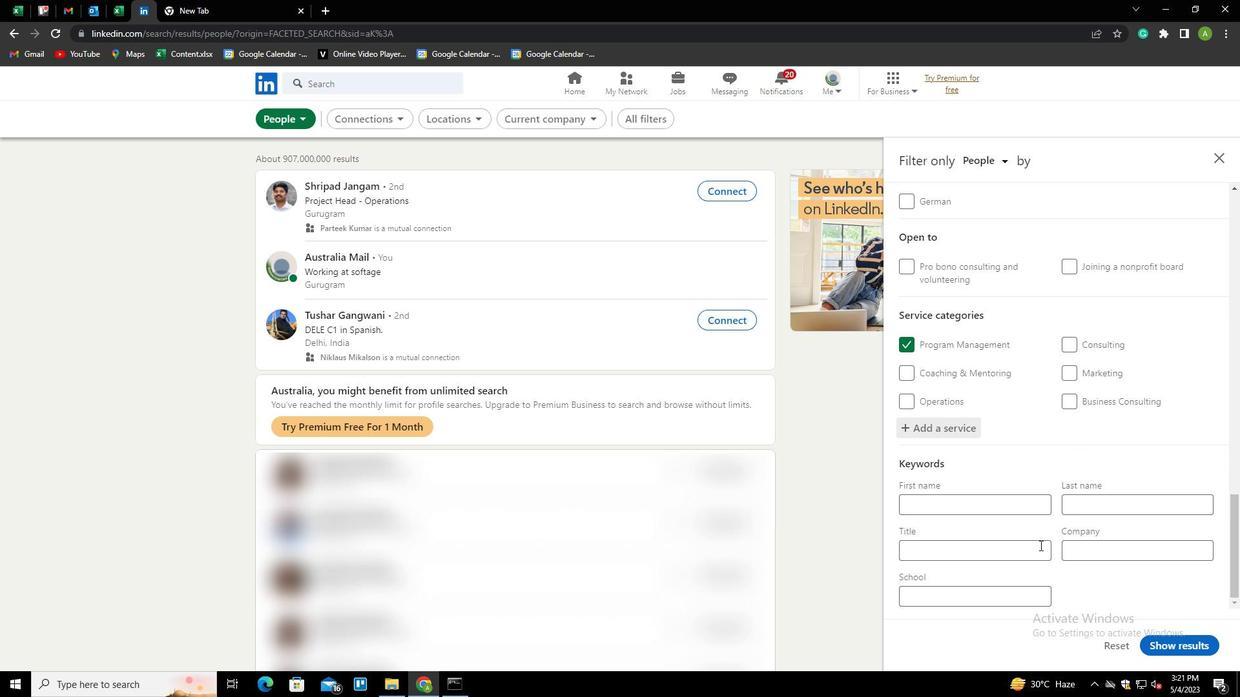 
Action: Mouse pressed left at (1023, 546)
Screenshot: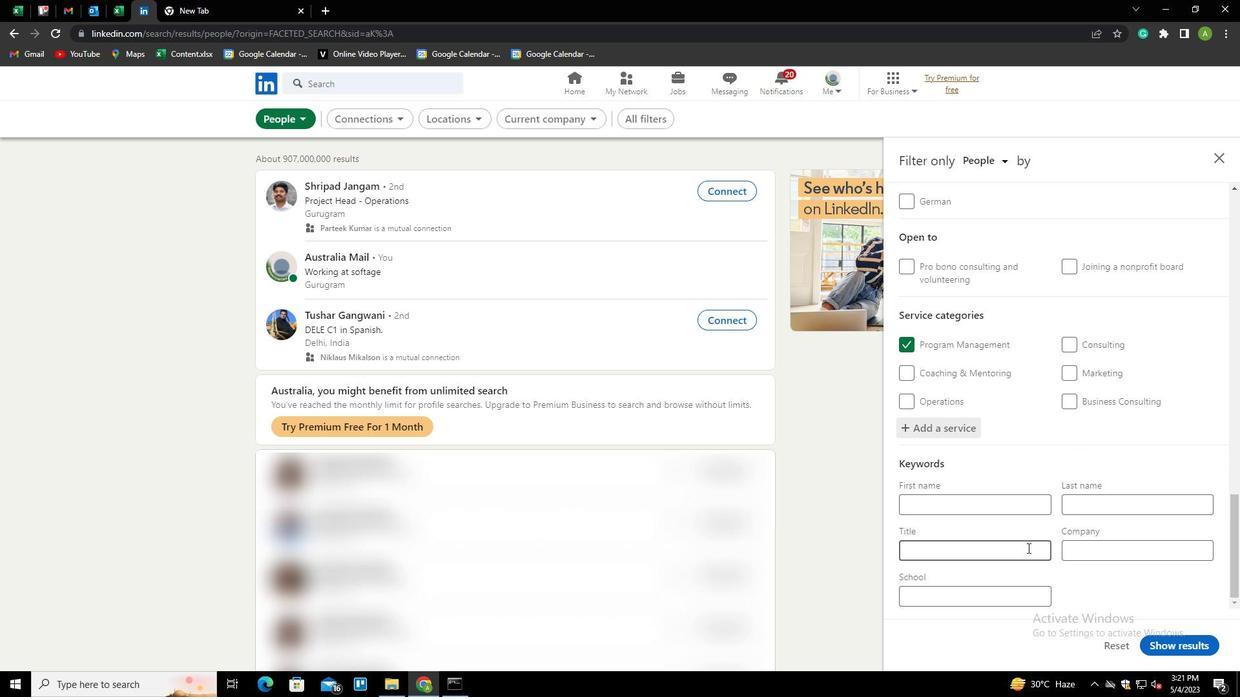 
Action: Key pressed <Key.shift>ECONOMIST
Screenshot: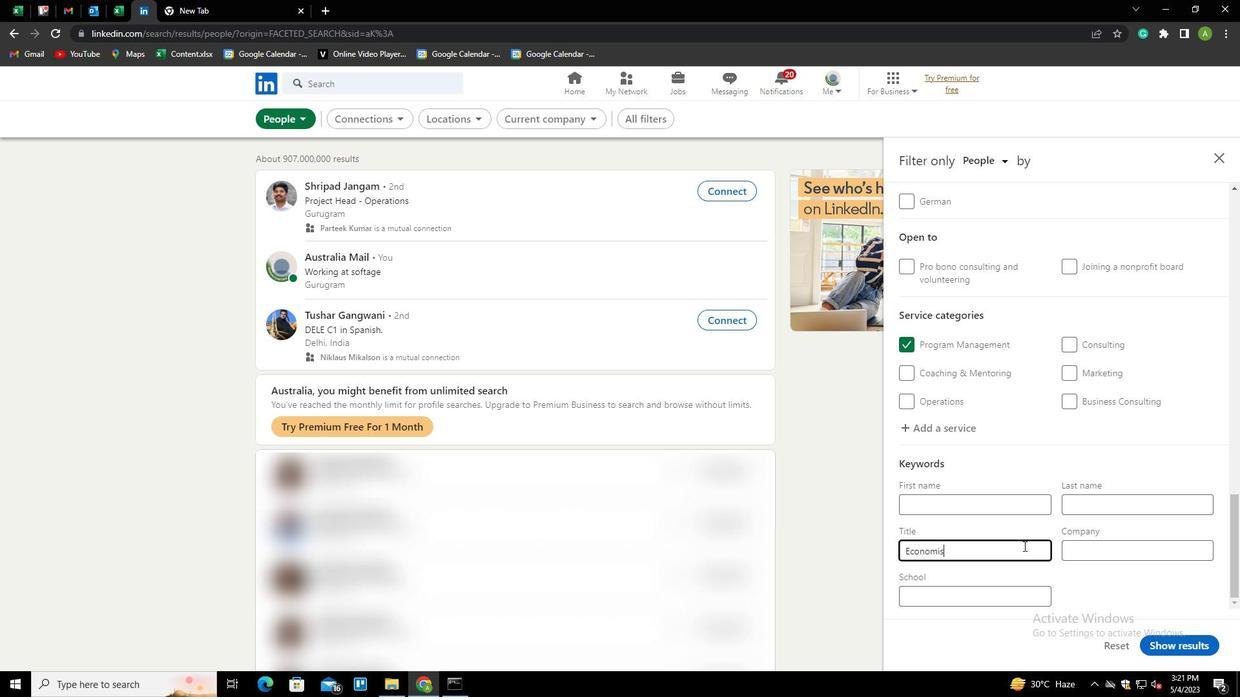 
Action: Mouse moved to (1073, 574)
Screenshot: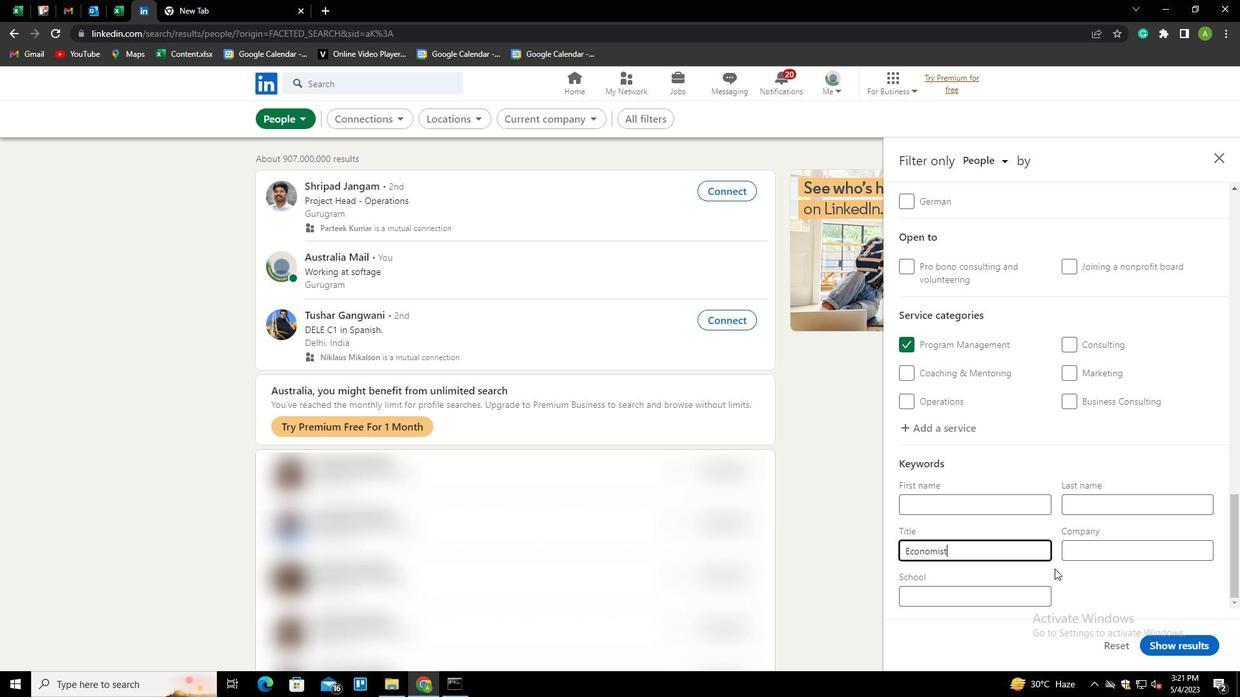 
Action: Mouse pressed left at (1073, 574)
Screenshot: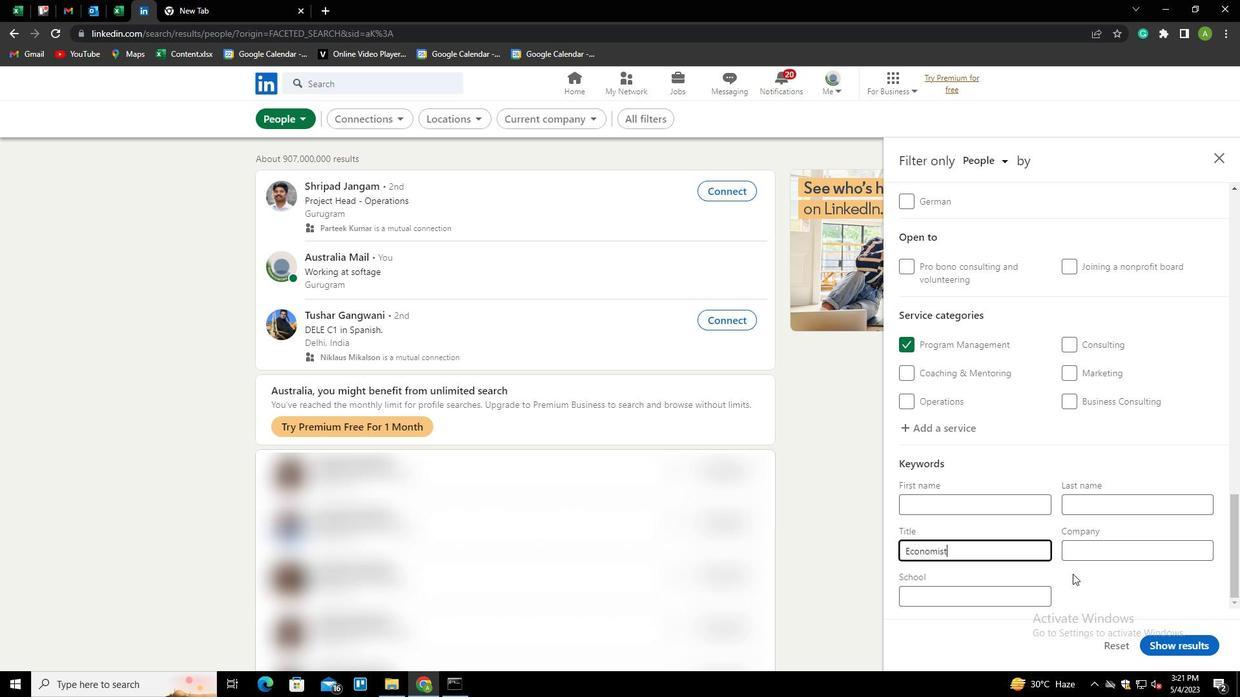 
Action: Mouse moved to (1160, 642)
Screenshot: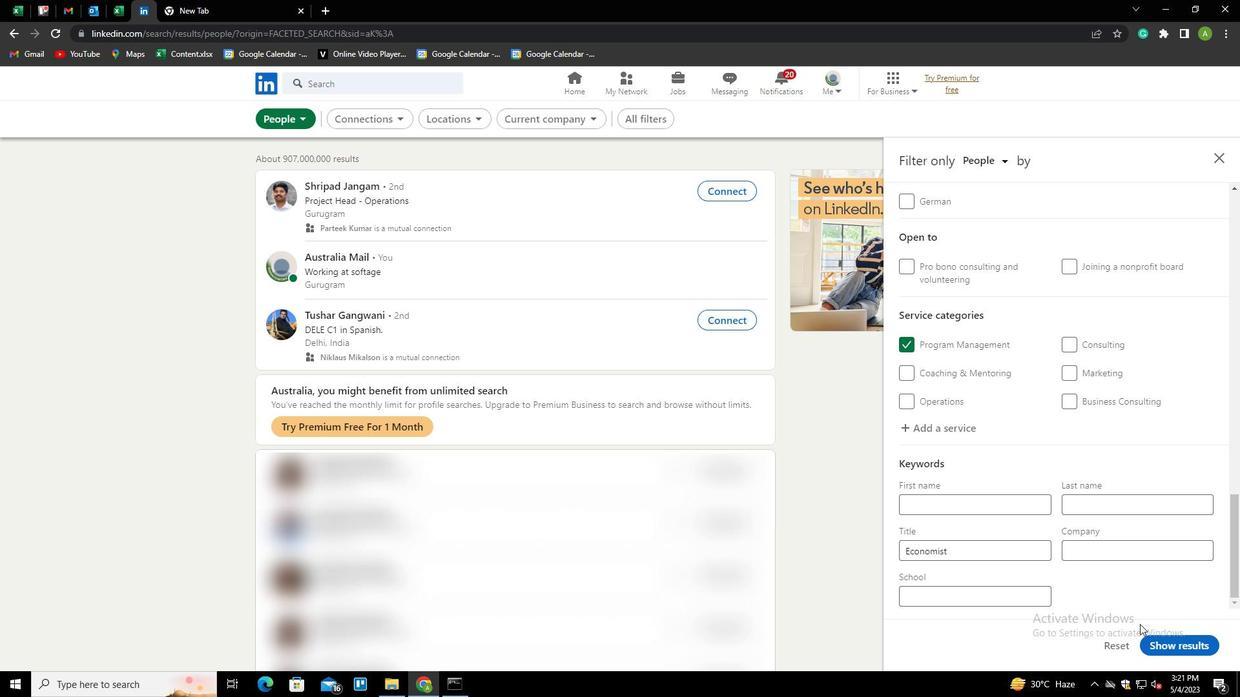 
Action: Mouse pressed left at (1160, 642)
Screenshot: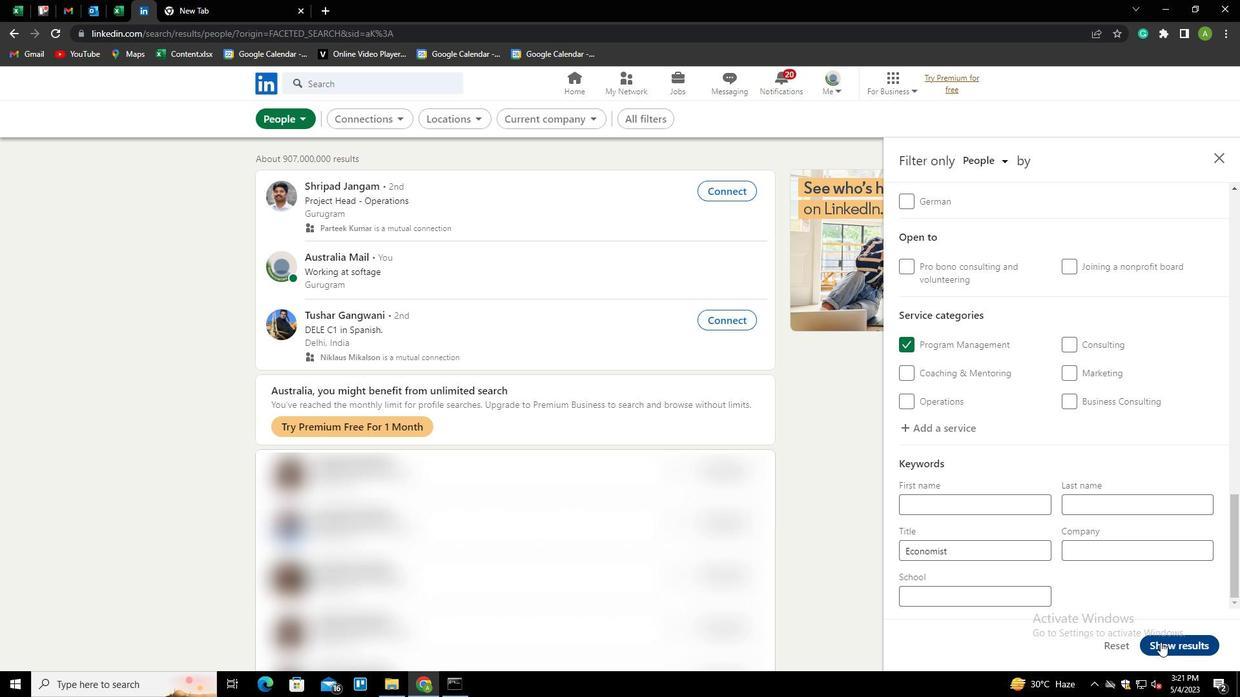 
